 Task: Find a house in Woking, United Kingdom, for 5 guests from 14th to 30th June, with a price range of ₹8000 to ₹12000, including Wifi, TV, Gym, and Breakfast.
Action: Mouse moved to (385, 182)
Screenshot: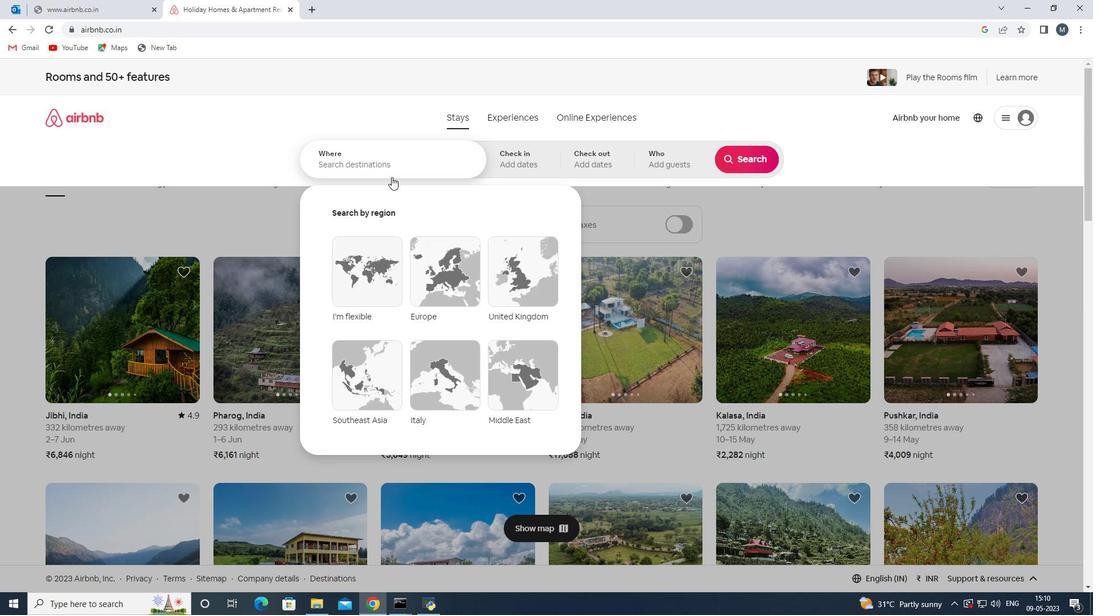 
Action: Key pressed <Key.shift><Key.shift><Key.shift><Key.shift><Key.shift><Key.shift><Key.shift><Key.shift><Key.shift><Key.shift><Key.shift><Key.shift><Key.shift><Key.shift><Key.shift><Key.shift><Key.shift><Key.shift><Key.shift><Key.shift><Key.shift><Key.shift>Woking,<Key.shift>Un
Screenshot: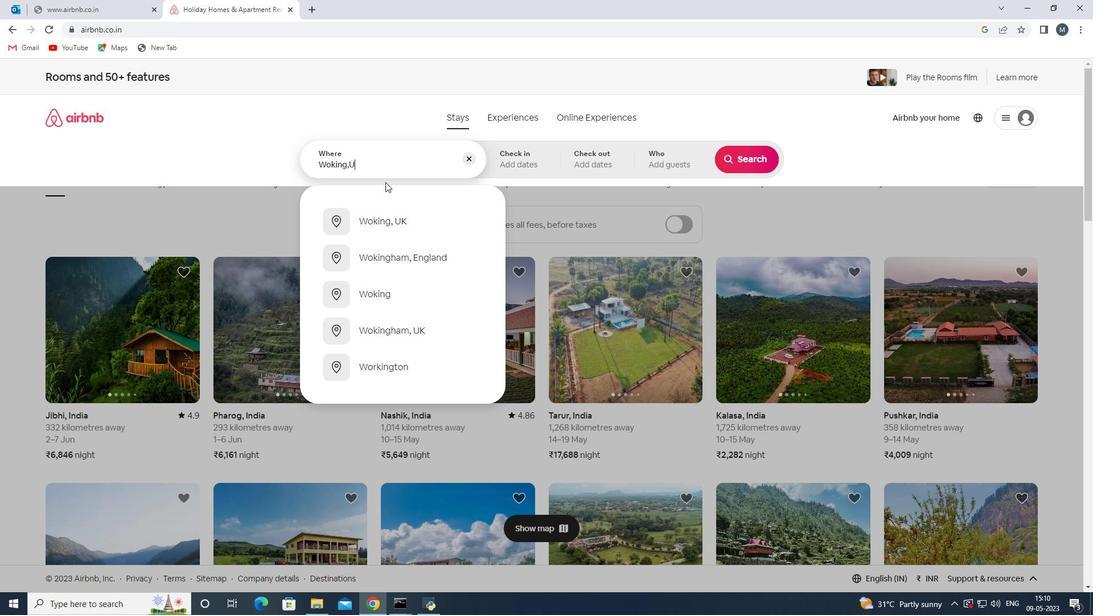 
Action: Mouse moved to (390, 218)
Screenshot: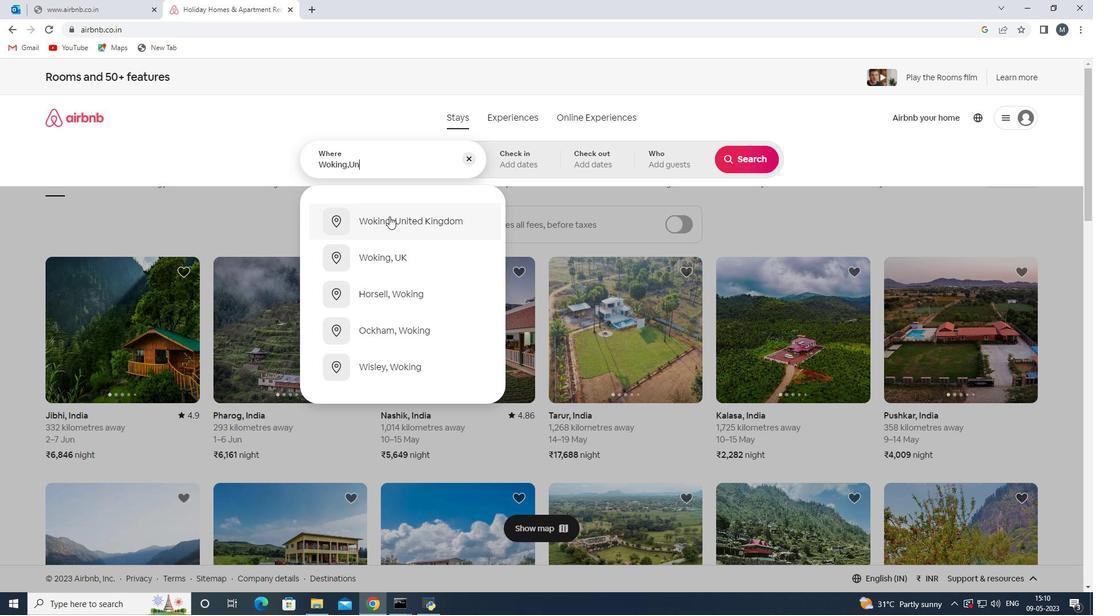 
Action: Mouse pressed left at (390, 218)
Screenshot: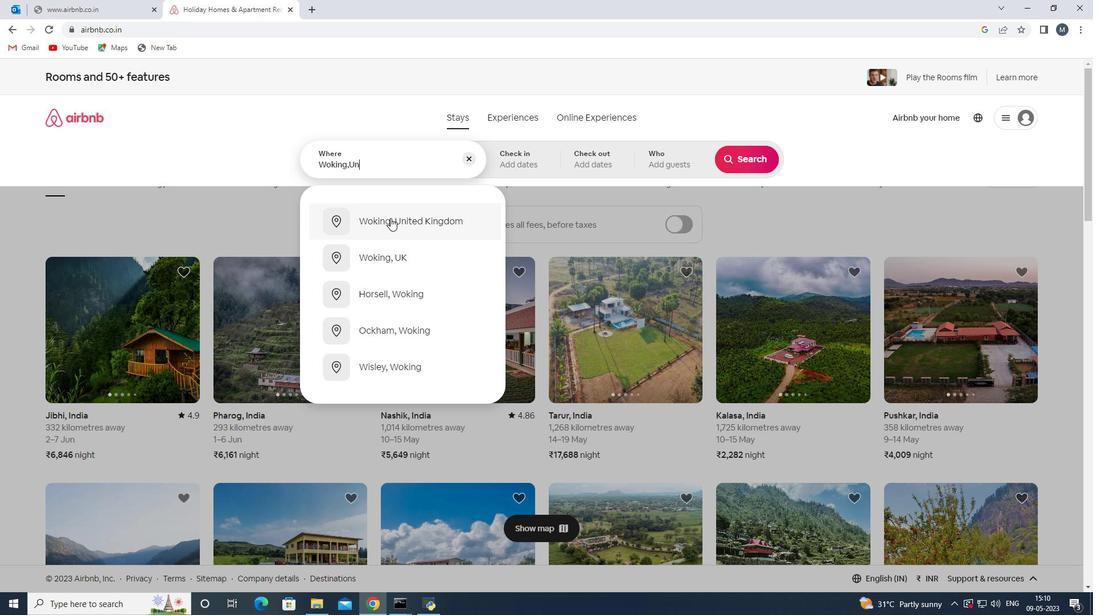 
Action: Mouse moved to (646, 354)
Screenshot: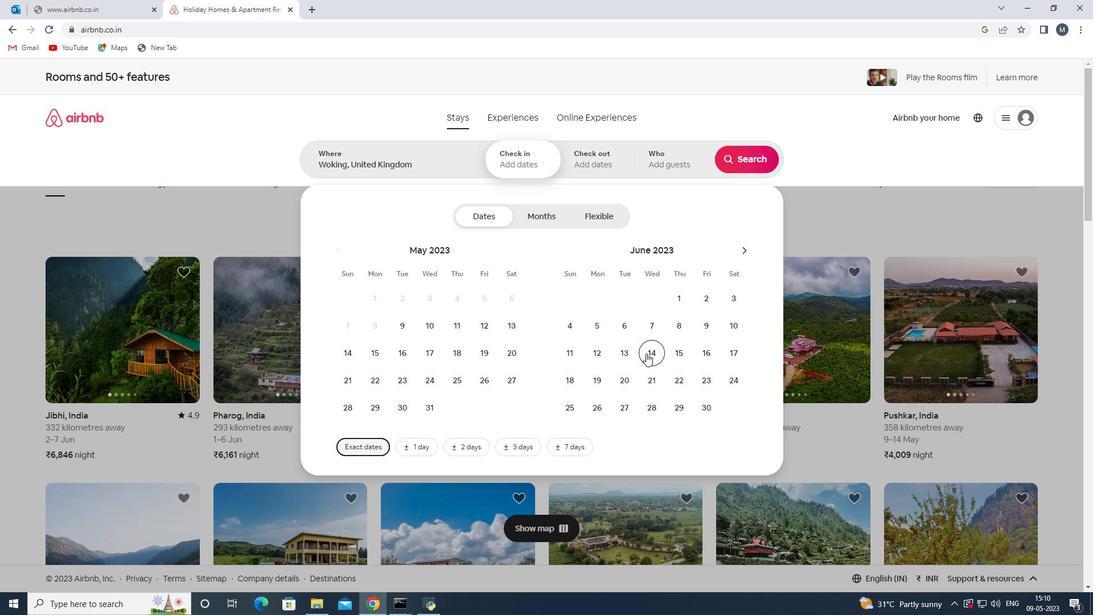 
Action: Mouse pressed left at (646, 354)
Screenshot: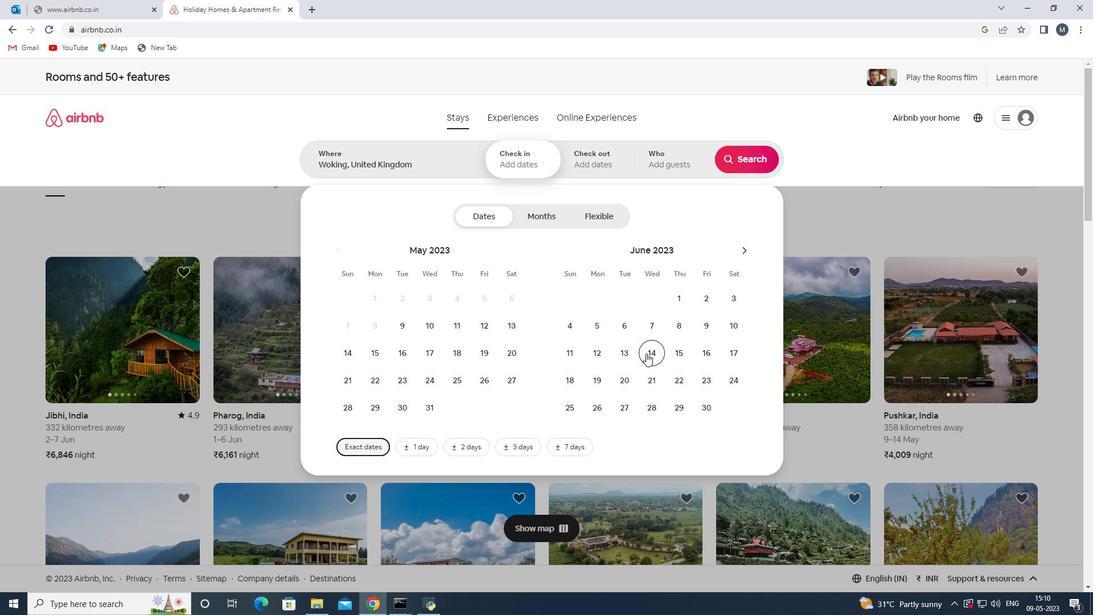 
Action: Mouse moved to (698, 410)
Screenshot: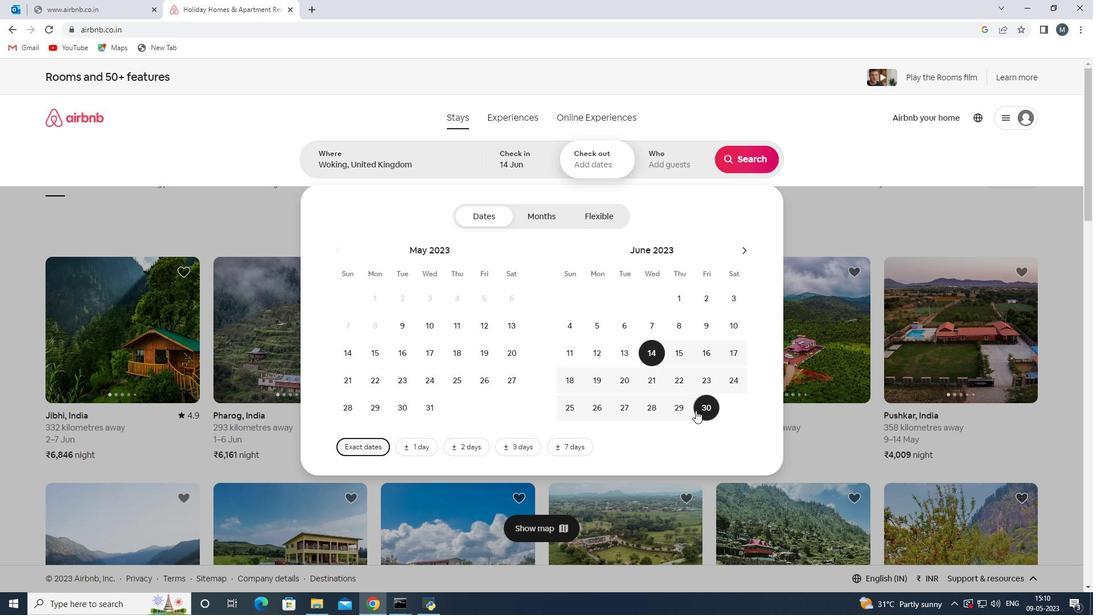 
Action: Mouse pressed left at (698, 410)
Screenshot: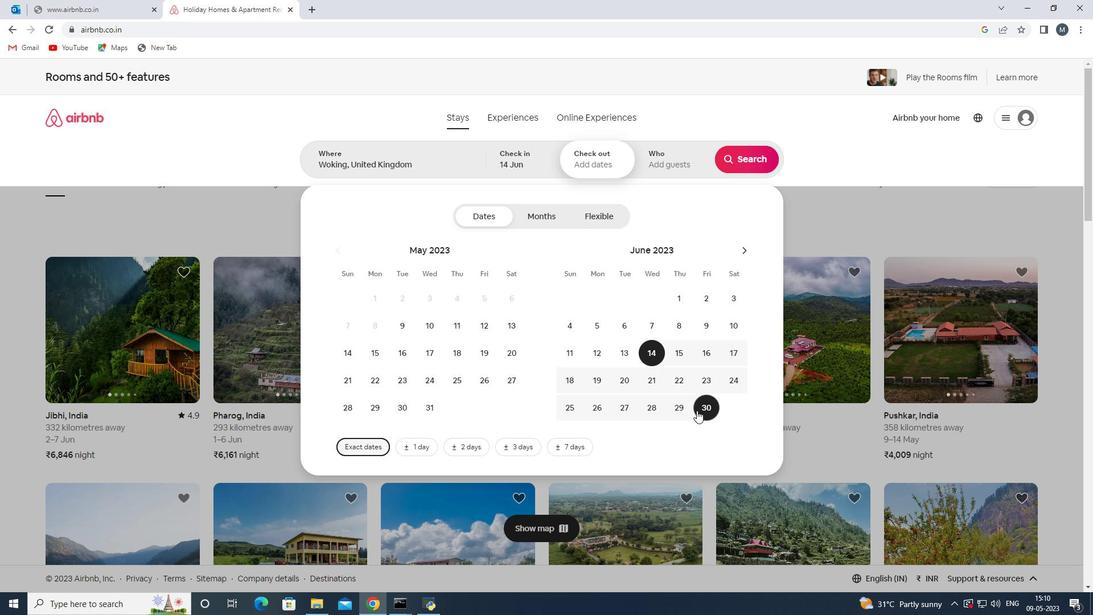 
Action: Mouse moved to (649, 160)
Screenshot: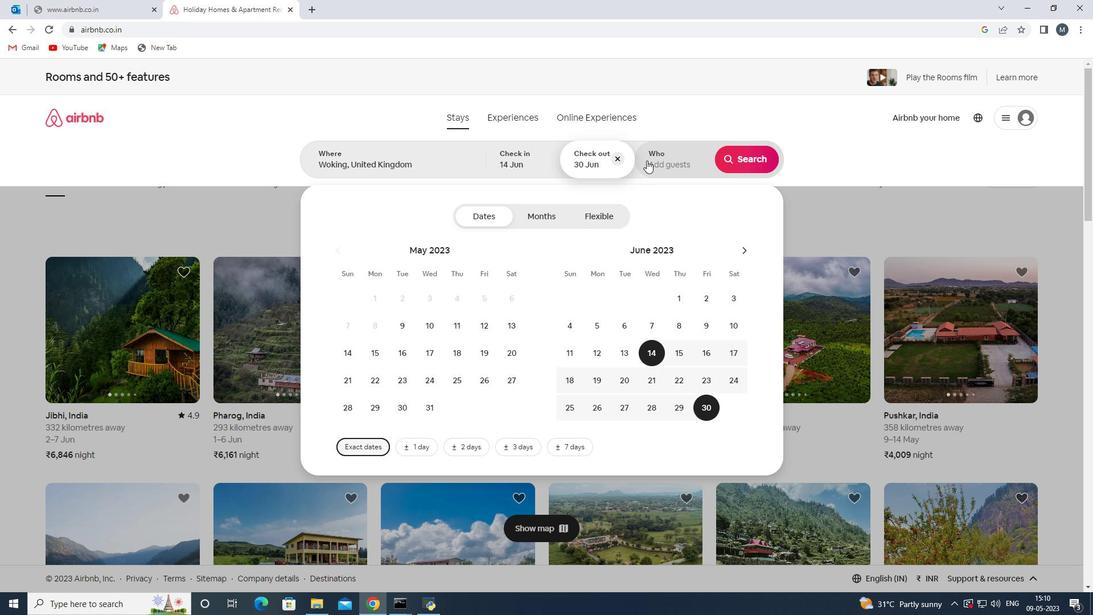 
Action: Mouse pressed left at (649, 160)
Screenshot: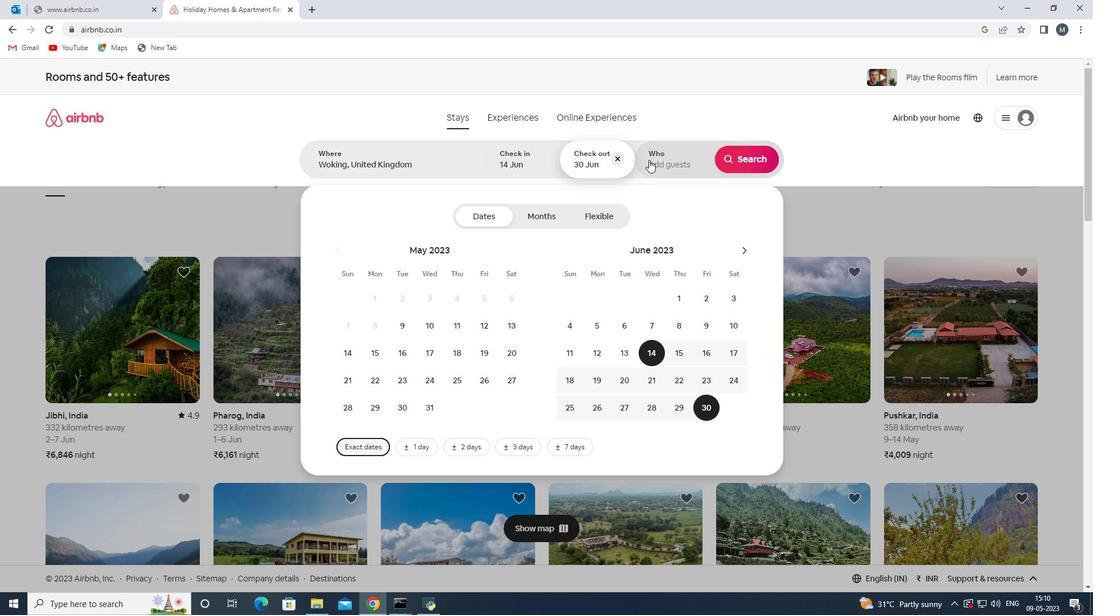 
Action: Mouse moved to (750, 218)
Screenshot: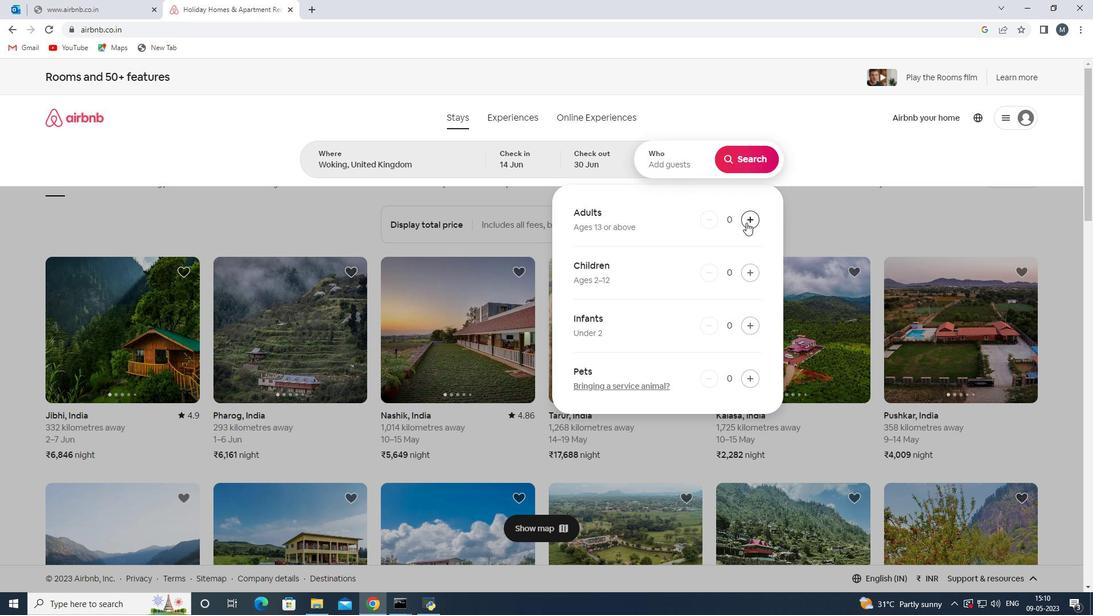 
Action: Mouse pressed left at (750, 218)
Screenshot: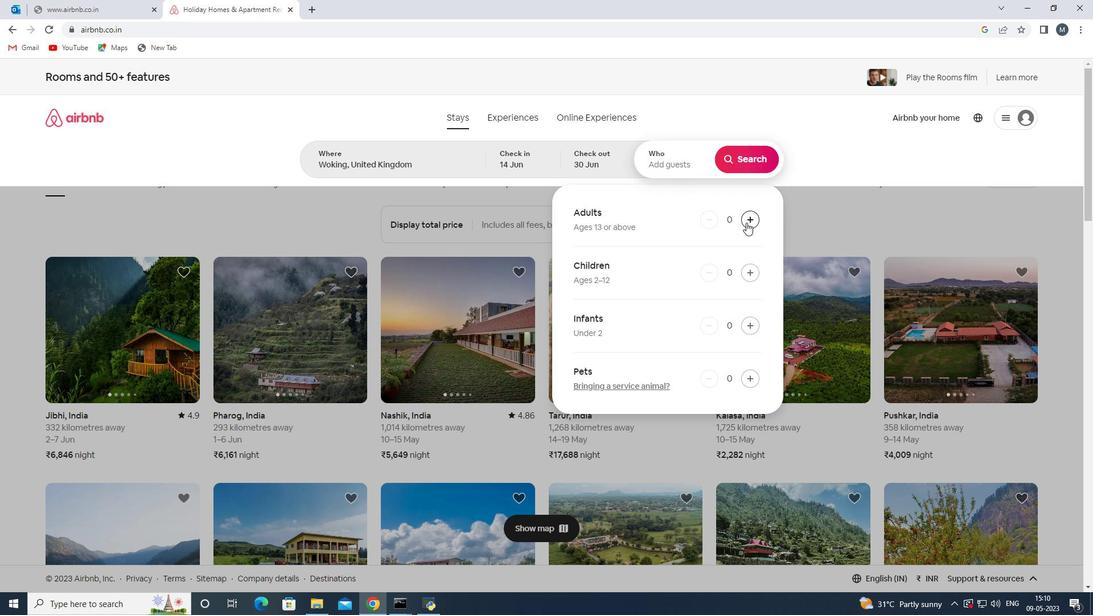 
Action: Mouse pressed left at (750, 218)
Screenshot: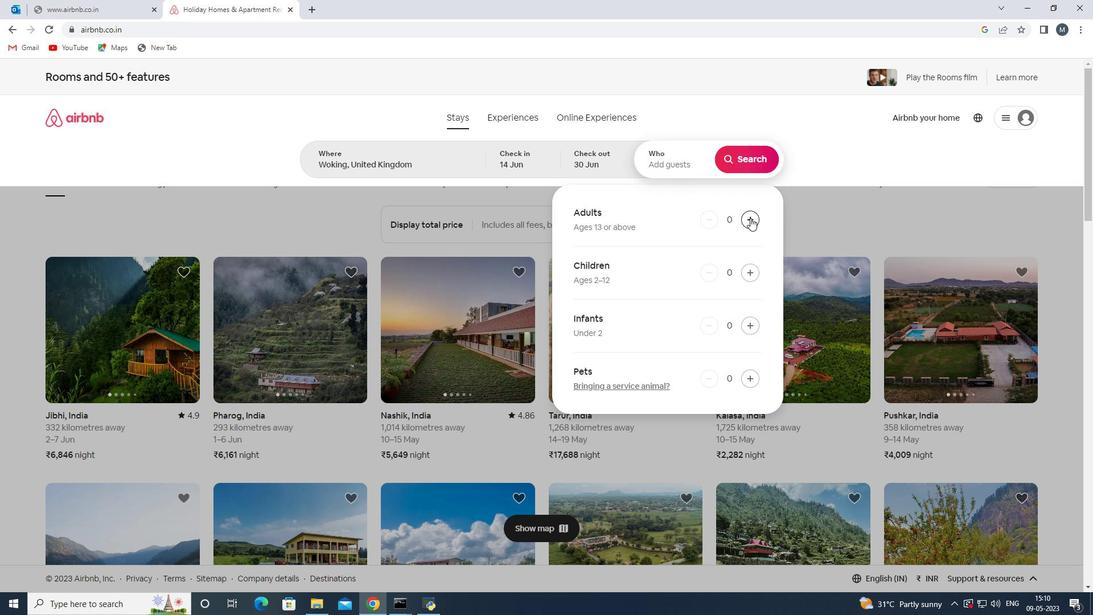 
Action: Mouse pressed left at (750, 218)
Screenshot: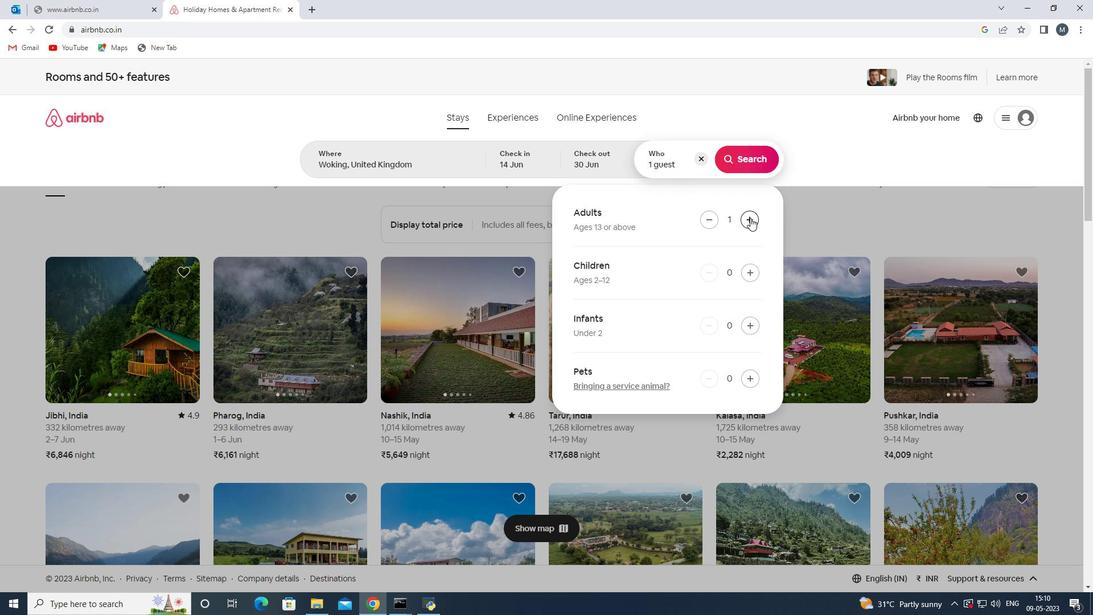 
Action: Mouse moved to (751, 218)
Screenshot: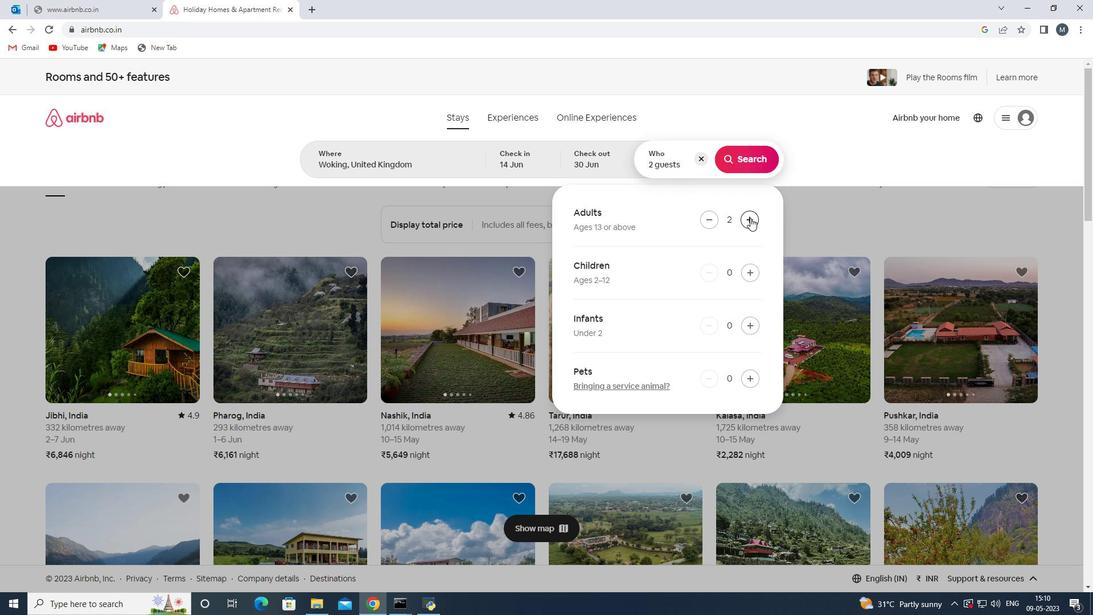 
Action: Mouse pressed left at (751, 218)
Screenshot: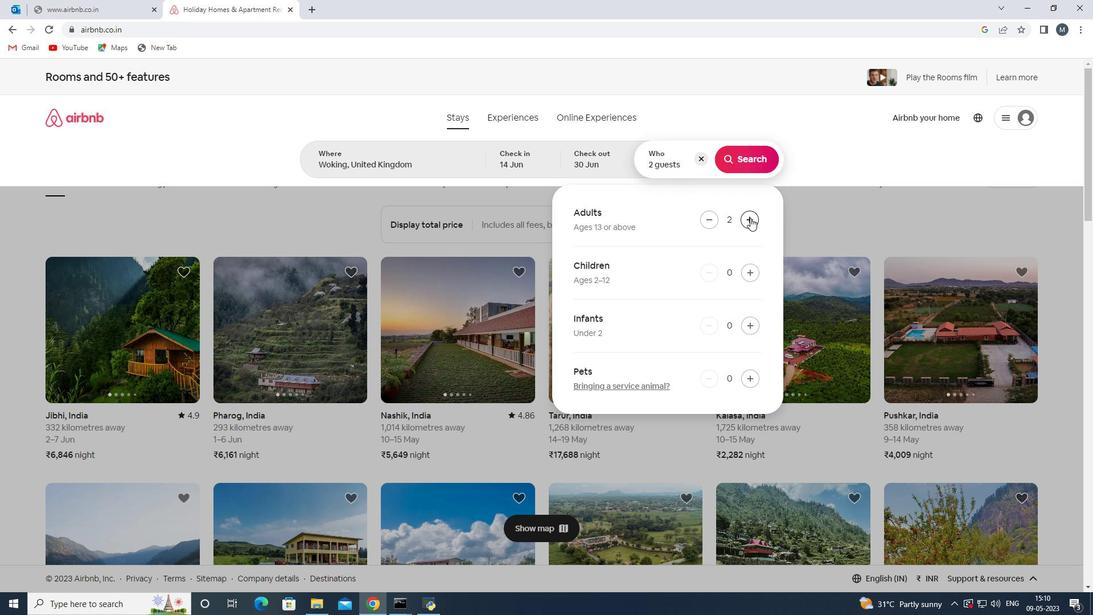 
Action: Mouse moved to (752, 218)
Screenshot: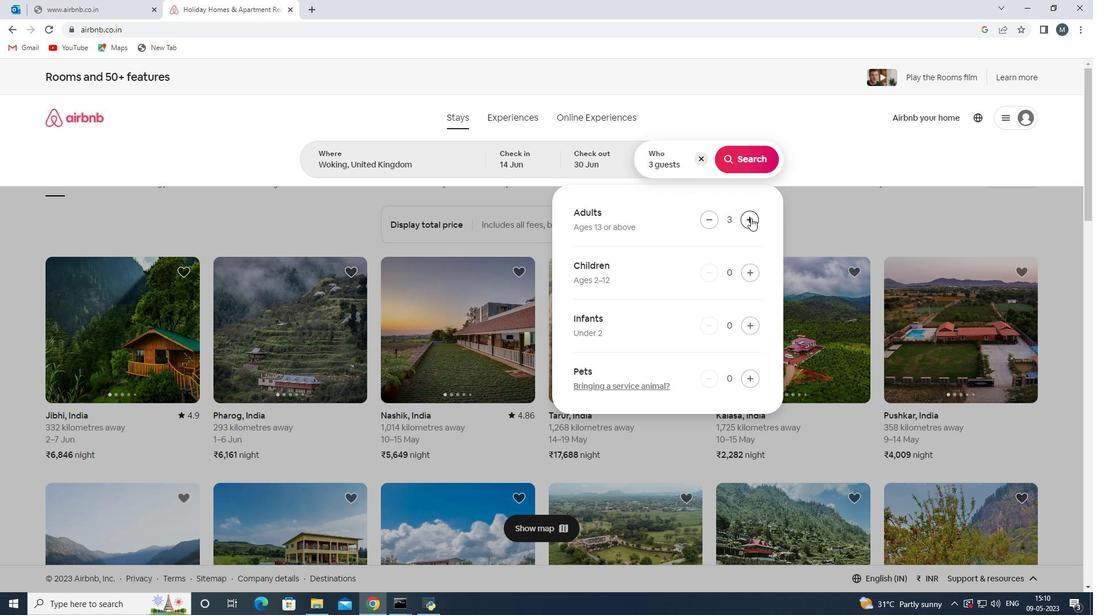 
Action: Mouse pressed left at (752, 218)
Screenshot: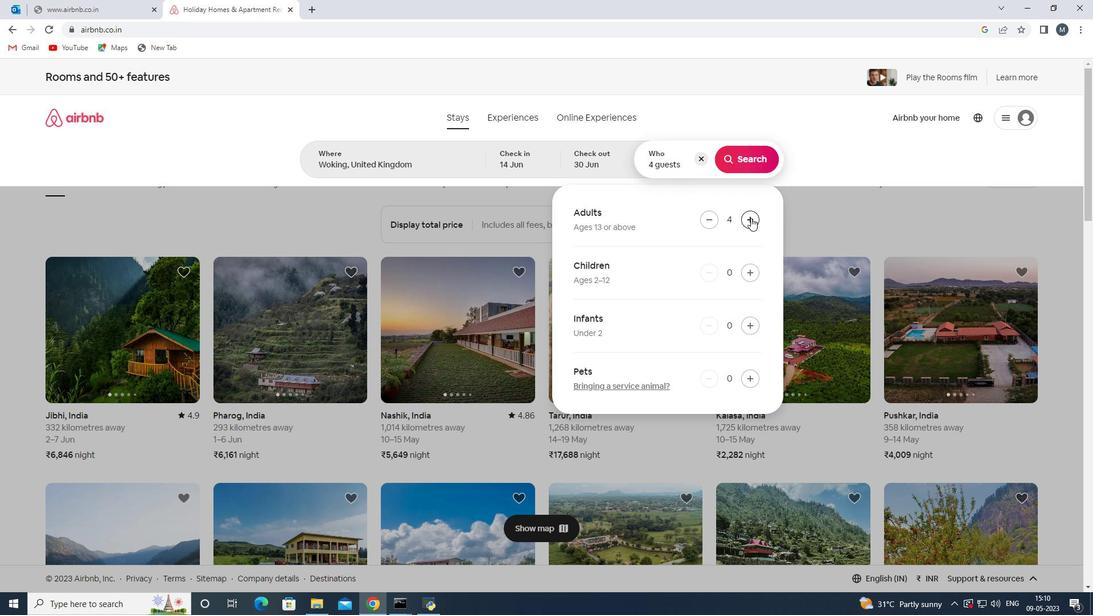 
Action: Mouse moved to (735, 154)
Screenshot: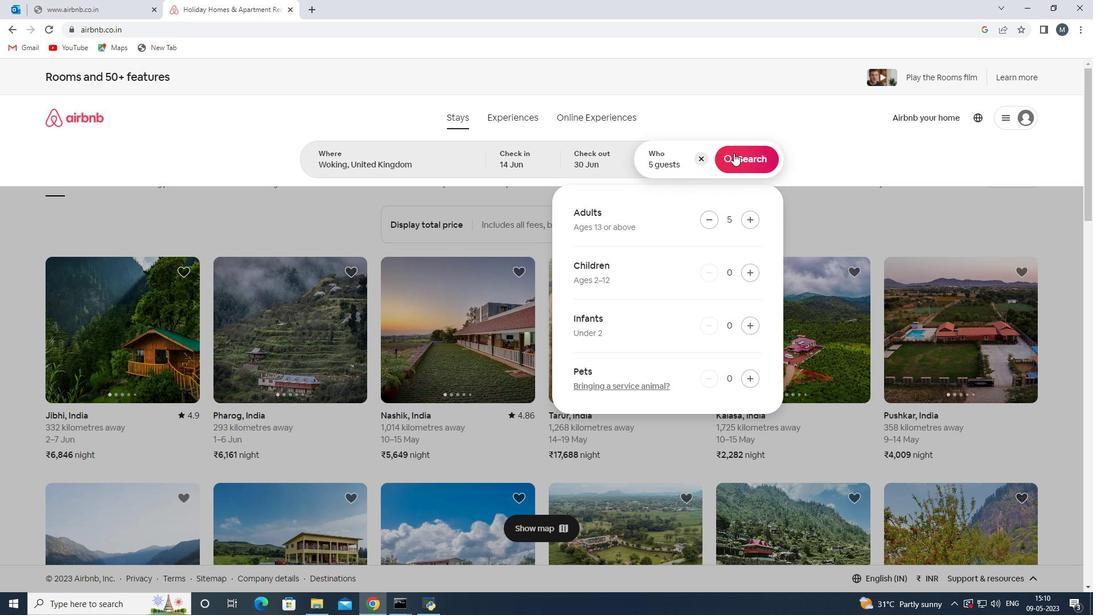 
Action: Mouse pressed left at (735, 154)
Screenshot: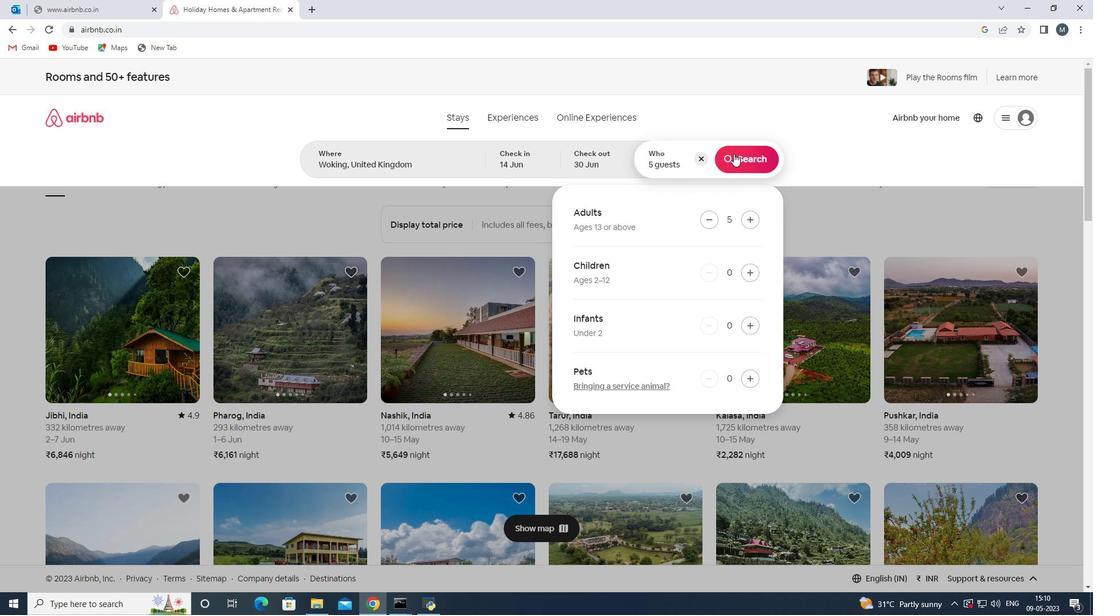 
Action: Mouse moved to (1033, 131)
Screenshot: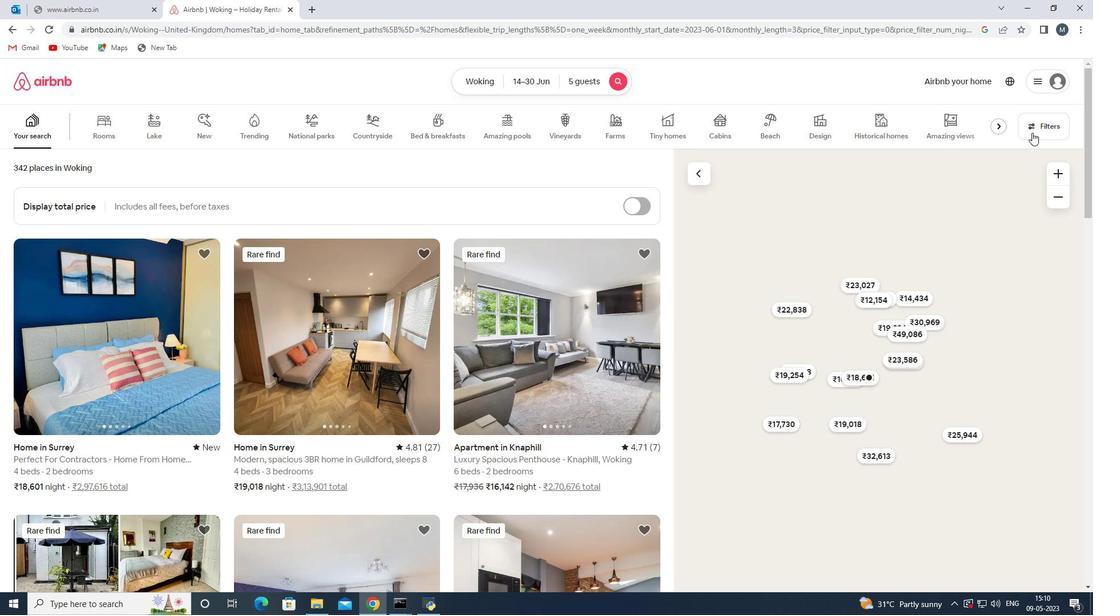 
Action: Mouse pressed left at (1033, 131)
Screenshot: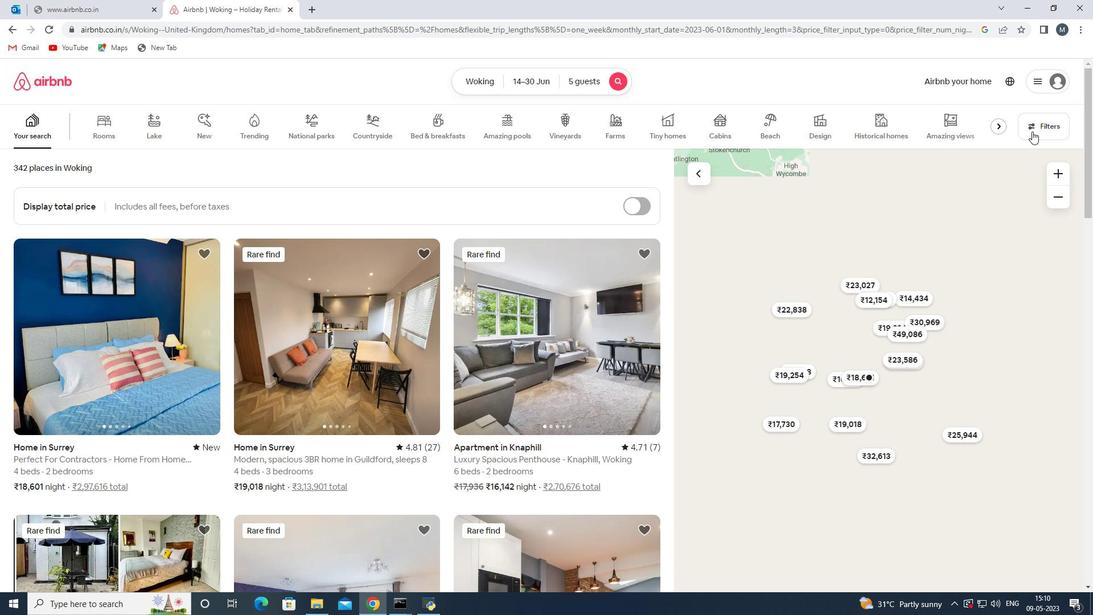 
Action: Mouse moved to (443, 404)
Screenshot: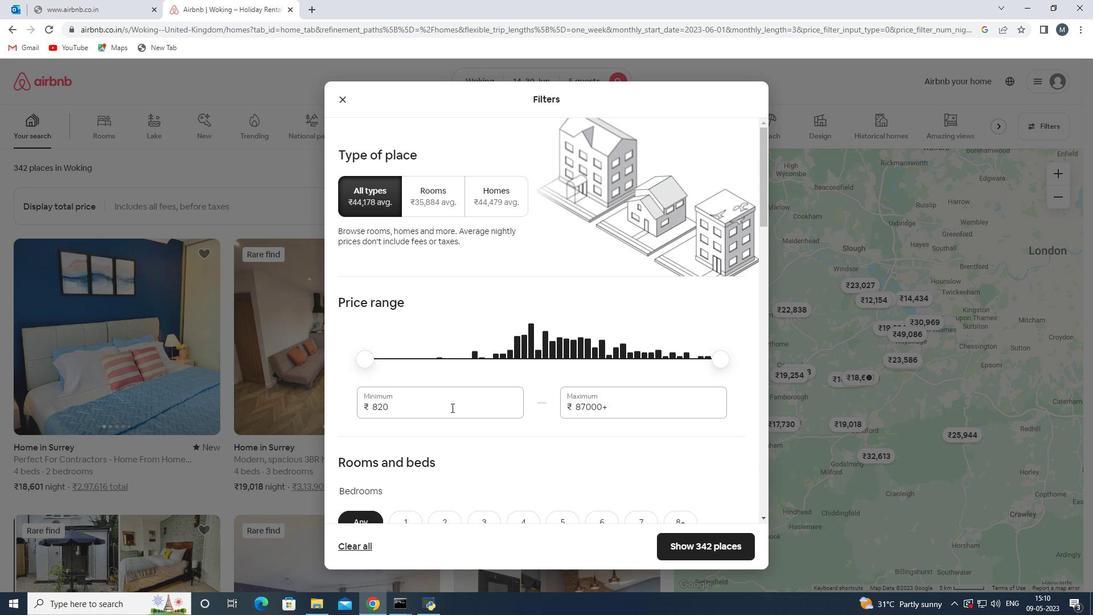 
Action: Mouse pressed left at (443, 404)
Screenshot: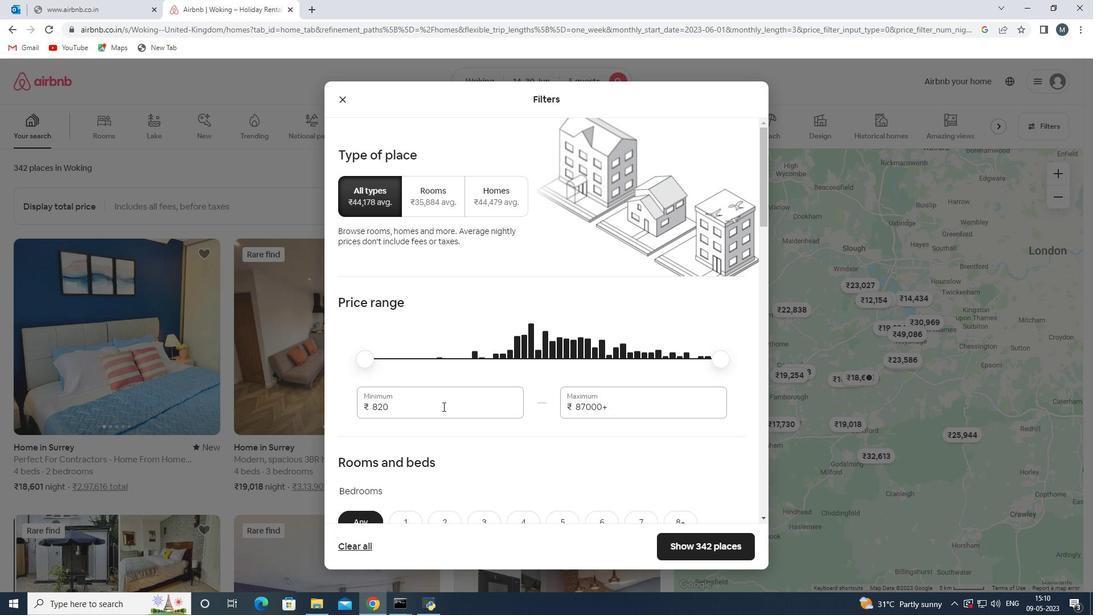 
Action: Mouse moved to (352, 396)
Screenshot: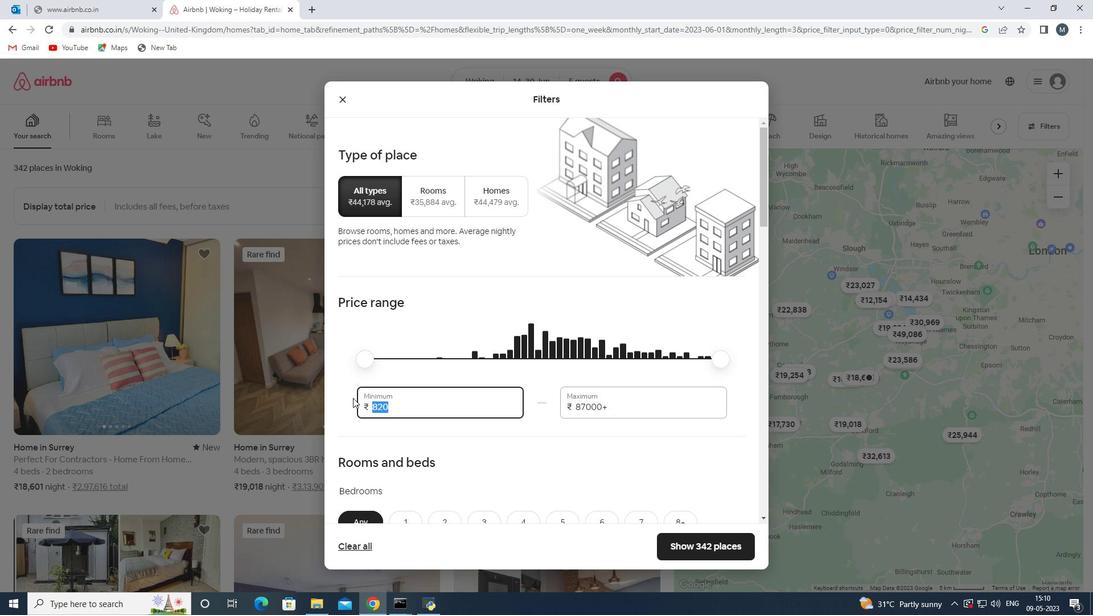 
Action: Key pressed 800
Screenshot: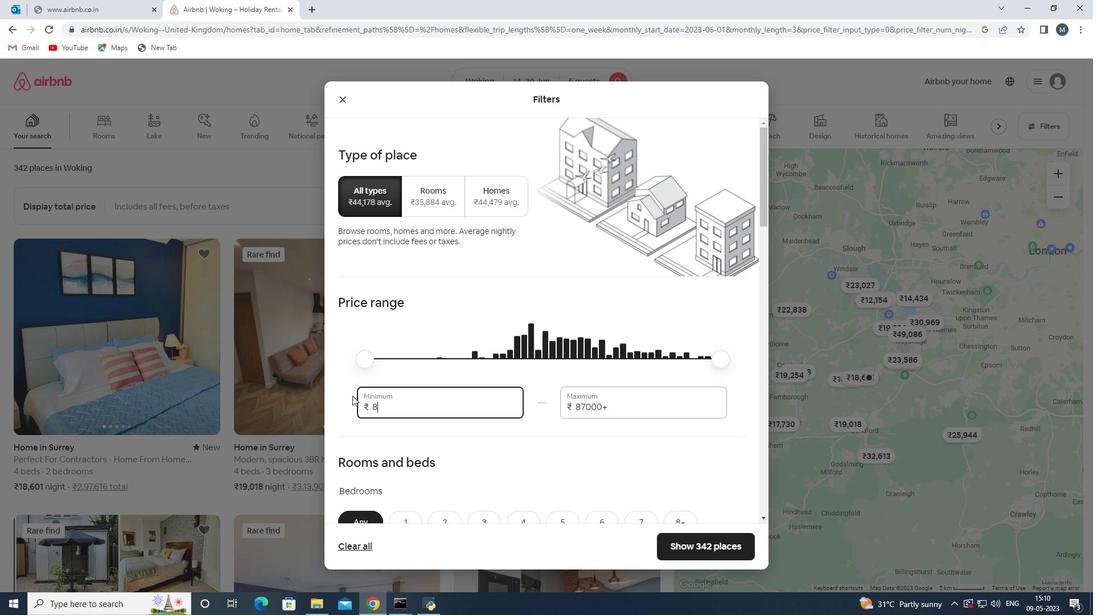 
Action: Mouse moved to (352, 395)
Screenshot: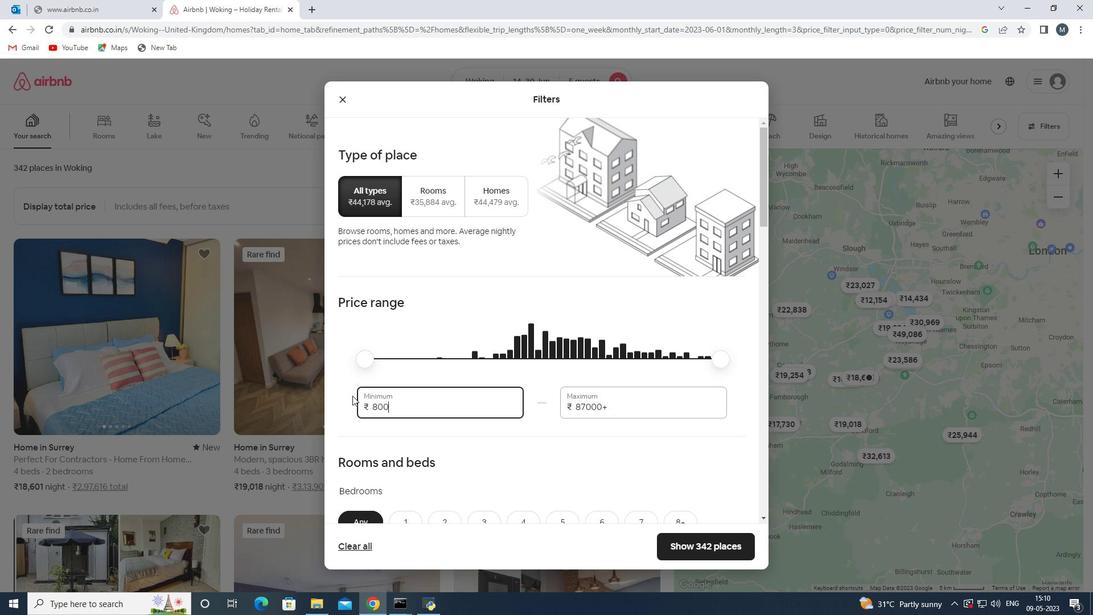 
Action: Key pressed 0
Screenshot: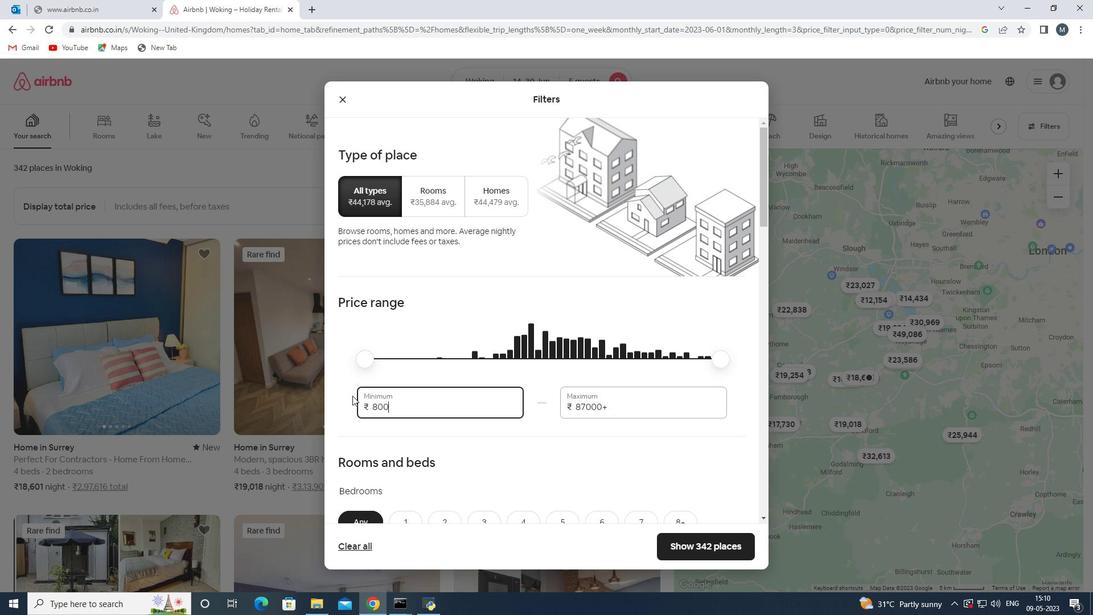 
Action: Mouse moved to (619, 409)
Screenshot: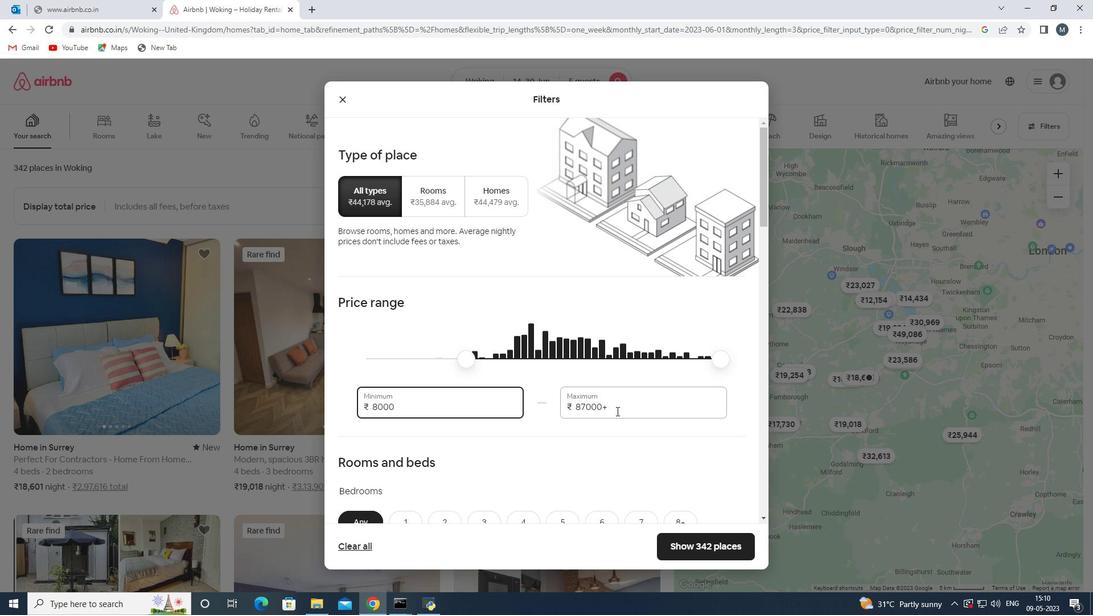 
Action: Mouse pressed left at (619, 409)
Screenshot: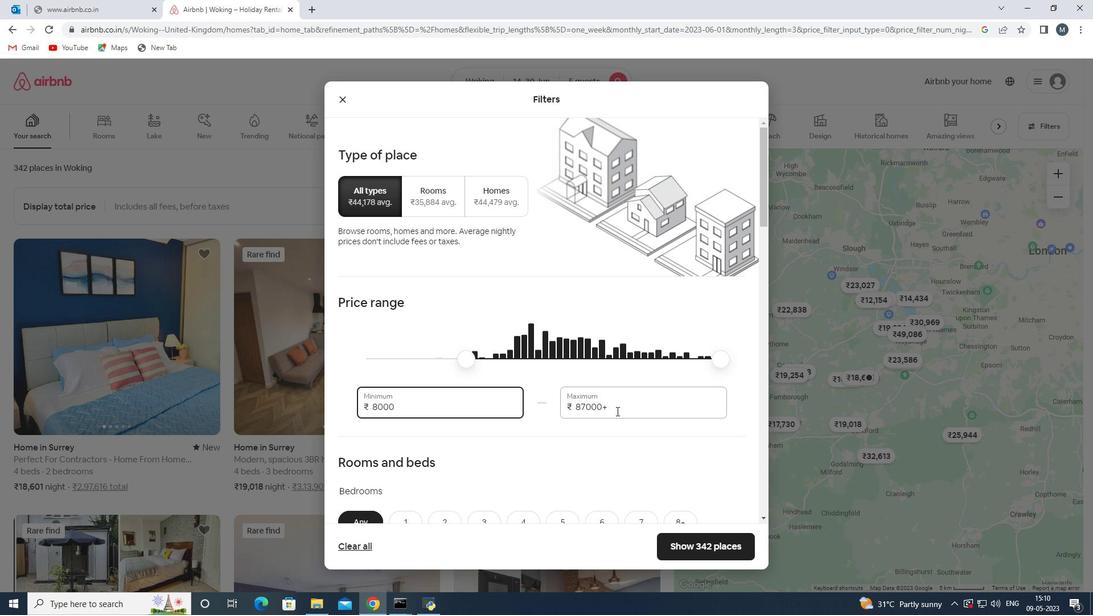 
Action: Mouse moved to (556, 408)
Screenshot: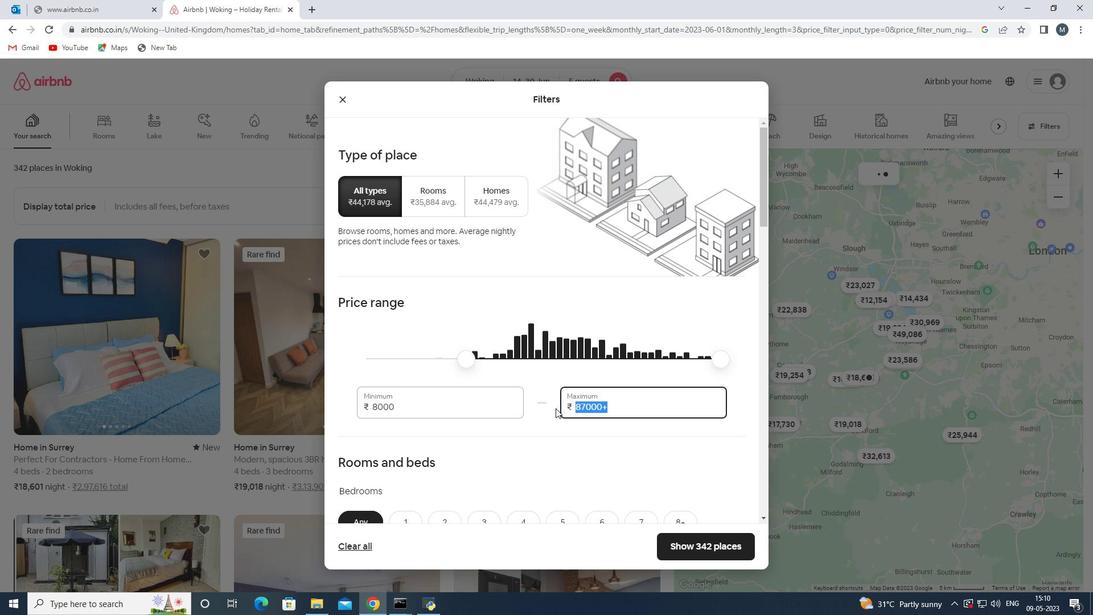 
Action: Key pressed 12000
Screenshot: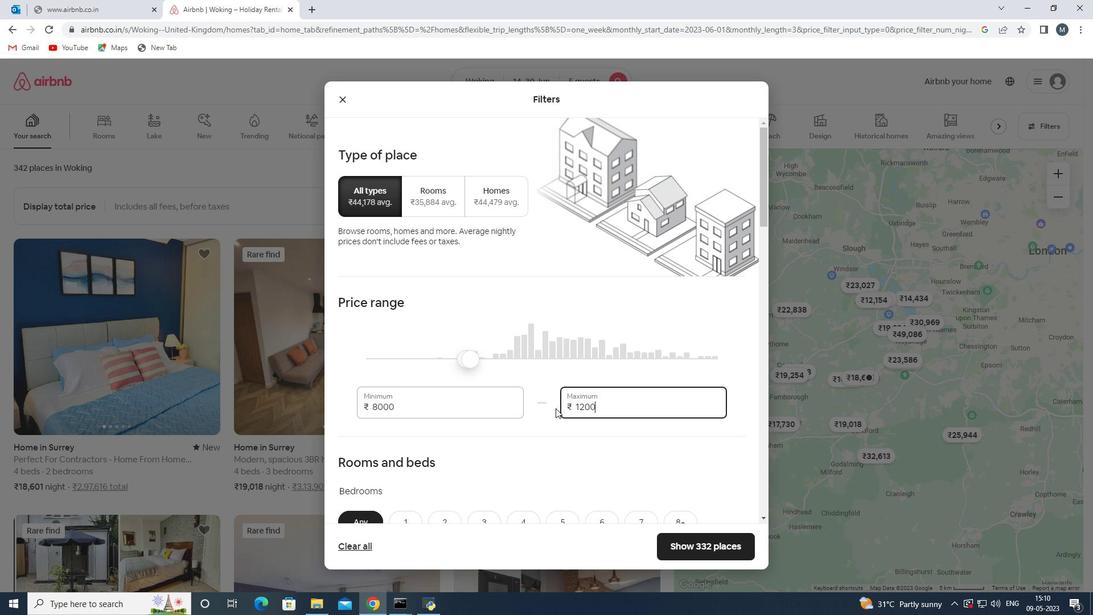 
Action: Mouse moved to (577, 382)
Screenshot: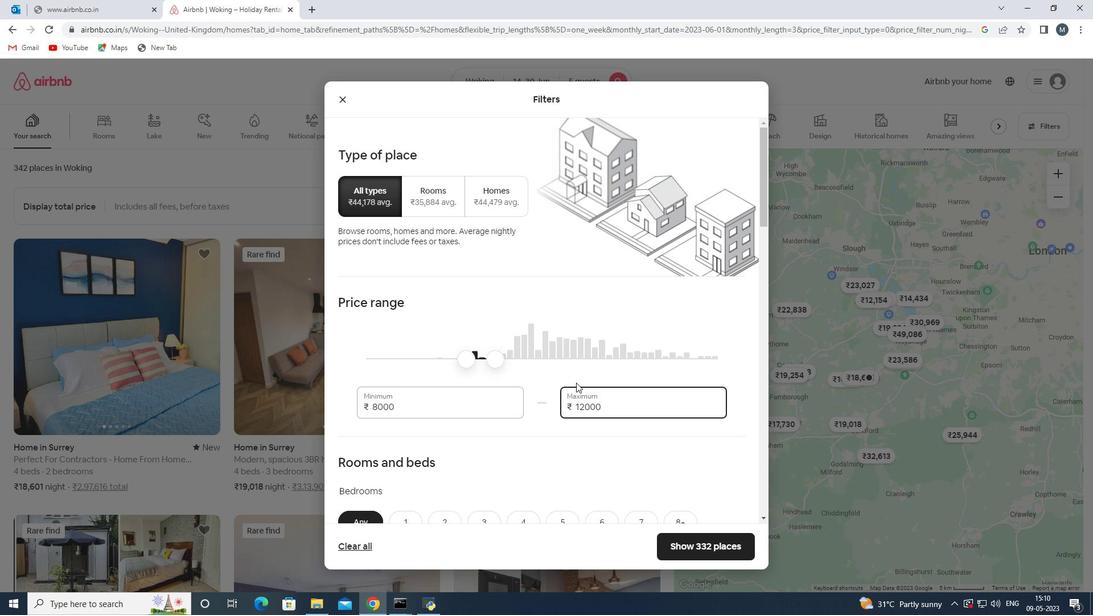 
Action: Mouse scrolled (577, 381) with delta (0, 0)
Screenshot: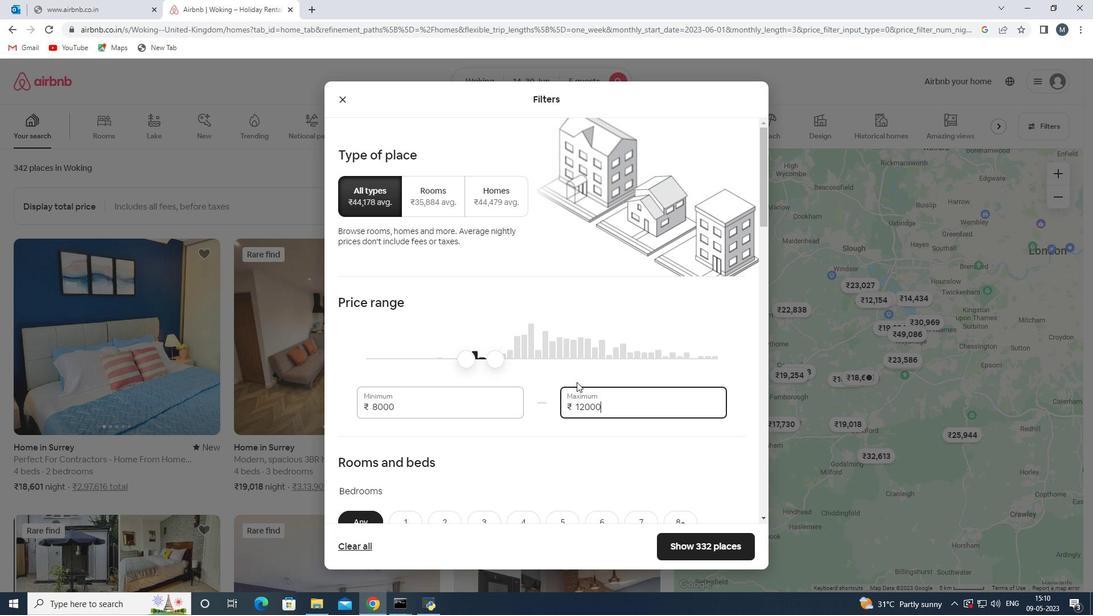 
Action: Mouse moved to (614, 361)
Screenshot: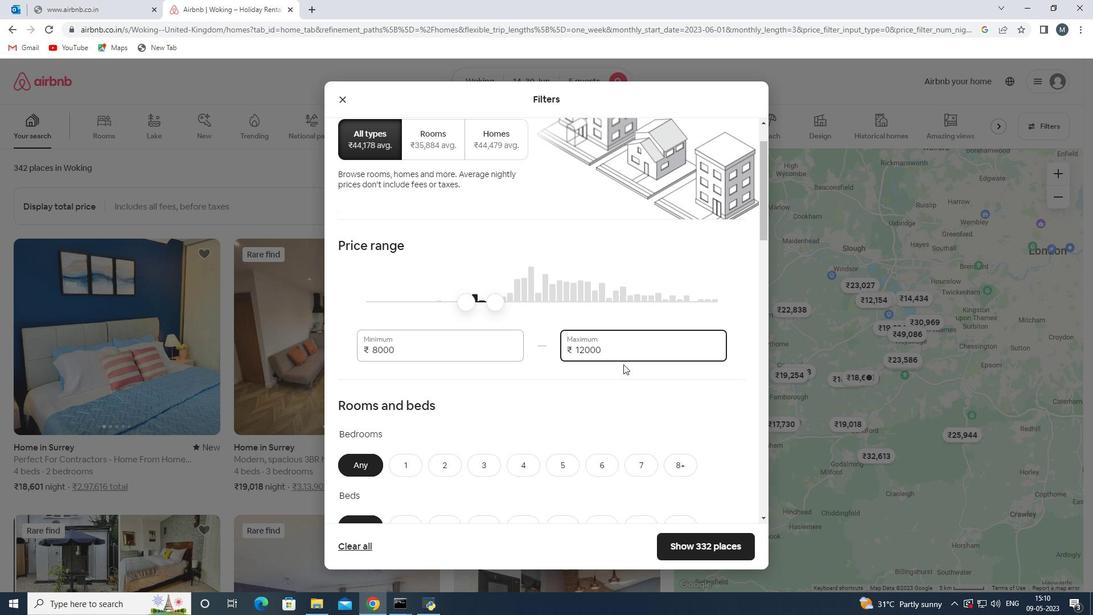 
Action: Mouse scrolled (614, 361) with delta (0, 0)
Screenshot: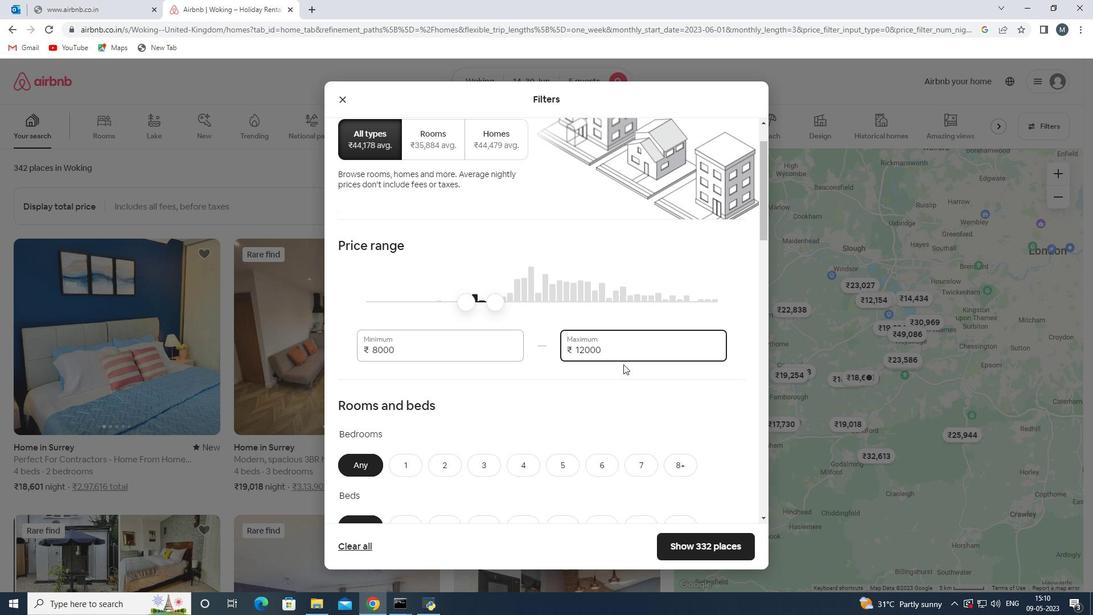 
Action: Mouse moved to (613, 361)
Screenshot: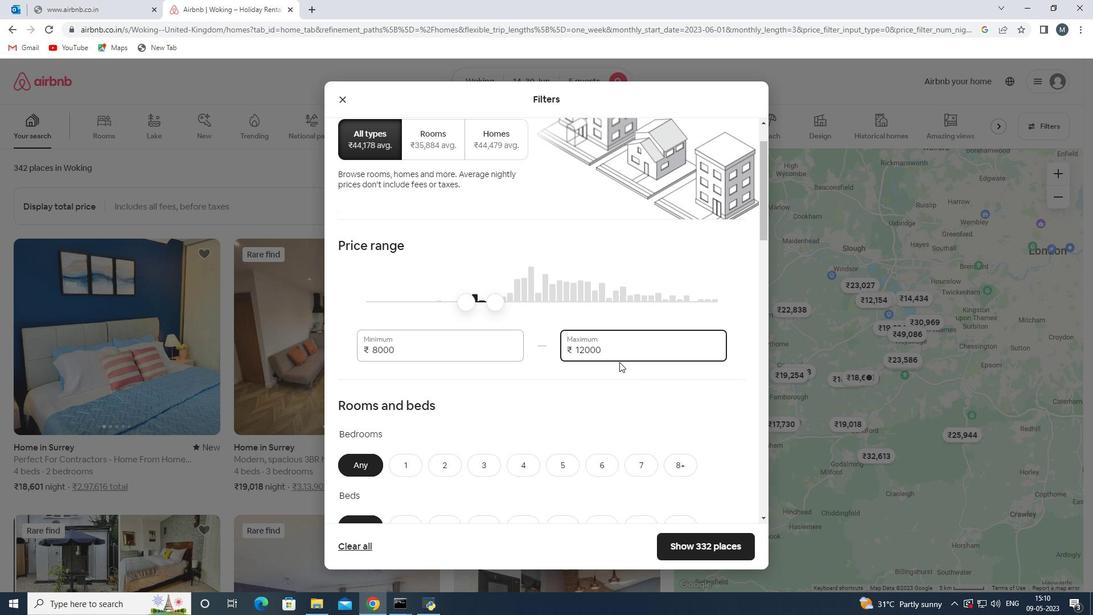 
Action: Mouse scrolled (613, 361) with delta (0, 0)
Screenshot: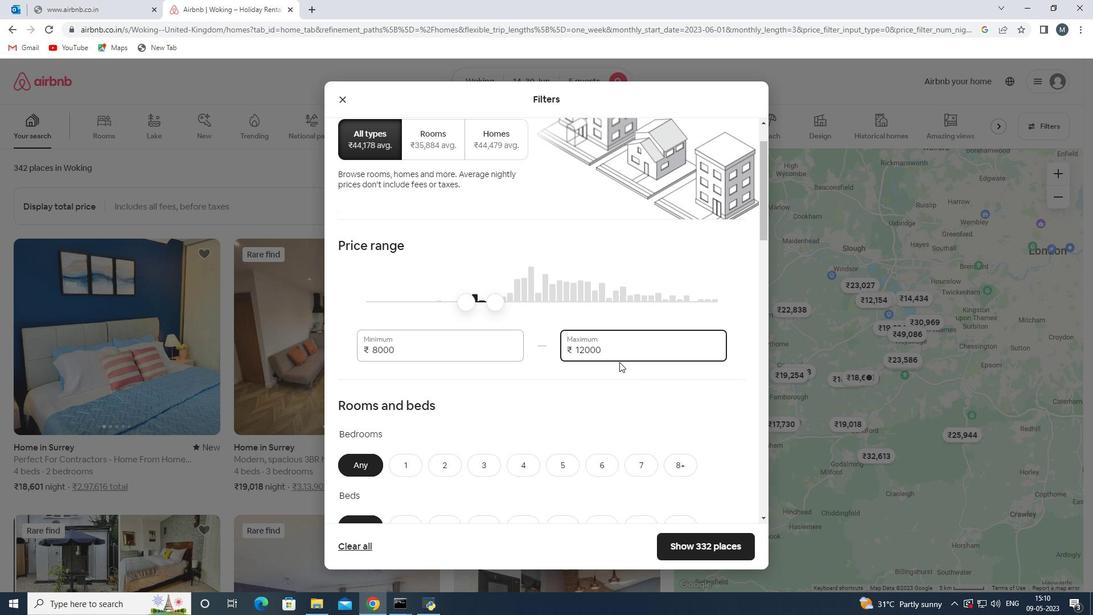 
Action: Mouse moved to (556, 352)
Screenshot: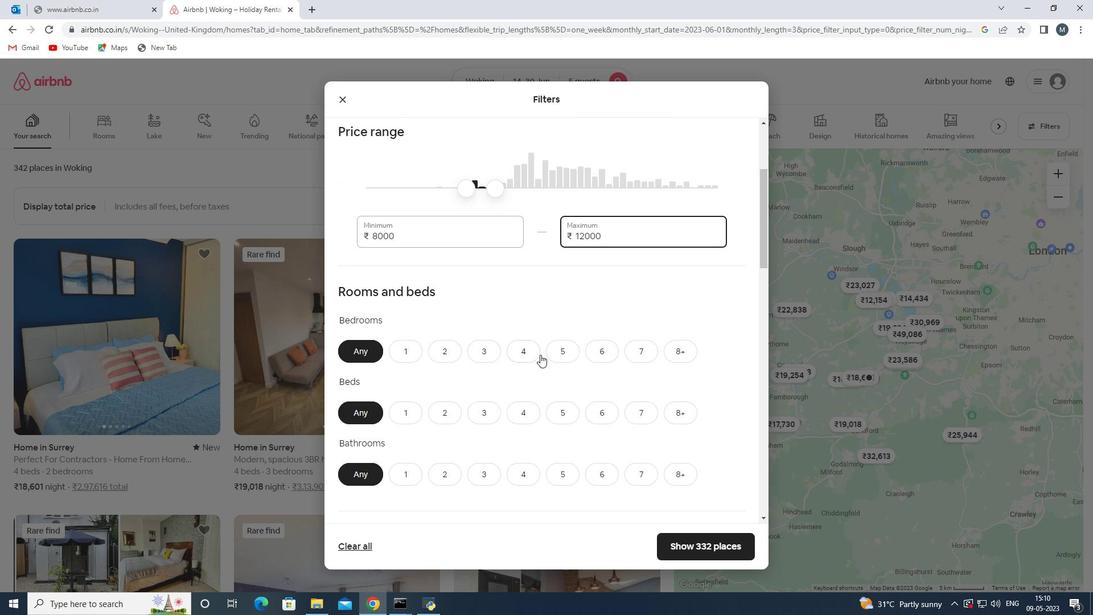 
Action: Mouse pressed left at (556, 352)
Screenshot: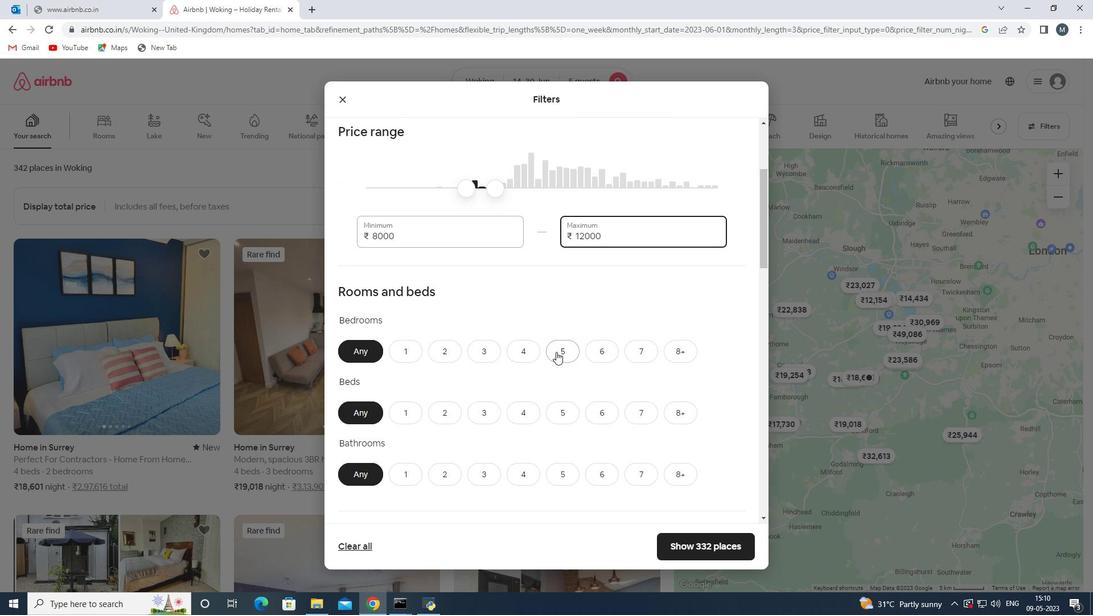 
Action: Mouse moved to (561, 408)
Screenshot: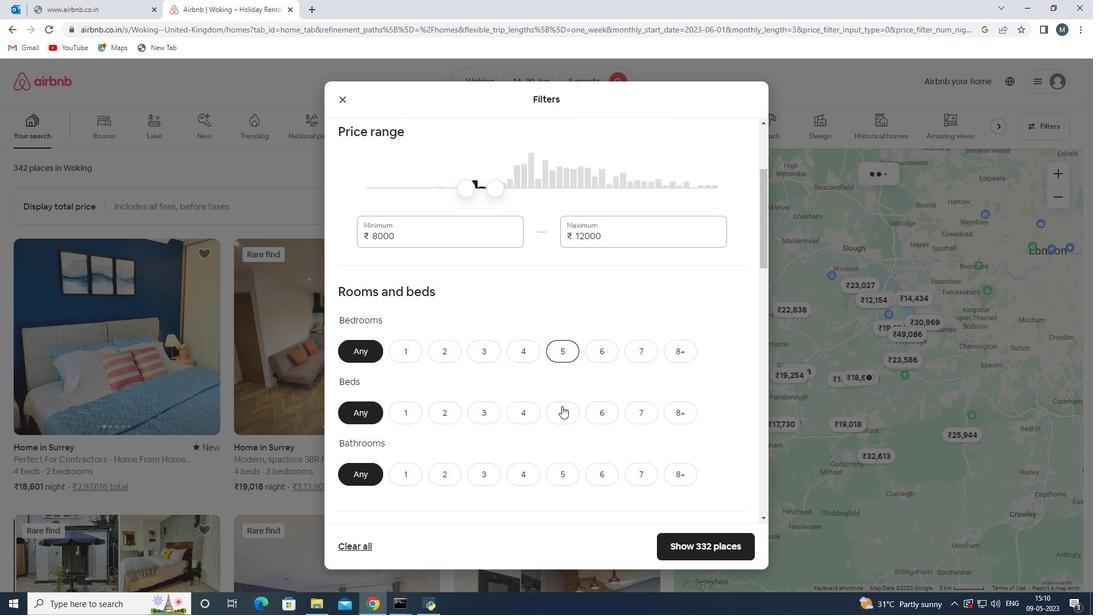 
Action: Mouse pressed left at (561, 408)
Screenshot: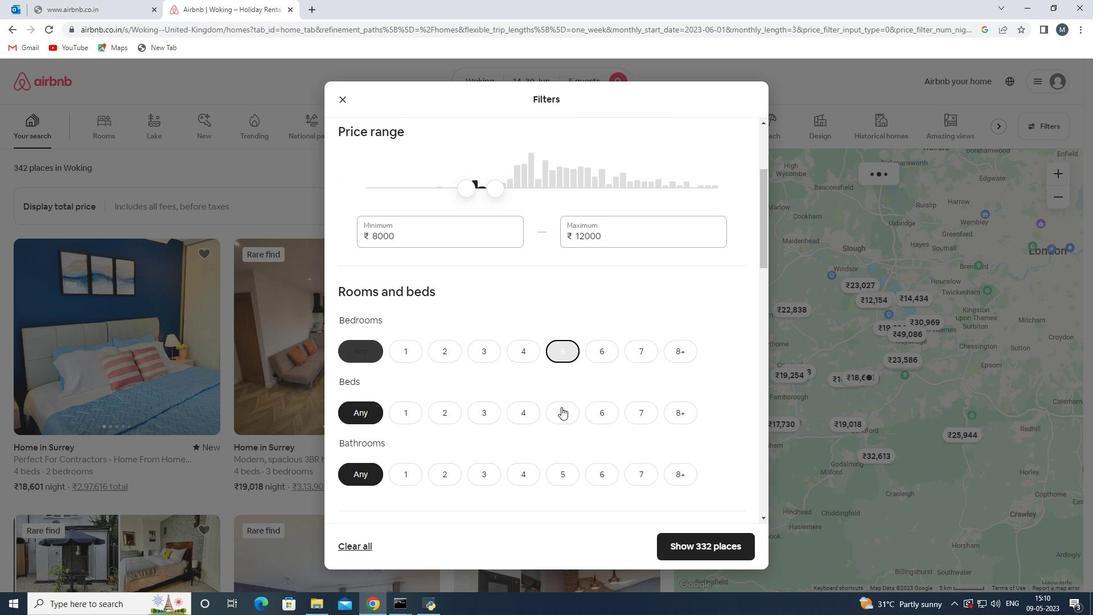 
Action: Mouse moved to (556, 396)
Screenshot: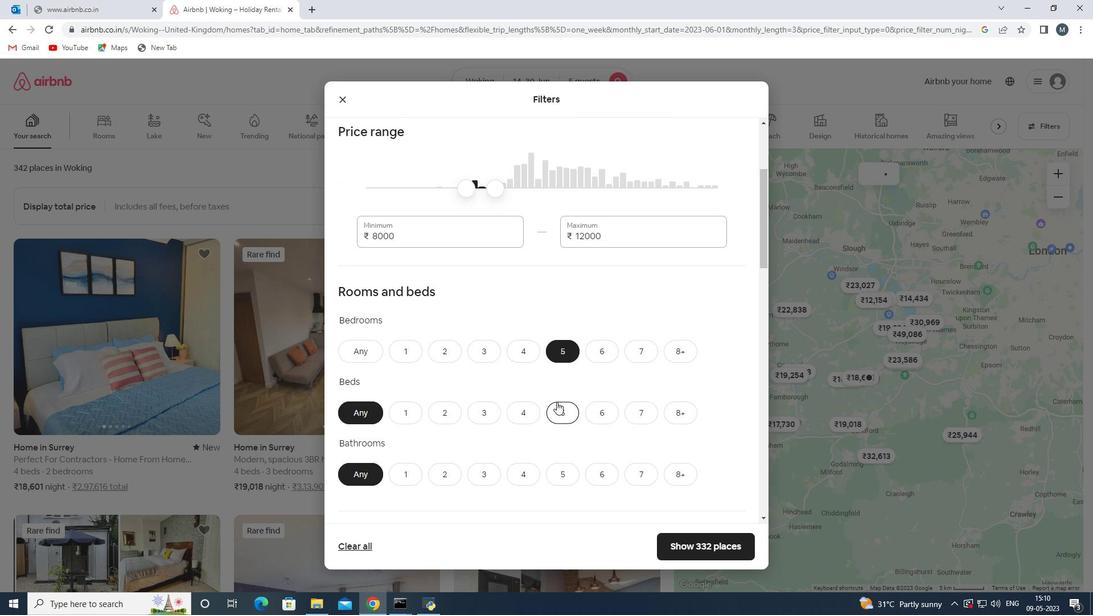 
Action: Mouse scrolled (556, 396) with delta (0, 0)
Screenshot: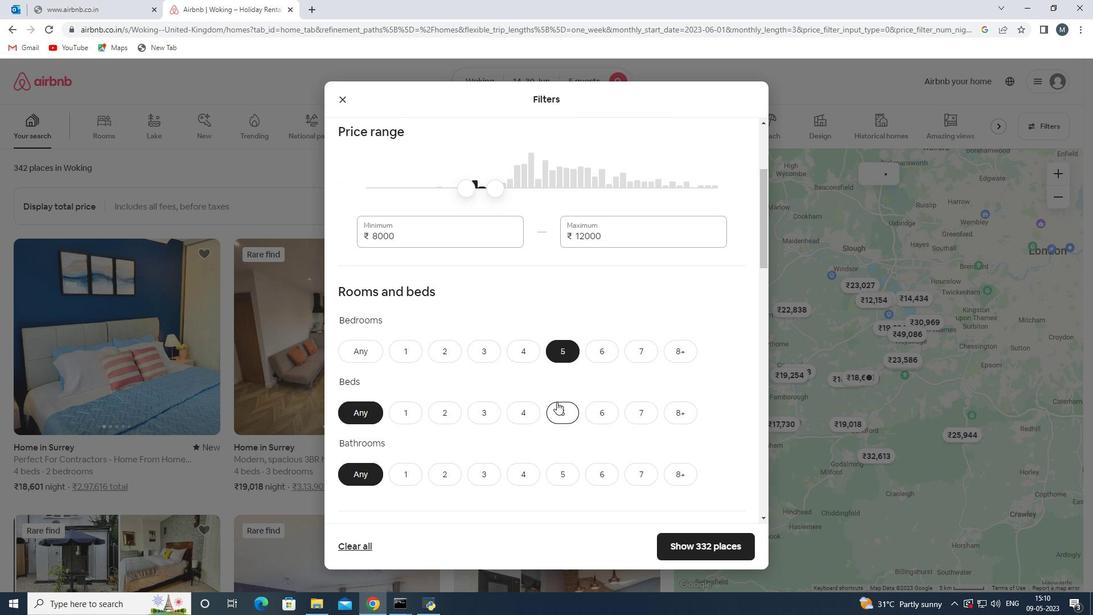 
Action: Mouse moved to (555, 410)
Screenshot: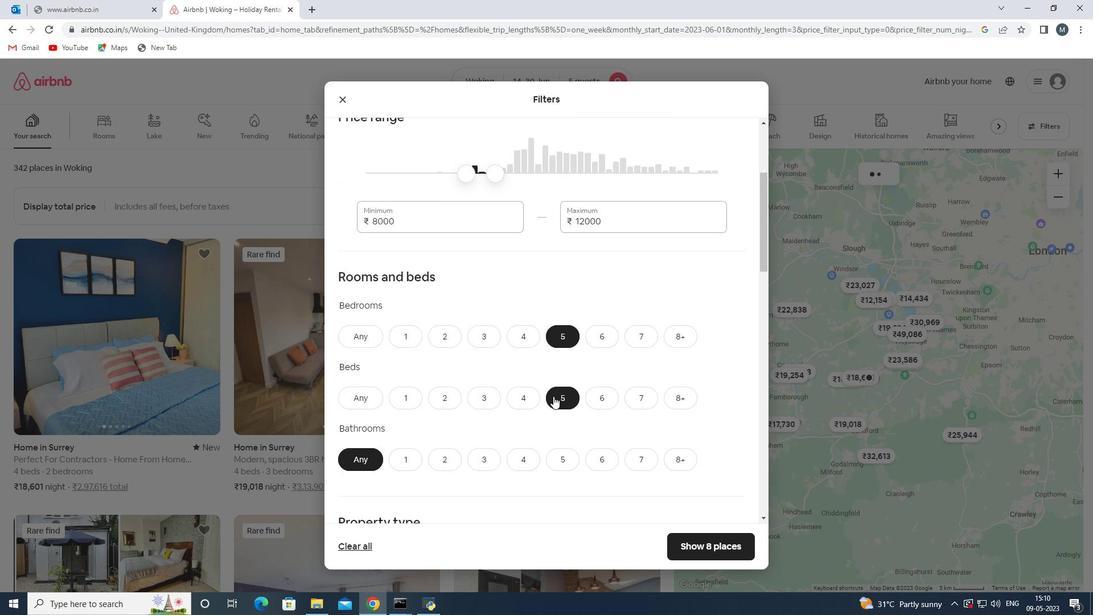 
Action: Mouse pressed left at (555, 410)
Screenshot: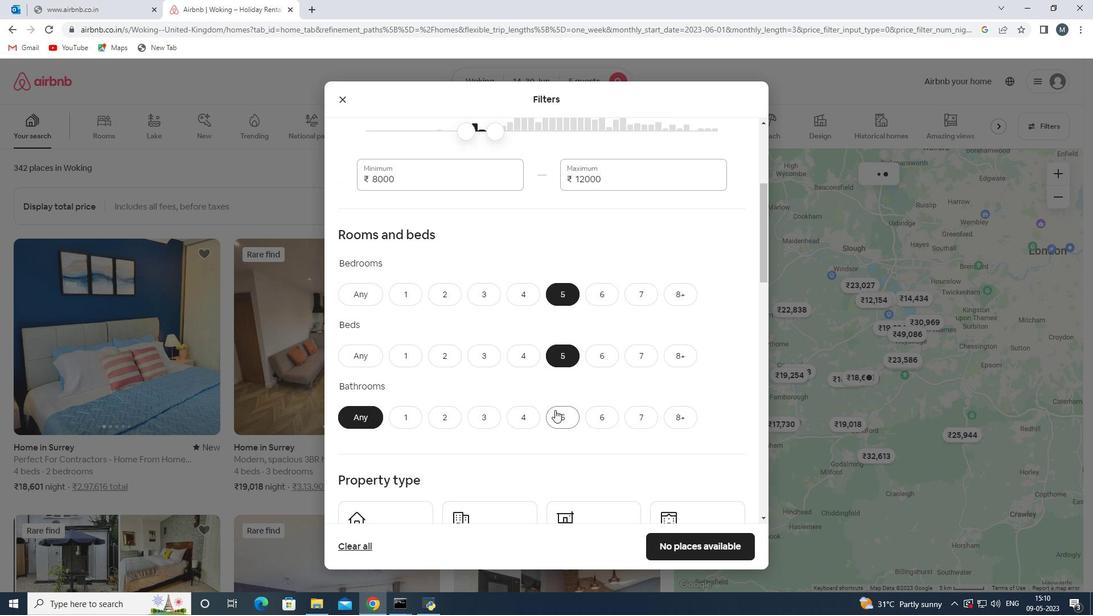 
Action: Mouse moved to (544, 380)
Screenshot: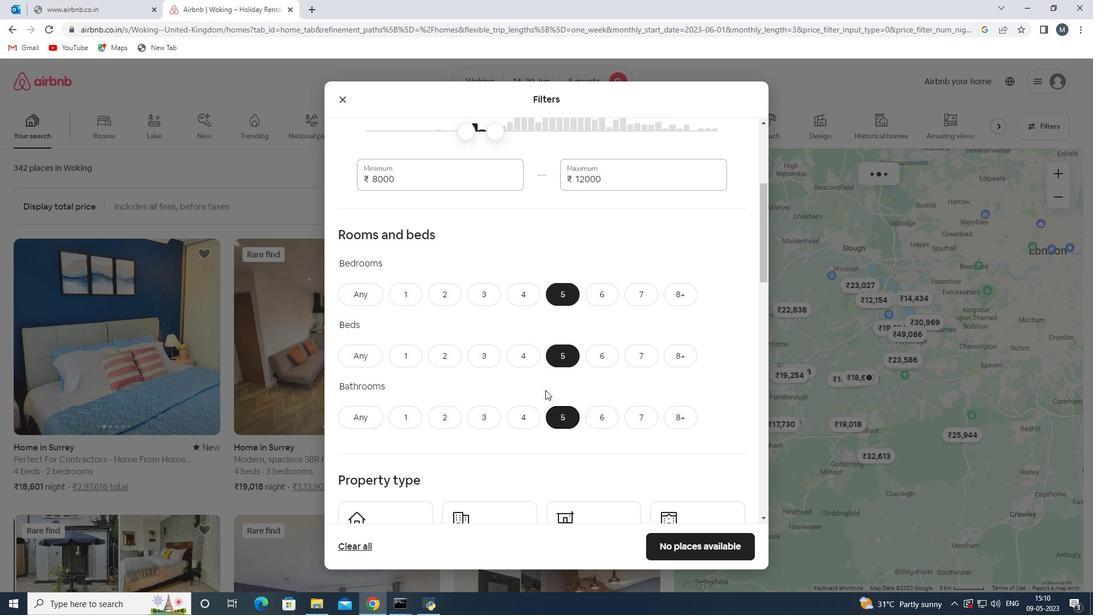 
Action: Mouse scrolled (544, 380) with delta (0, 0)
Screenshot: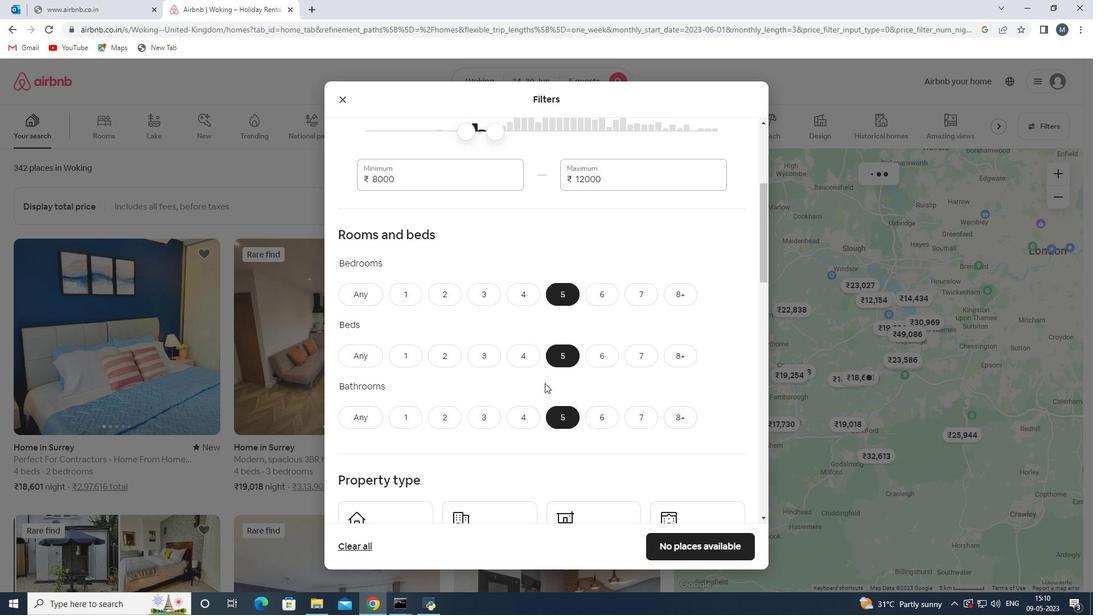 
Action: Mouse moved to (524, 369)
Screenshot: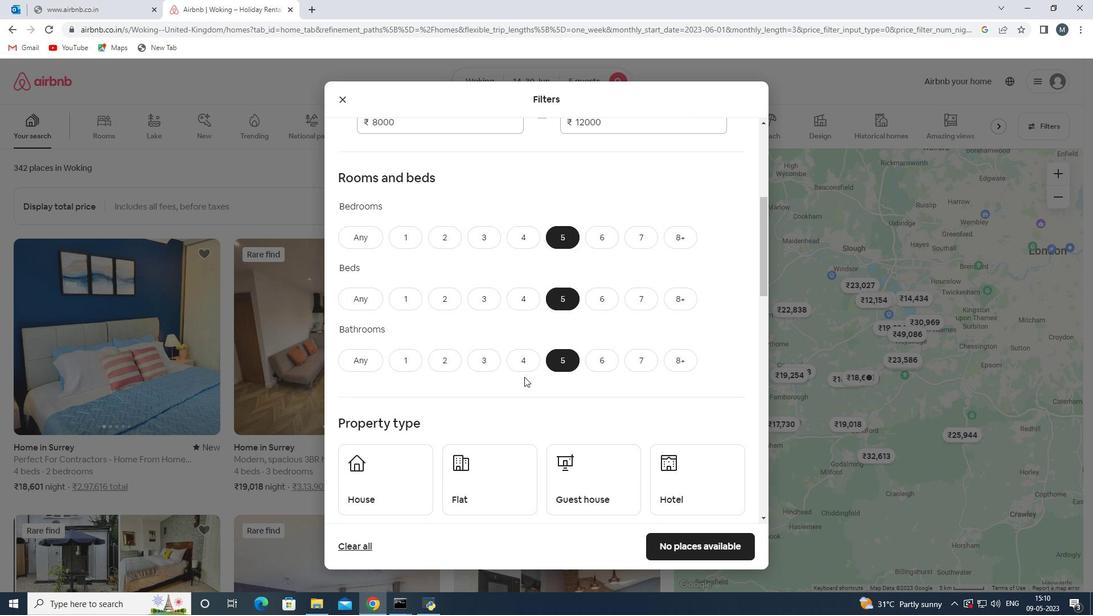 
Action: Mouse scrolled (524, 369) with delta (0, 0)
Screenshot: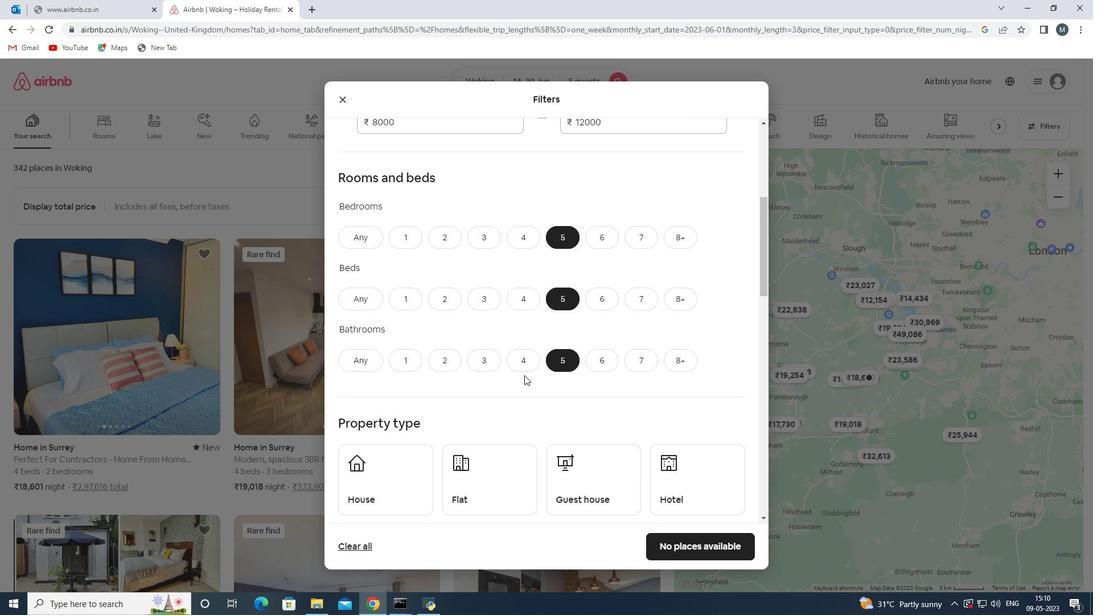
Action: Mouse moved to (519, 369)
Screenshot: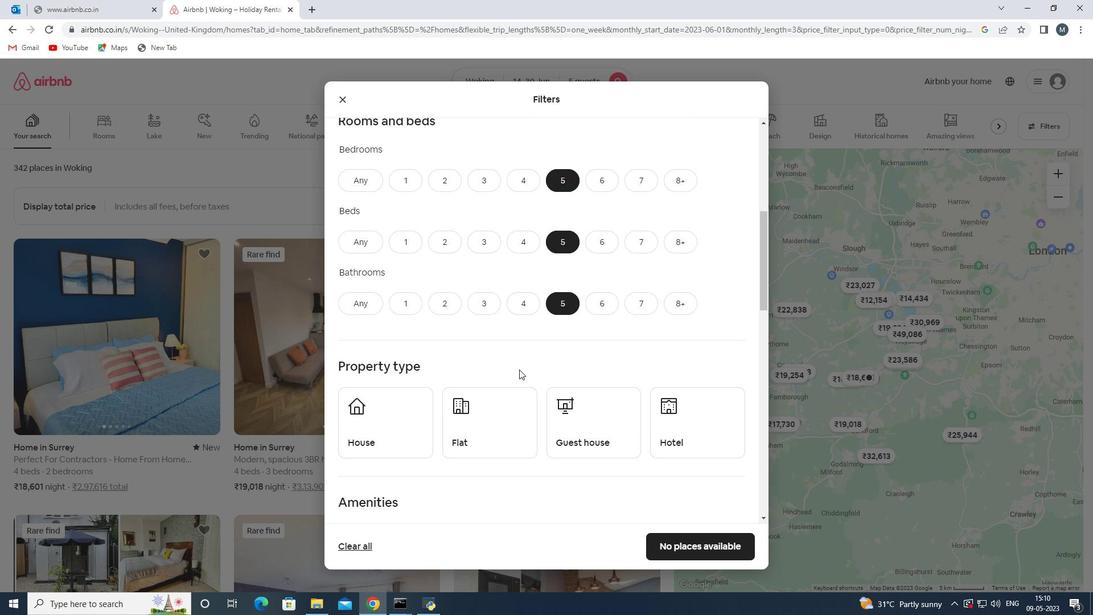 
Action: Mouse scrolled (519, 369) with delta (0, 0)
Screenshot: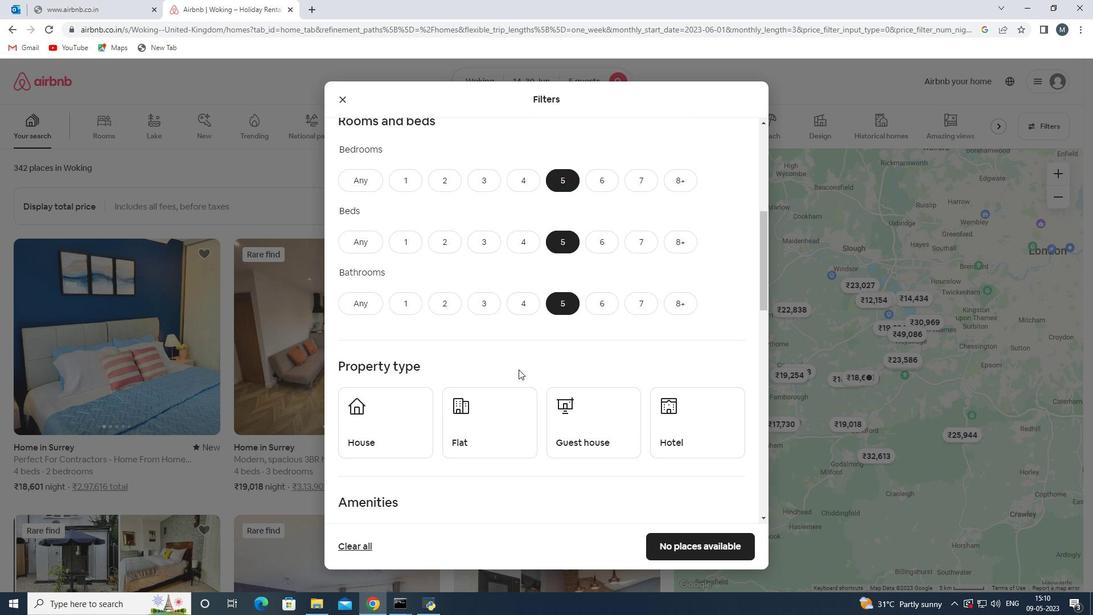 
Action: Mouse moved to (385, 378)
Screenshot: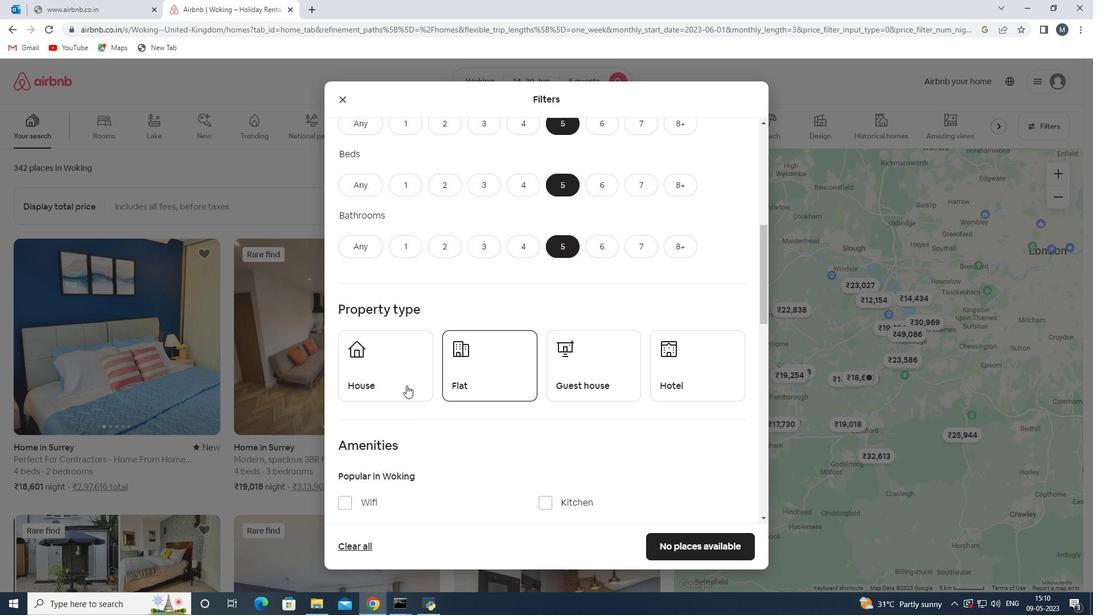 
Action: Mouse pressed left at (385, 378)
Screenshot: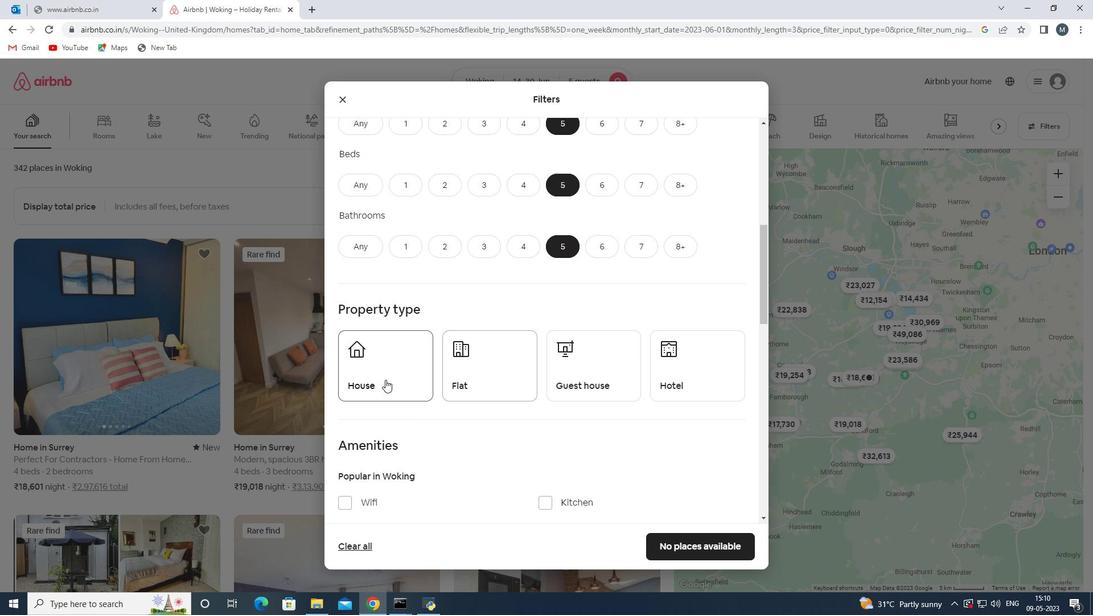 
Action: Mouse moved to (466, 373)
Screenshot: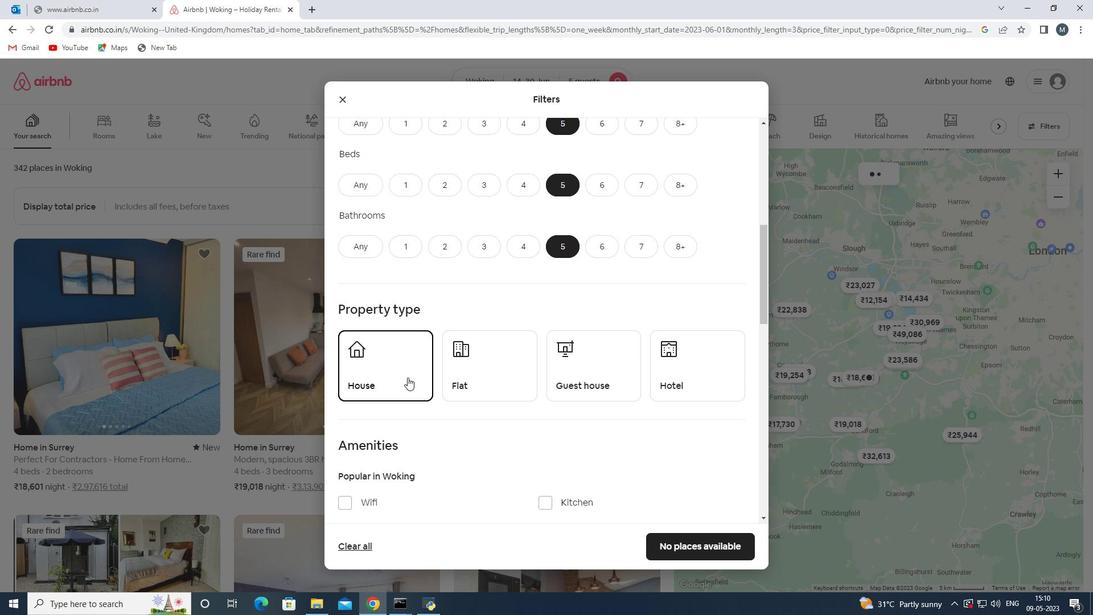 
Action: Mouse pressed left at (466, 373)
Screenshot: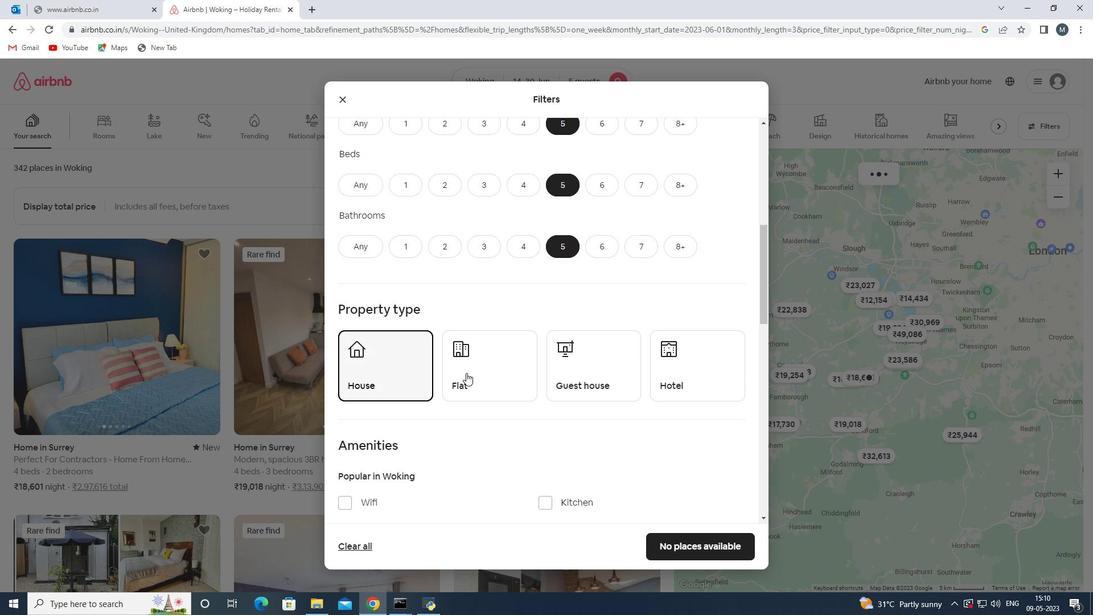 
Action: Mouse moved to (588, 375)
Screenshot: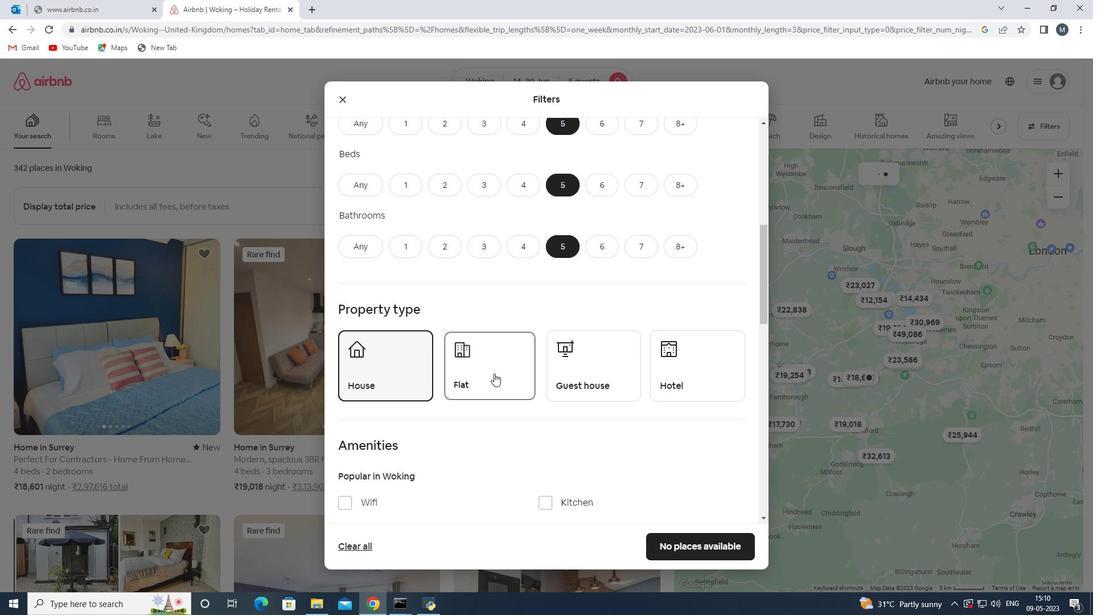 
Action: Mouse pressed left at (588, 375)
Screenshot: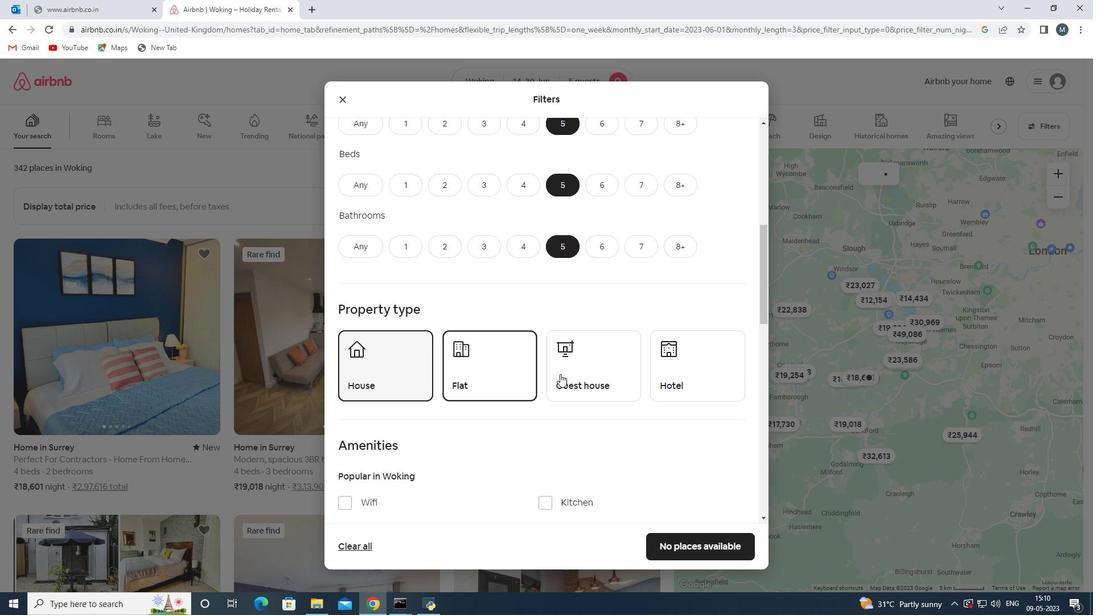 
Action: Mouse moved to (524, 364)
Screenshot: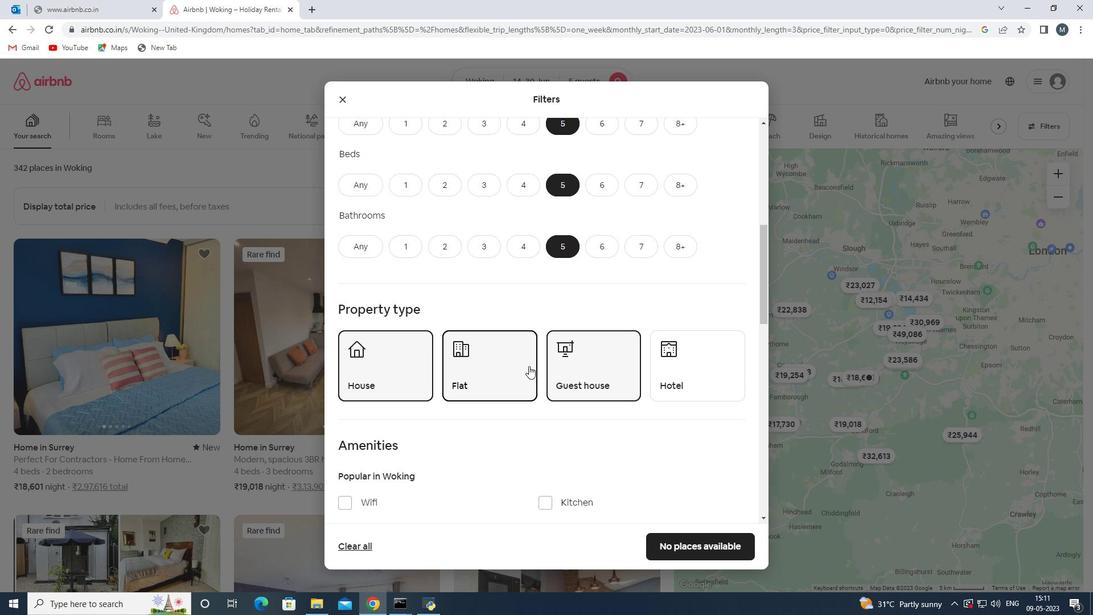 
Action: Mouse scrolled (524, 363) with delta (0, 0)
Screenshot: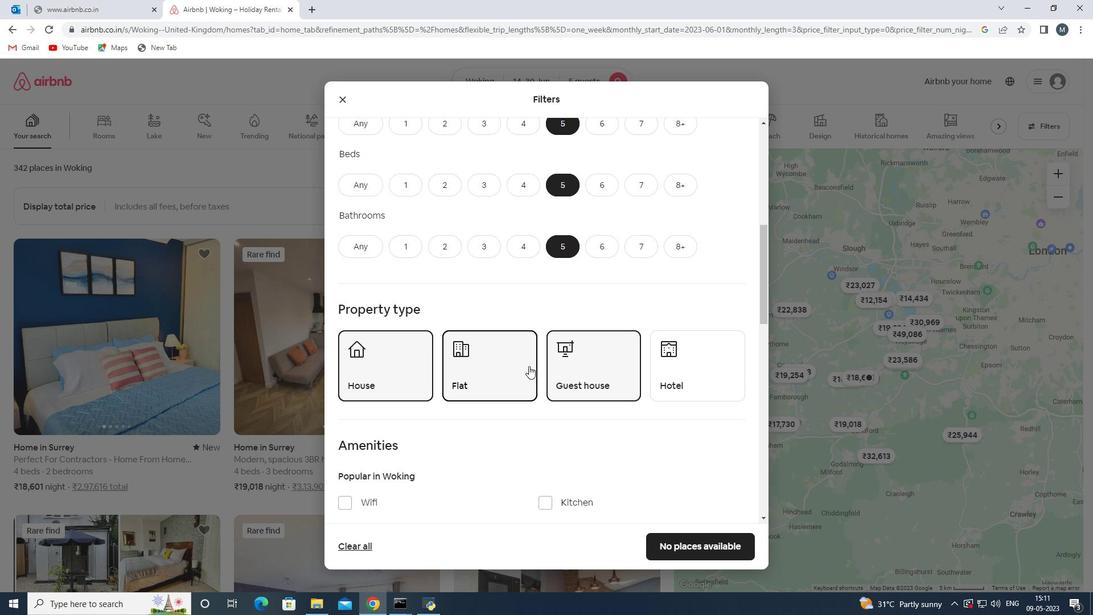 
Action: Mouse moved to (500, 348)
Screenshot: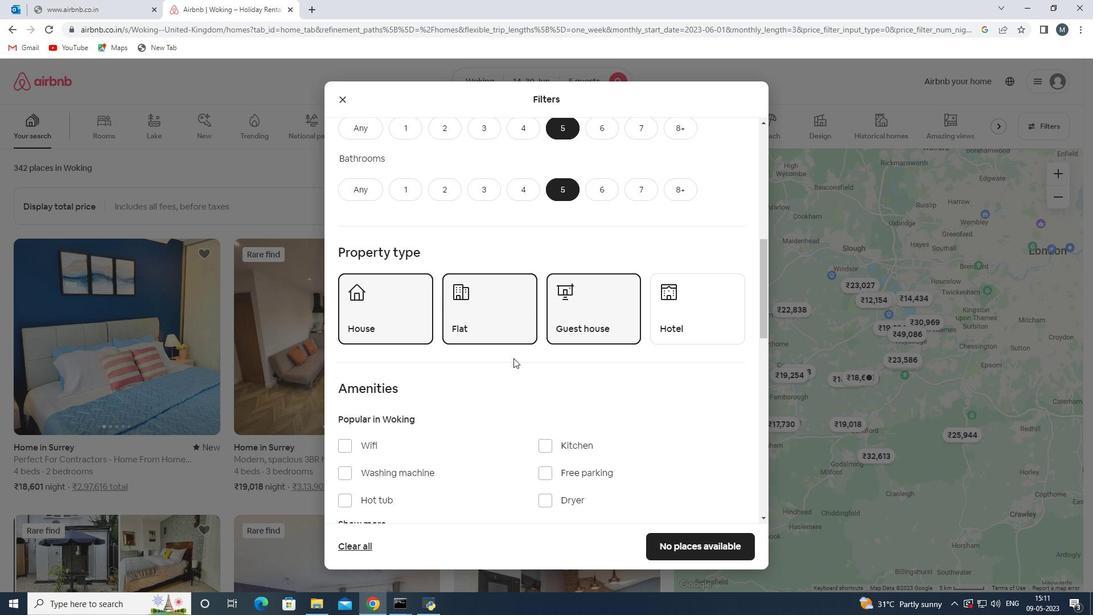 
Action: Mouse scrolled (500, 348) with delta (0, 0)
Screenshot: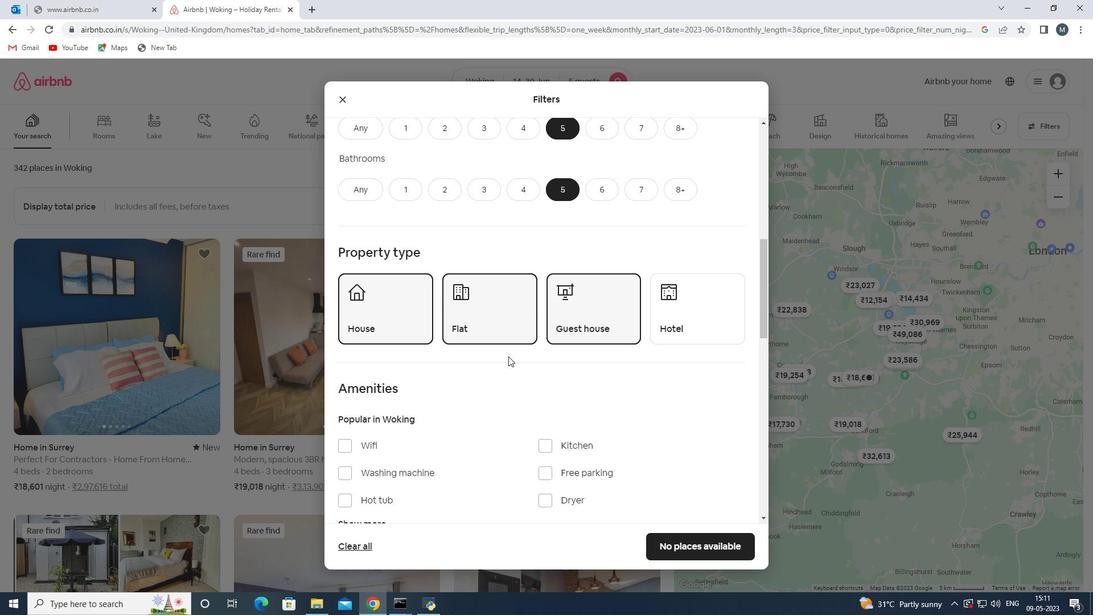 
Action: Mouse moved to (392, 391)
Screenshot: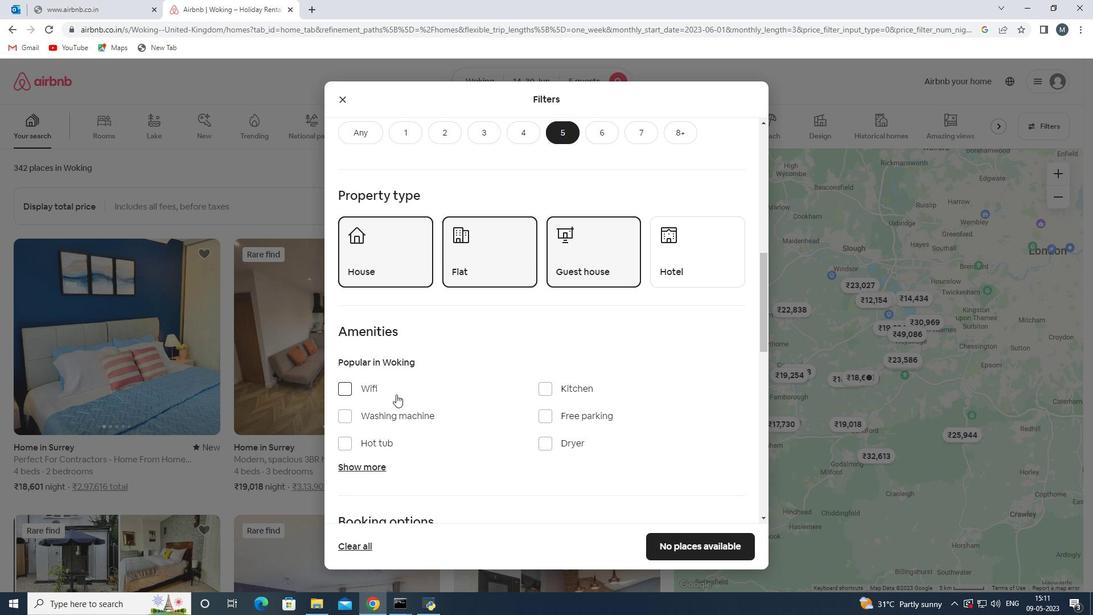 
Action: Mouse pressed left at (392, 391)
Screenshot: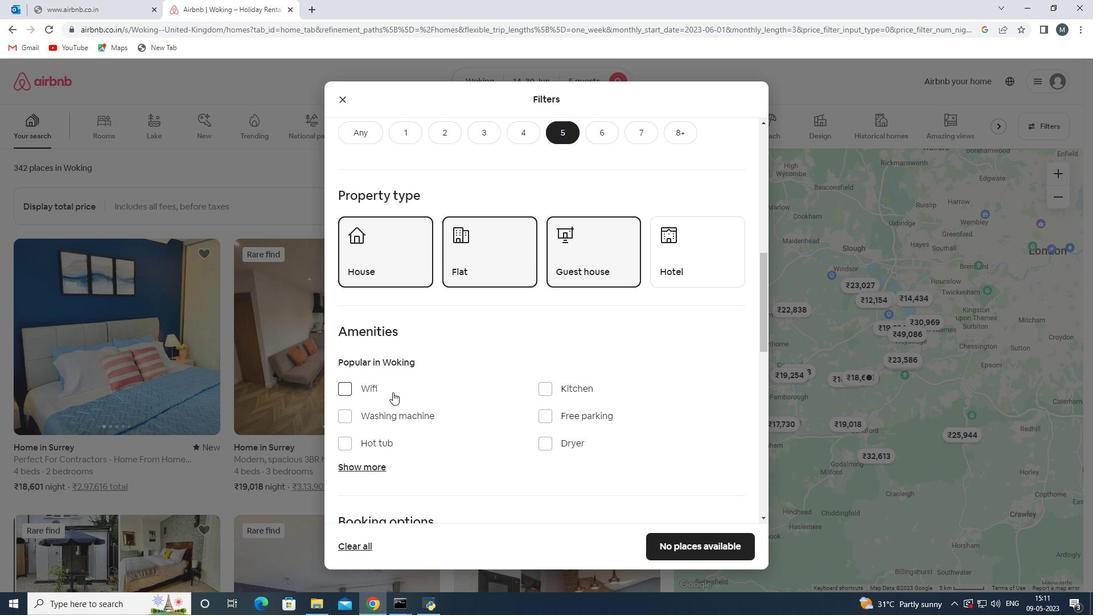 
Action: Mouse moved to (445, 401)
Screenshot: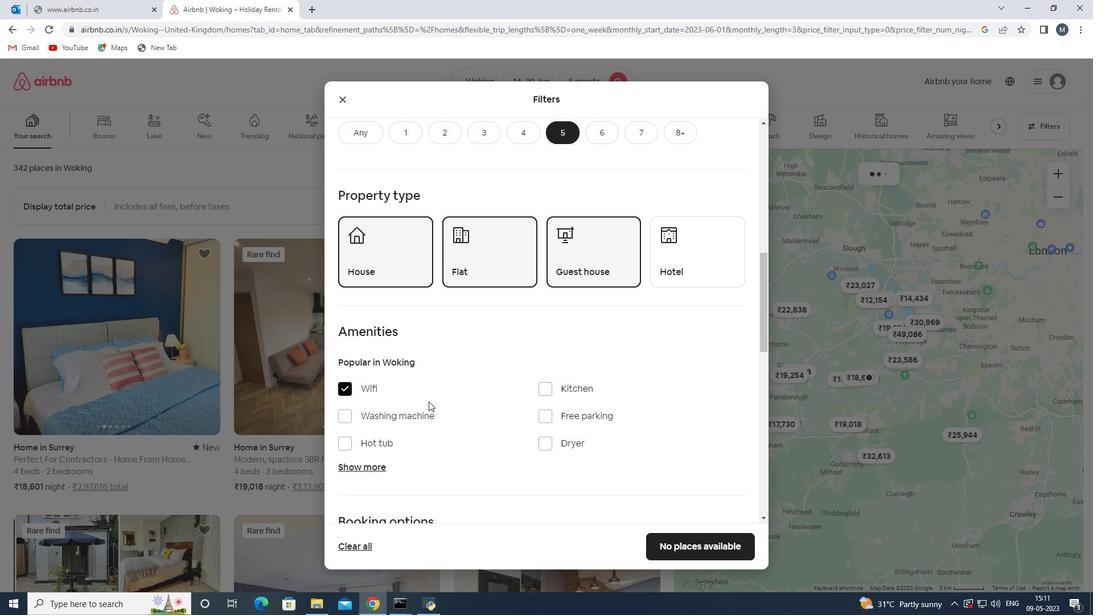 
Action: Mouse scrolled (445, 400) with delta (0, 0)
Screenshot: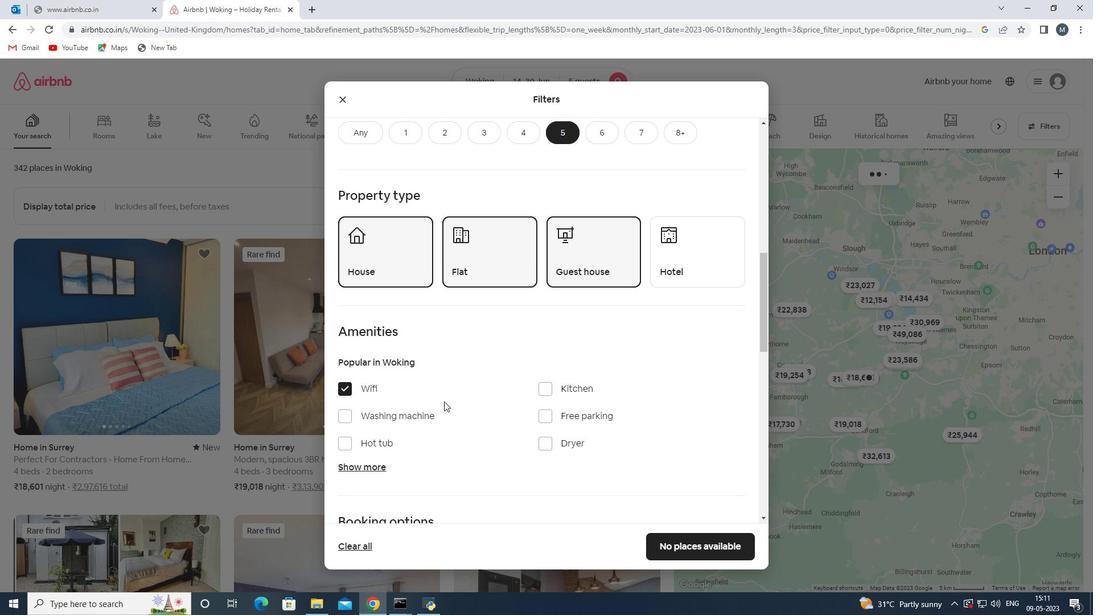 
Action: Mouse moved to (386, 415)
Screenshot: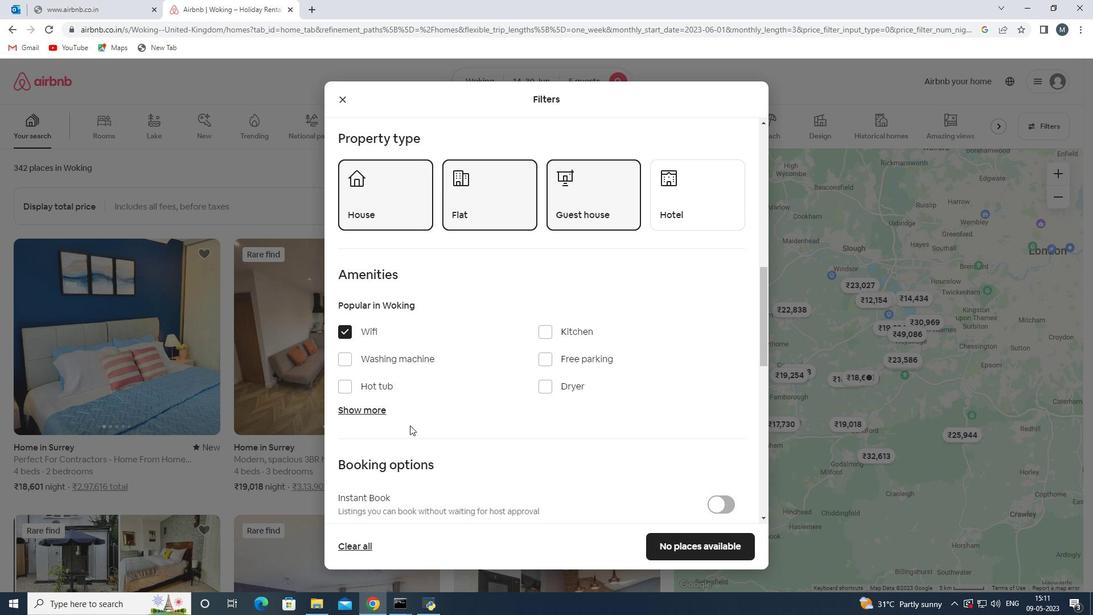 
Action: Mouse pressed left at (386, 415)
Screenshot: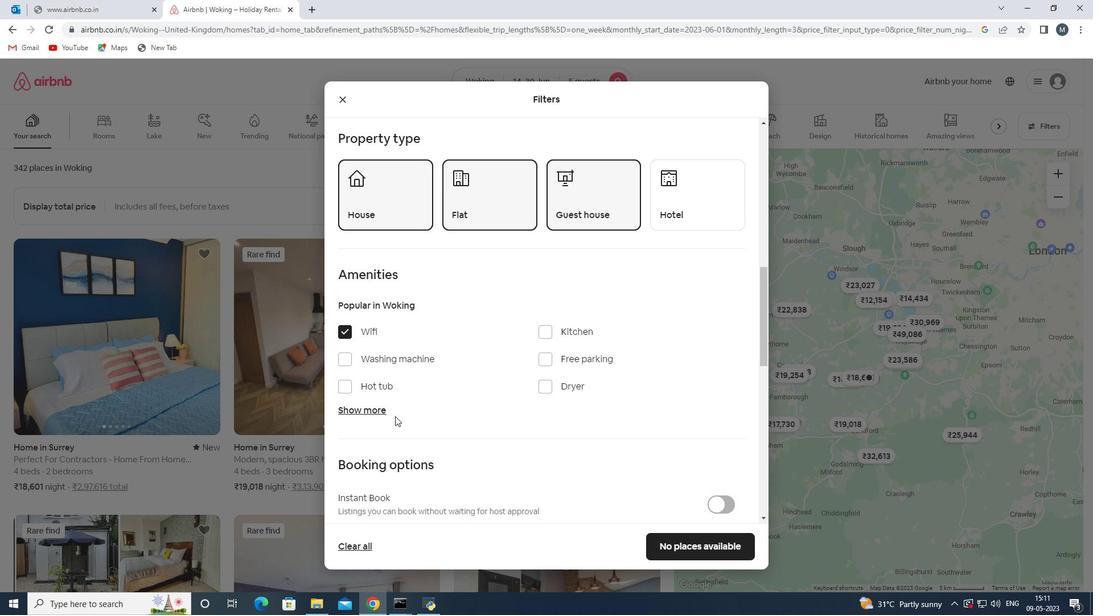 
Action: Mouse moved to (374, 407)
Screenshot: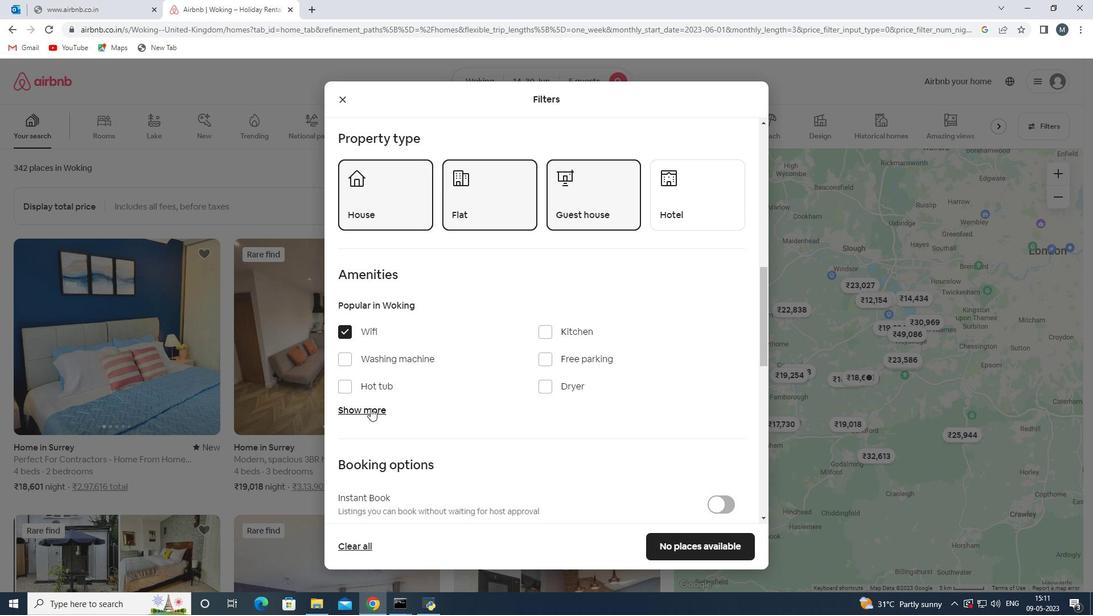 
Action: Mouse pressed left at (374, 407)
Screenshot: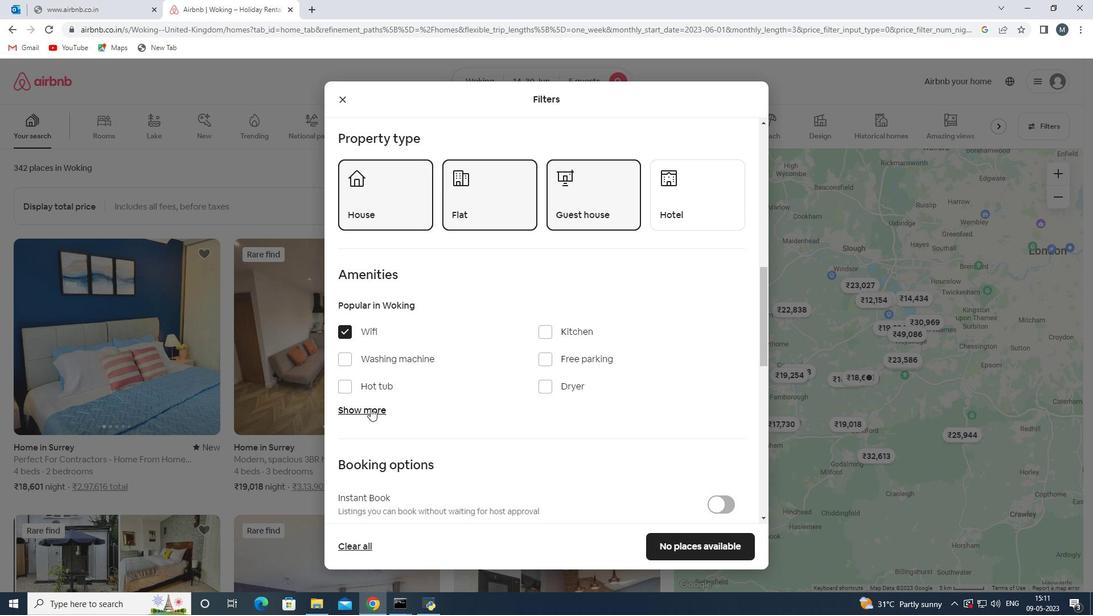 
Action: Mouse moved to (439, 398)
Screenshot: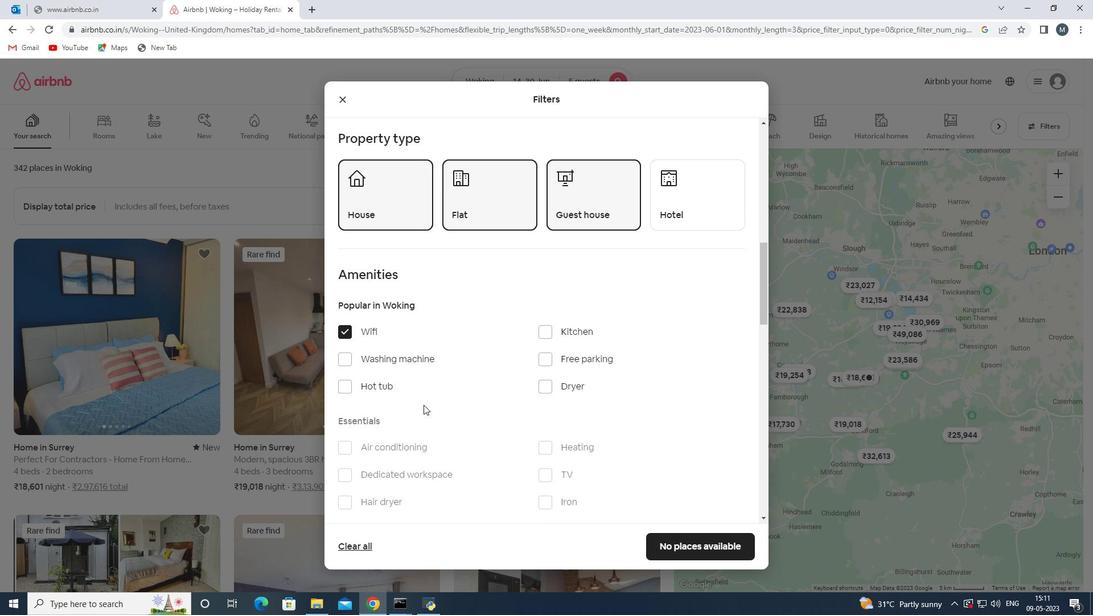 
Action: Mouse scrolled (439, 398) with delta (0, 0)
Screenshot: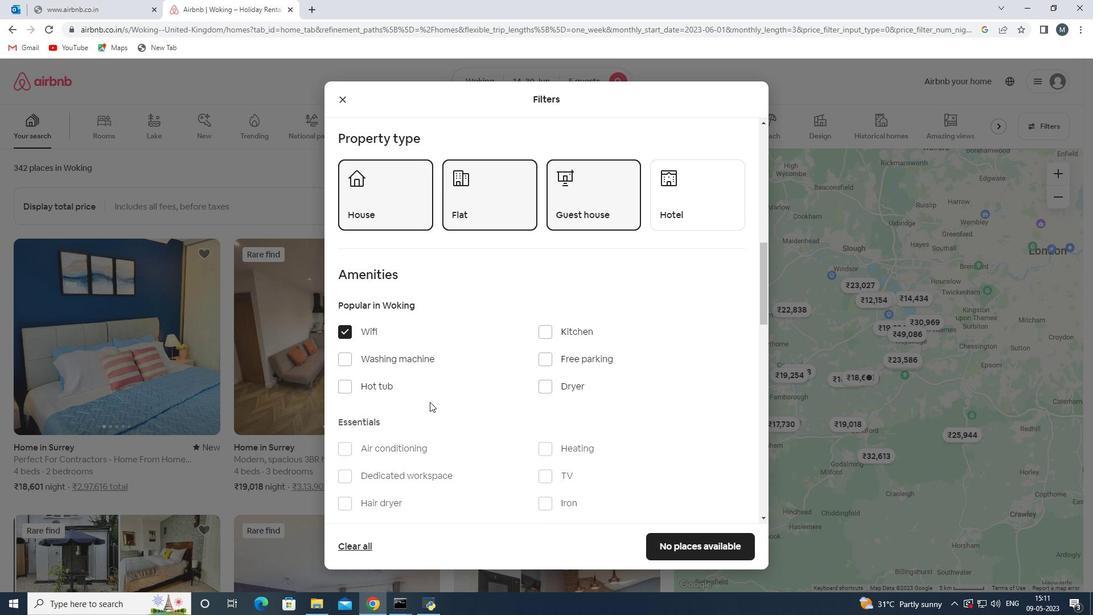 
Action: Mouse moved to (558, 419)
Screenshot: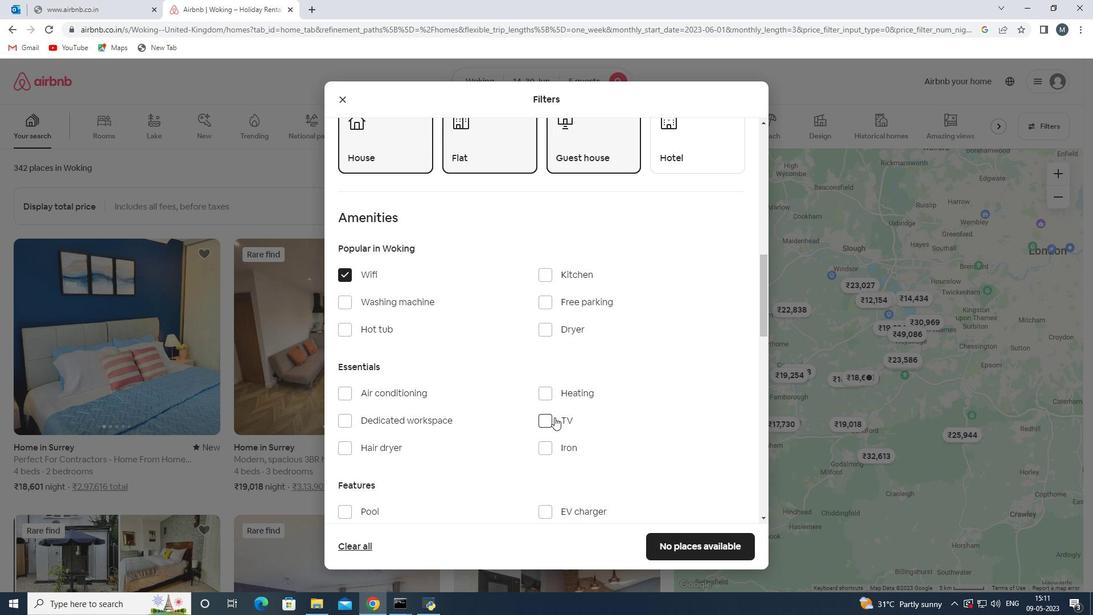 
Action: Mouse pressed left at (558, 419)
Screenshot: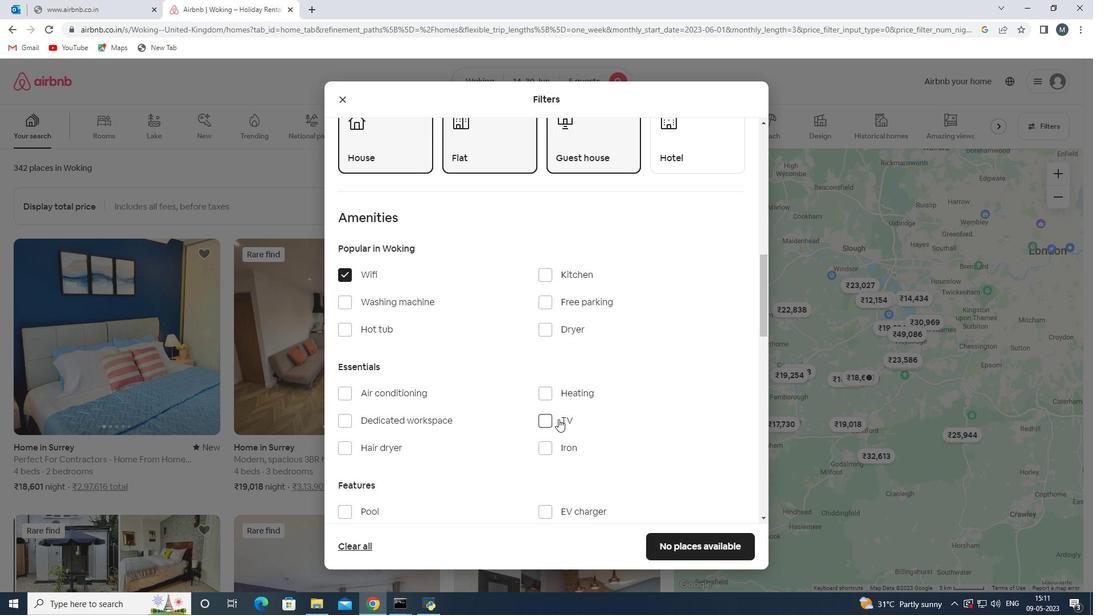 
Action: Mouse moved to (496, 402)
Screenshot: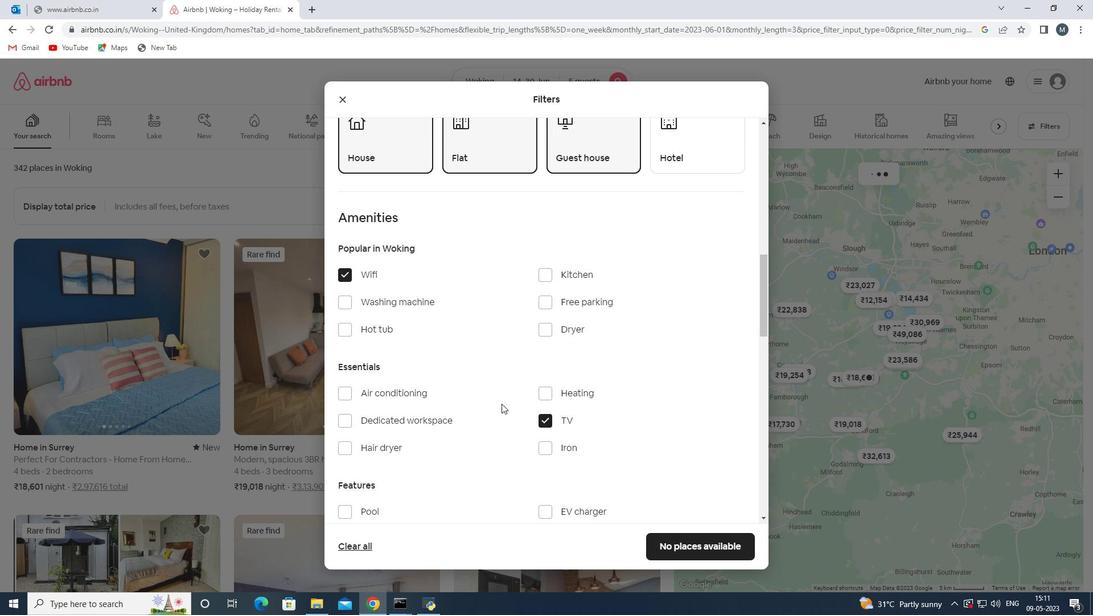 
Action: Mouse scrolled (496, 402) with delta (0, 0)
Screenshot: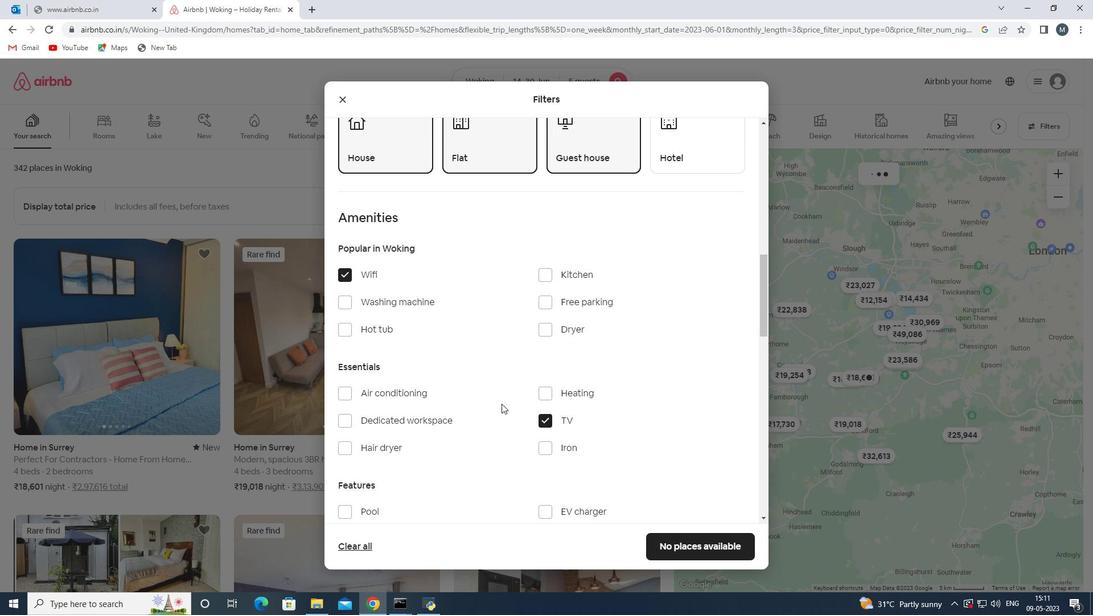 
Action: Mouse moved to (495, 403)
Screenshot: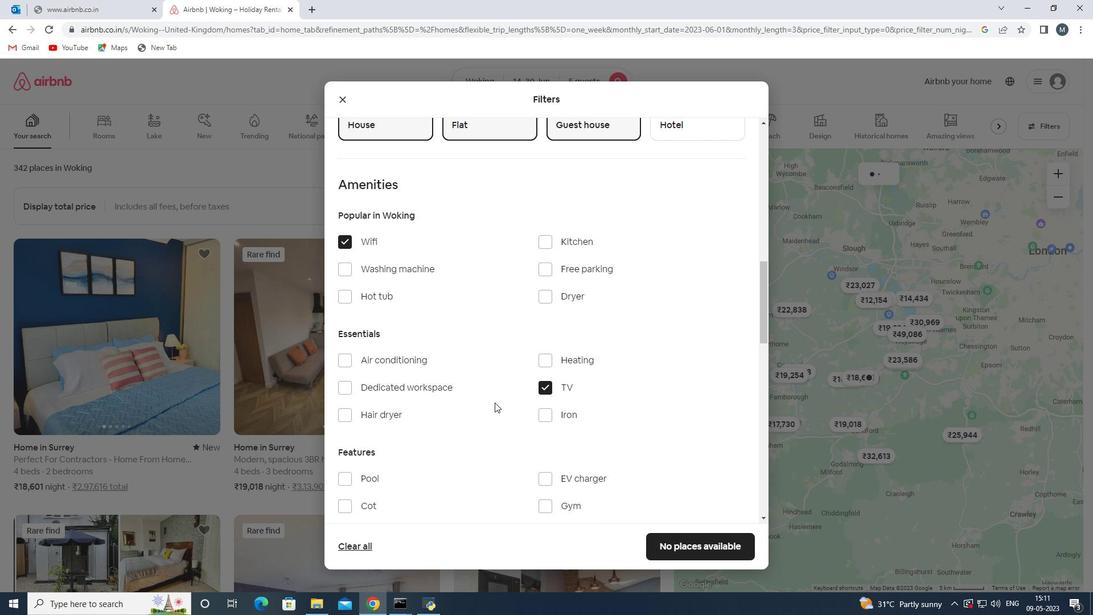 
Action: Mouse scrolled (495, 402) with delta (0, 0)
Screenshot: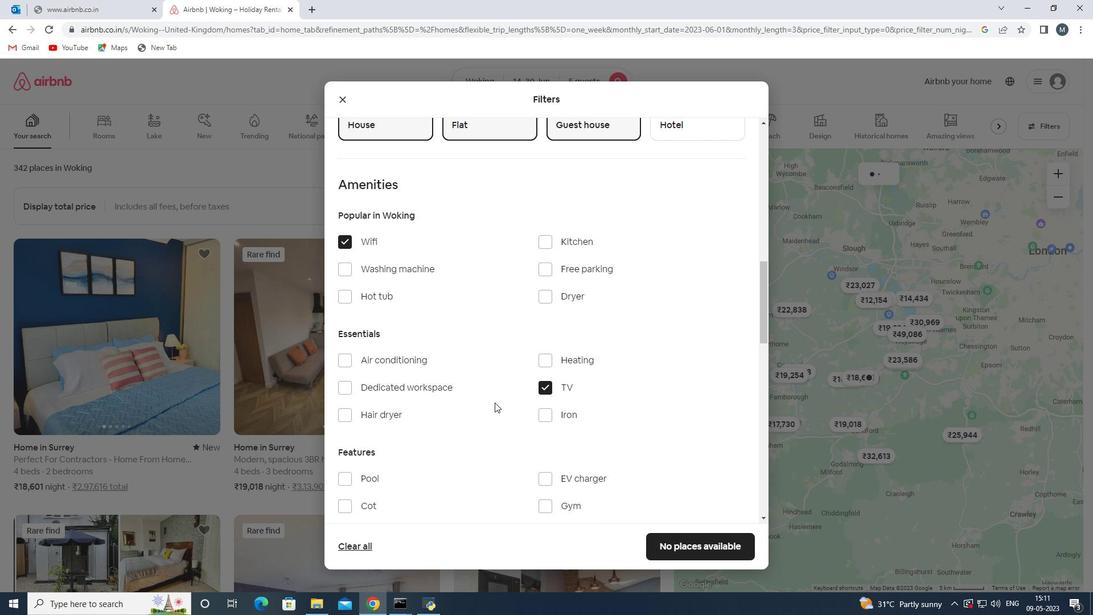 
Action: Mouse moved to (406, 369)
Screenshot: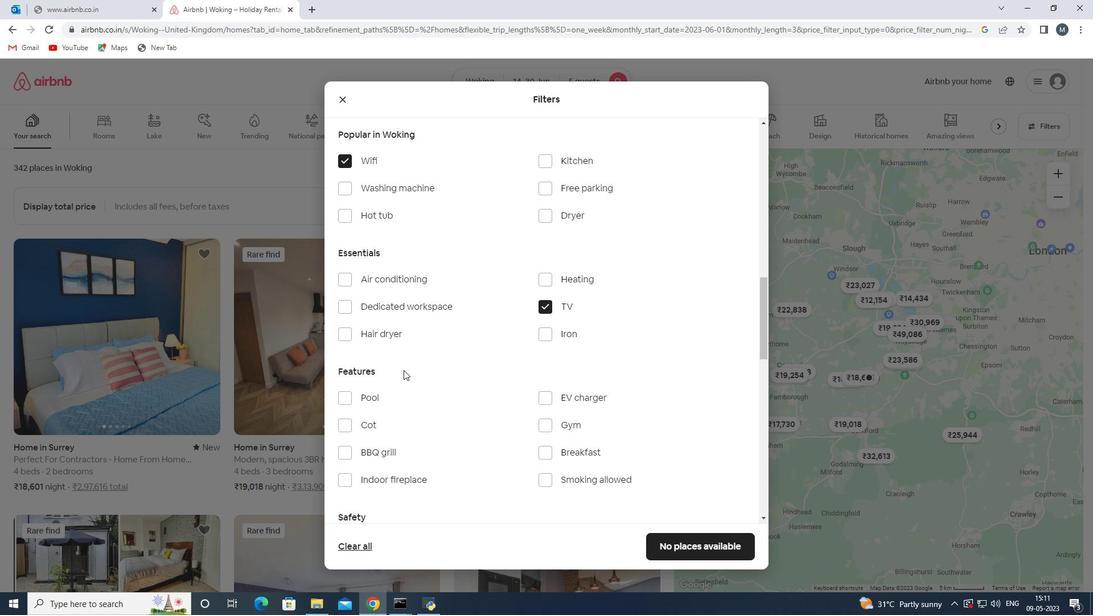 
Action: Mouse scrolled (406, 368) with delta (0, 0)
Screenshot: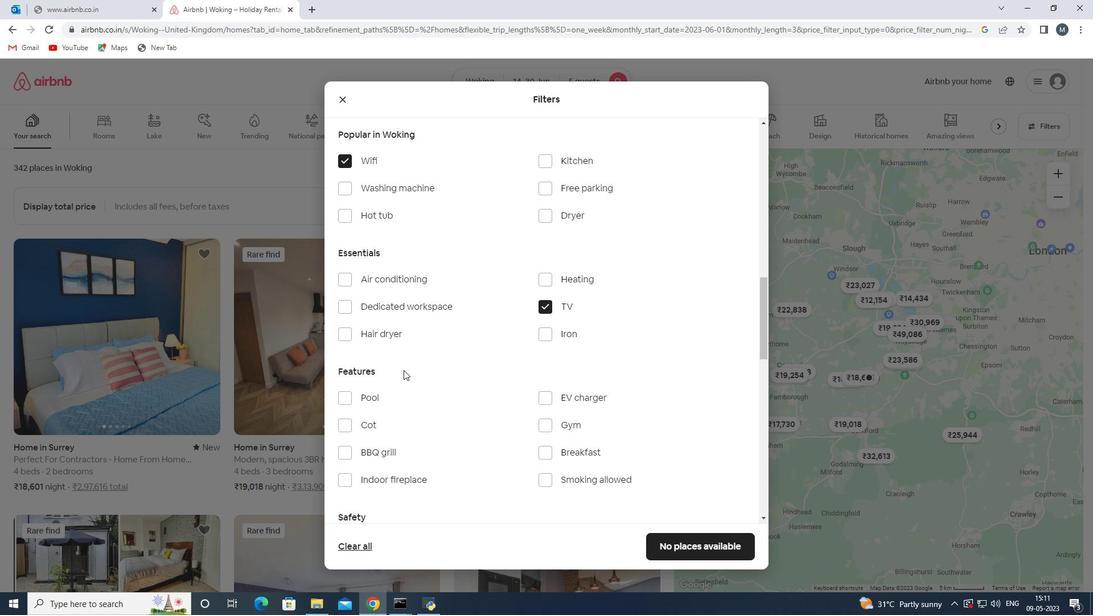 
Action: Mouse moved to (408, 369)
Screenshot: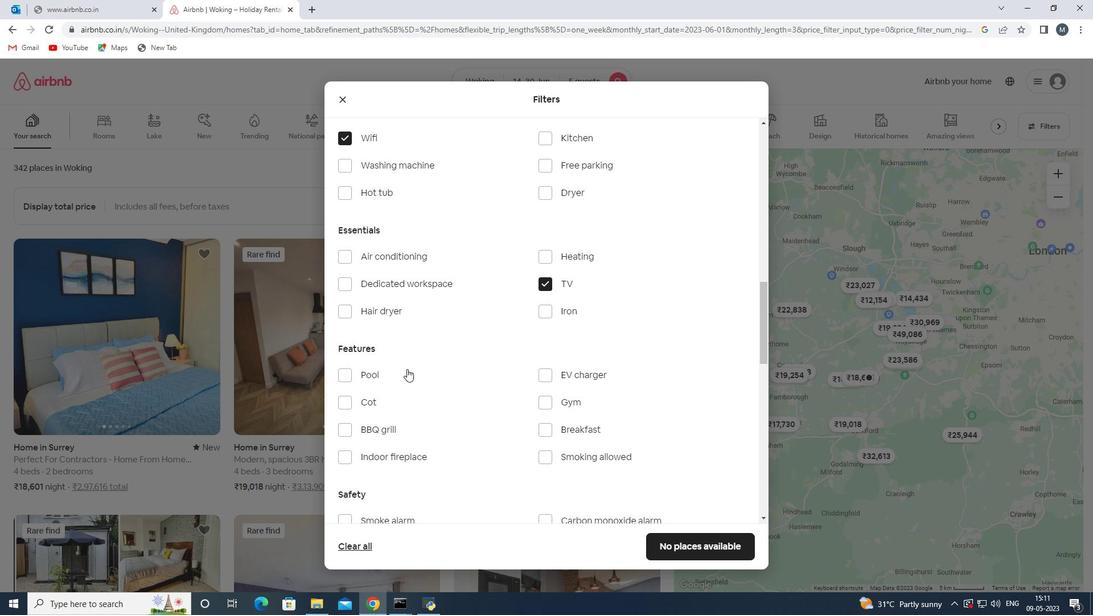 
Action: Mouse scrolled (408, 368) with delta (0, 0)
Screenshot: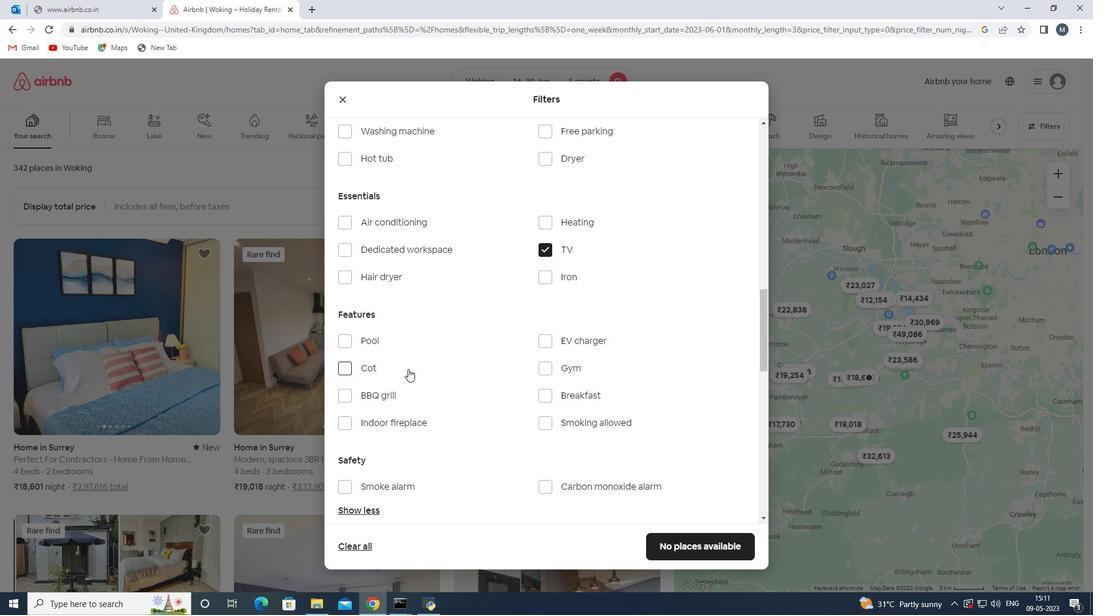 
Action: Mouse moved to (408, 369)
Screenshot: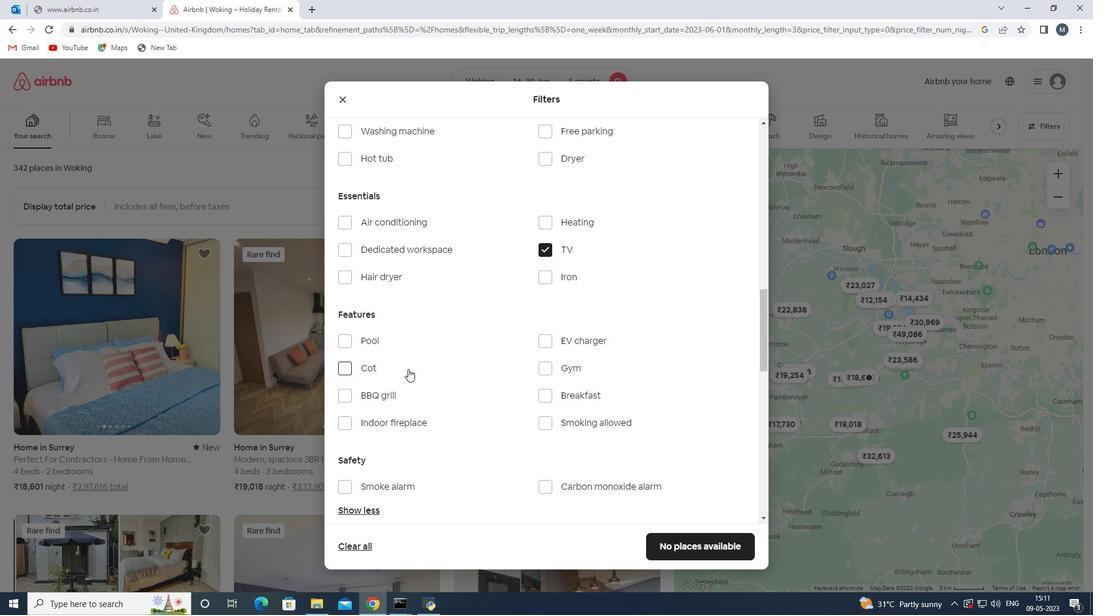 
Action: Mouse scrolled (408, 369) with delta (0, 0)
Screenshot: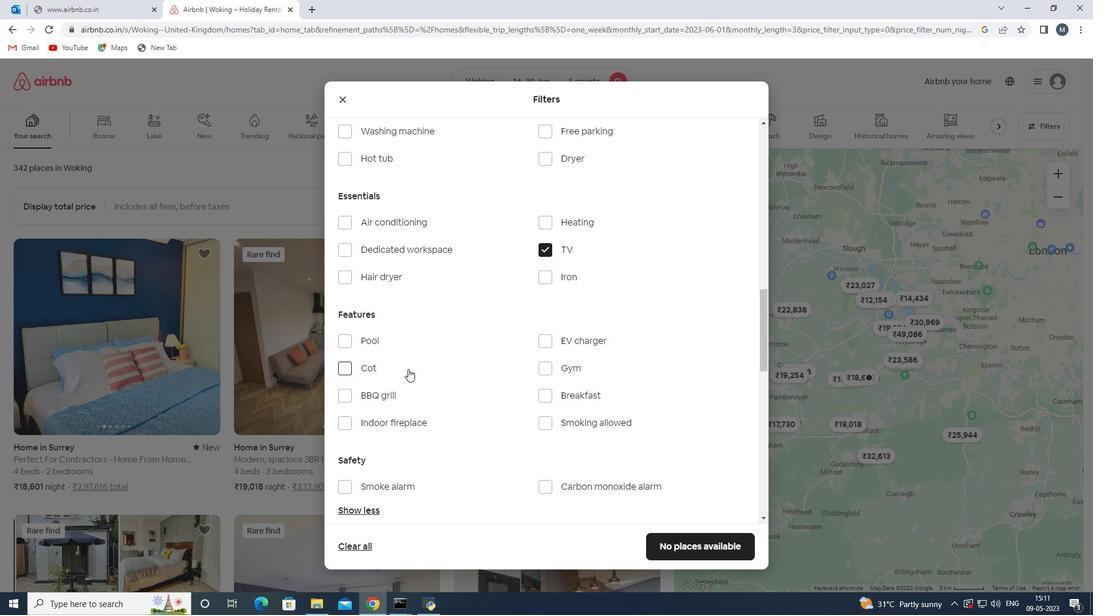 
Action: Mouse moved to (551, 255)
Screenshot: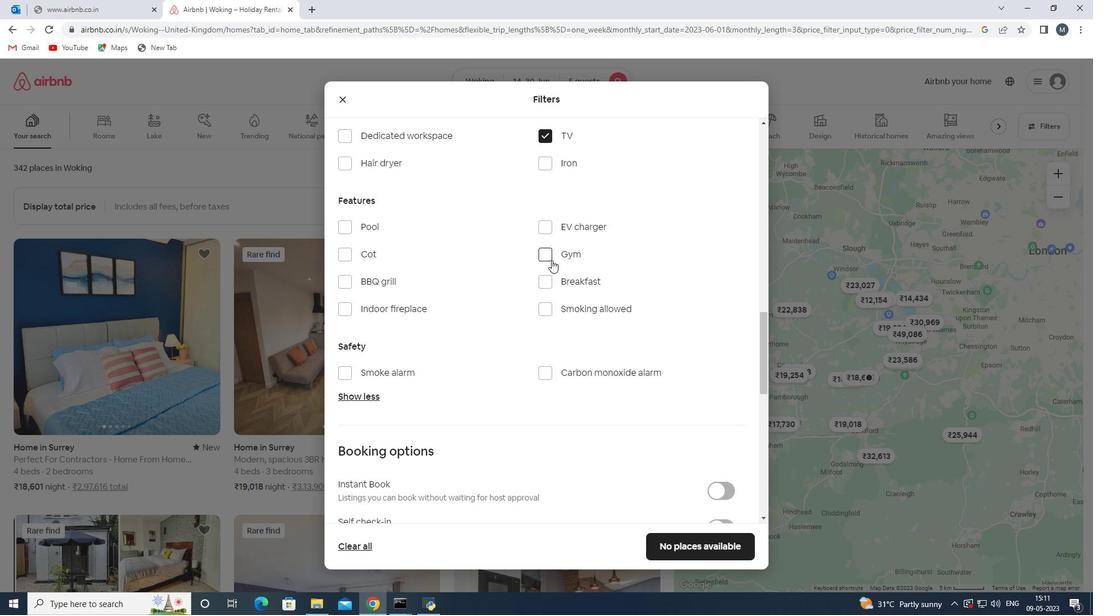 
Action: Mouse pressed left at (551, 255)
Screenshot: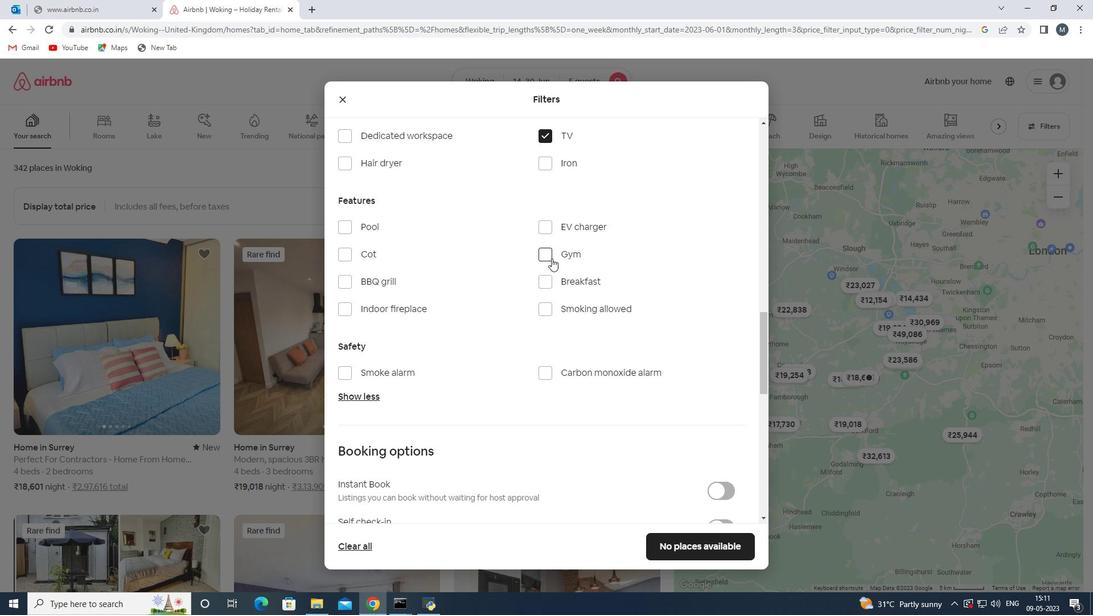 
Action: Mouse moved to (549, 284)
Screenshot: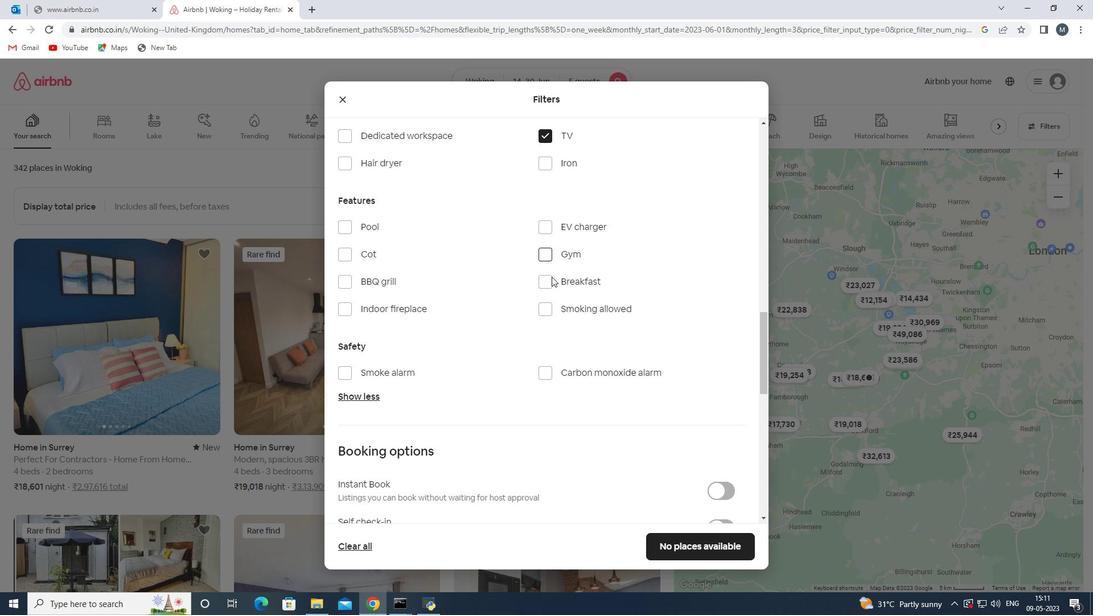 
Action: Mouse pressed left at (549, 284)
Screenshot: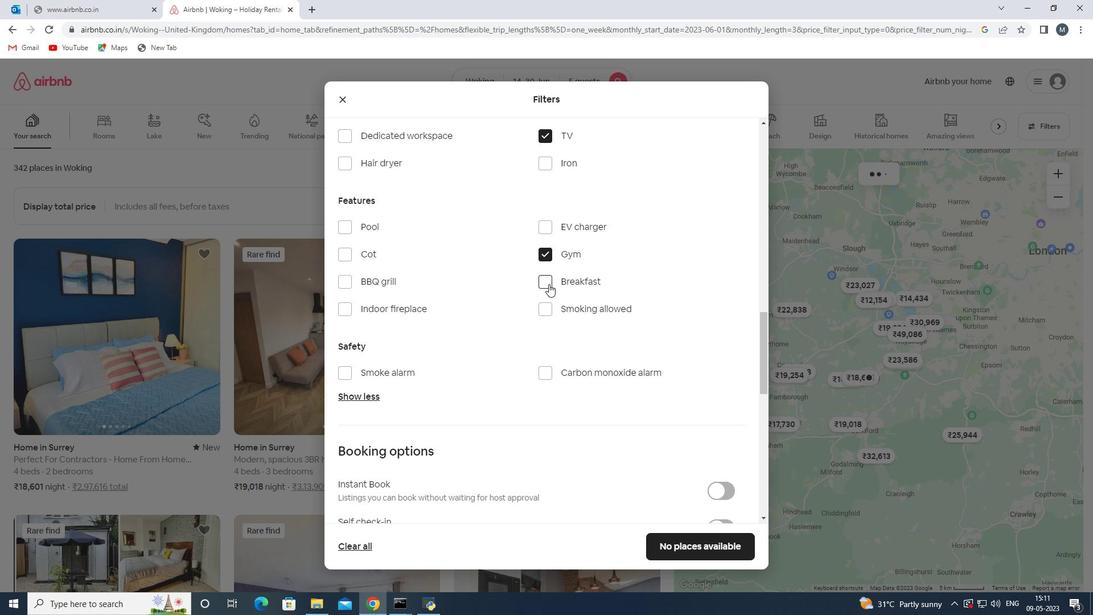 
Action: Mouse moved to (426, 361)
Screenshot: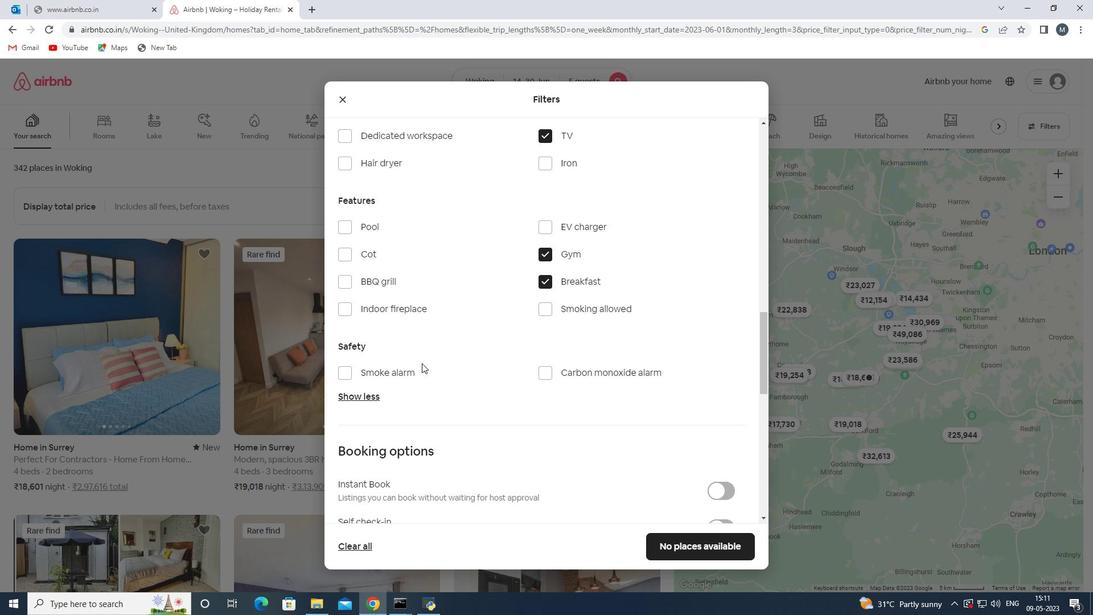 
Action: Mouse scrolled (426, 360) with delta (0, 0)
Screenshot: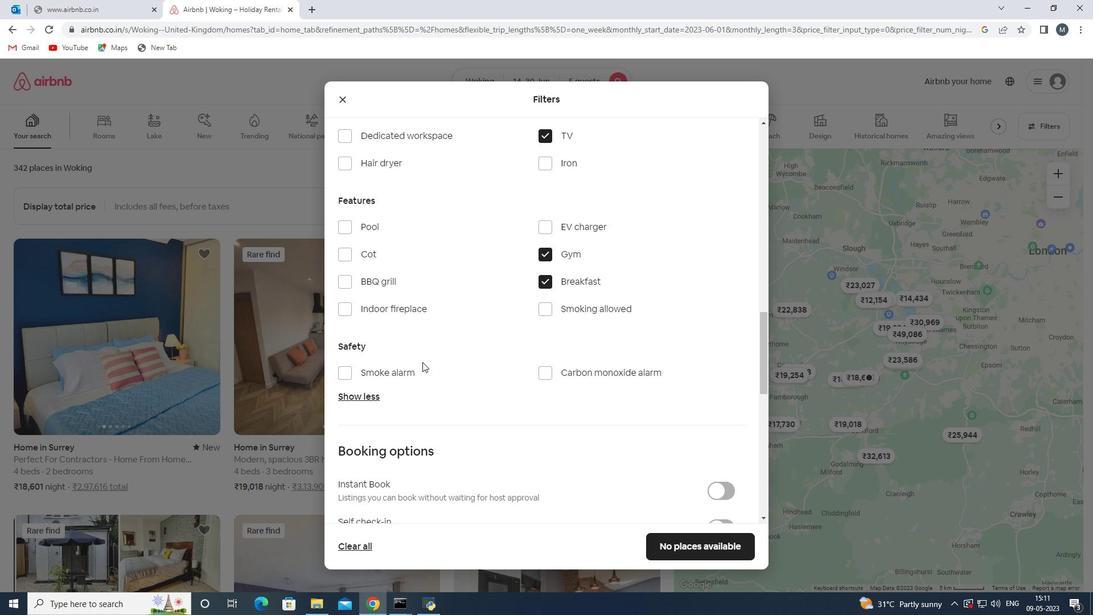 
Action: Mouse scrolled (426, 360) with delta (0, 0)
Screenshot: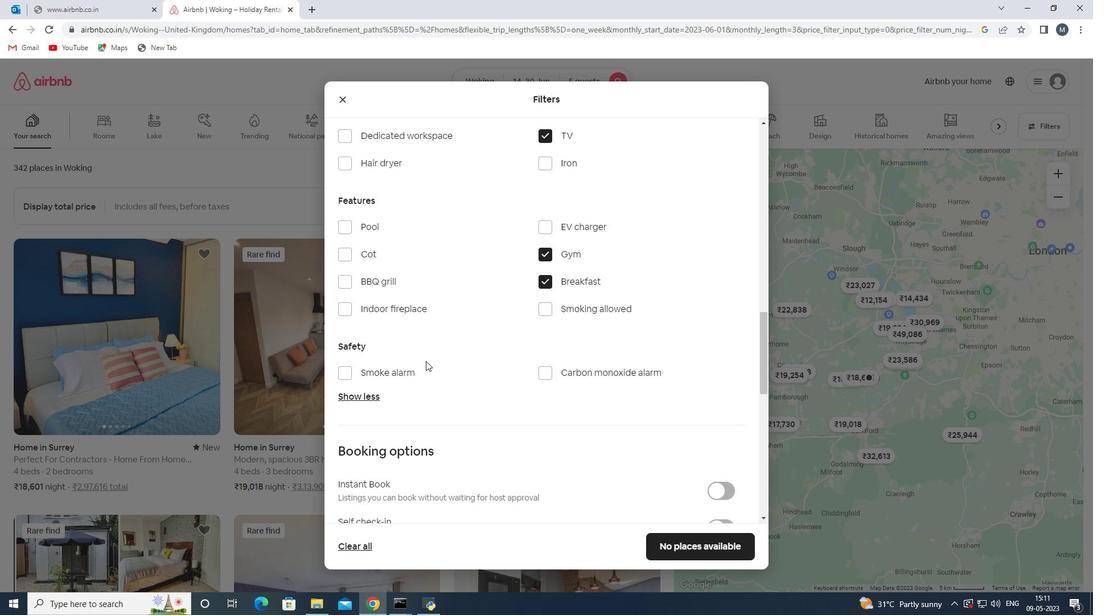 
Action: Mouse scrolled (426, 360) with delta (0, 0)
Screenshot: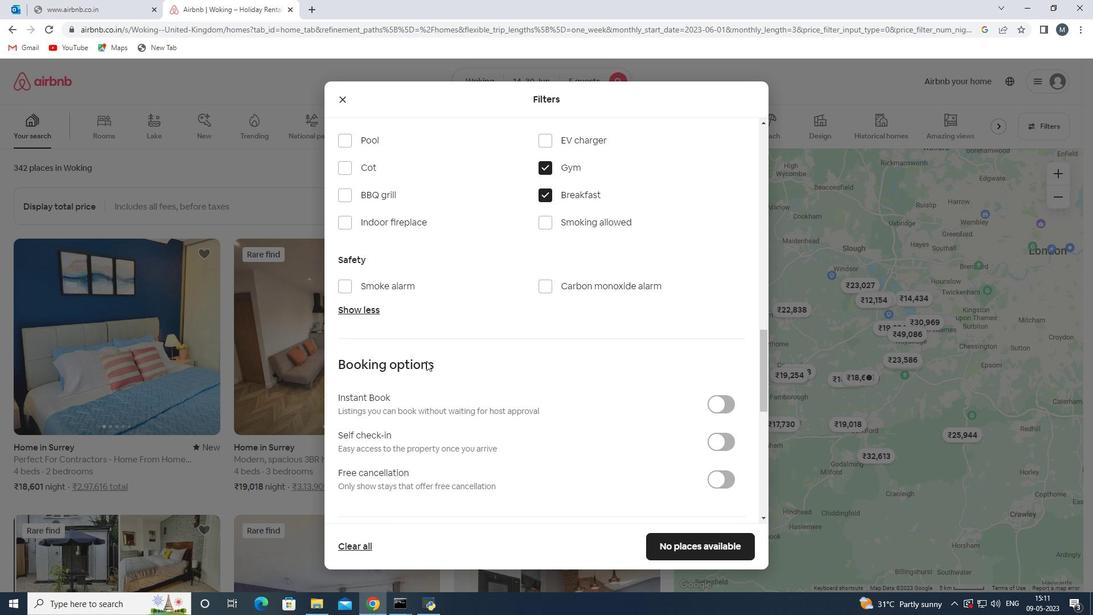 
Action: Mouse moved to (428, 361)
Screenshot: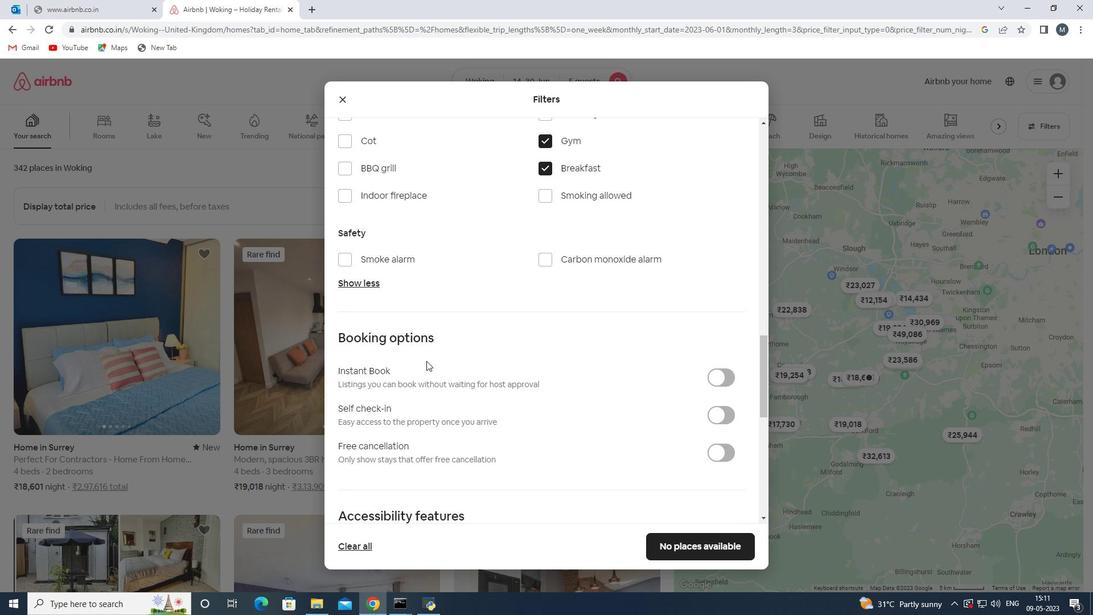 
Action: Mouse scrolled (428, 360) with delta (0, 0)
Screenshot: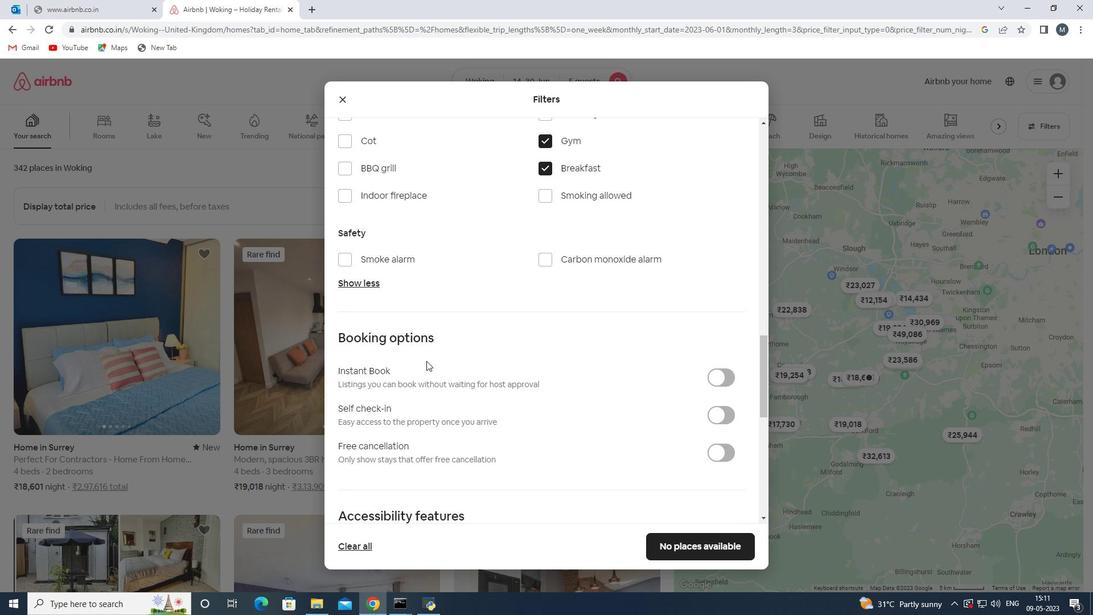 
Action: Mouse moved to (723, 304)
Screenshot: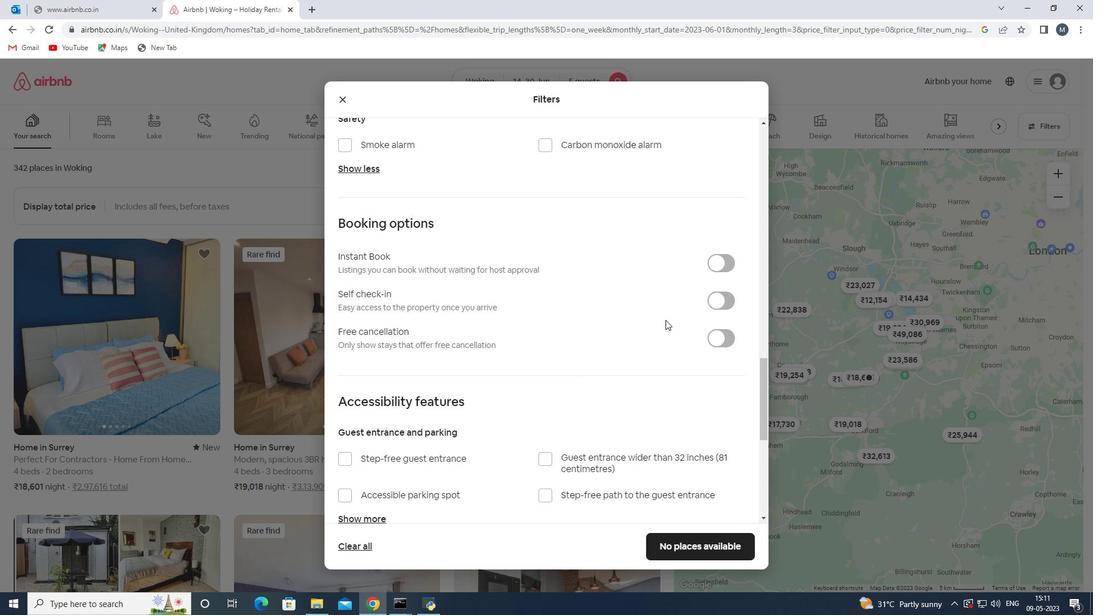 
Action: Mouse pressed left at (723, 304)
Screenshot: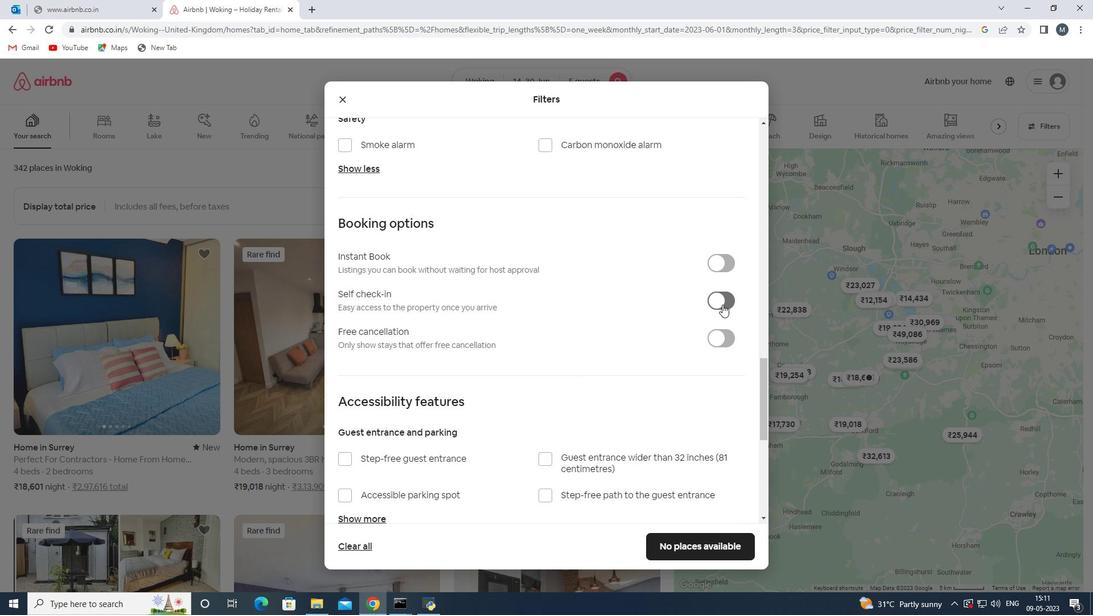 
Action: Mouse moved to (576, 333)
Screenshot: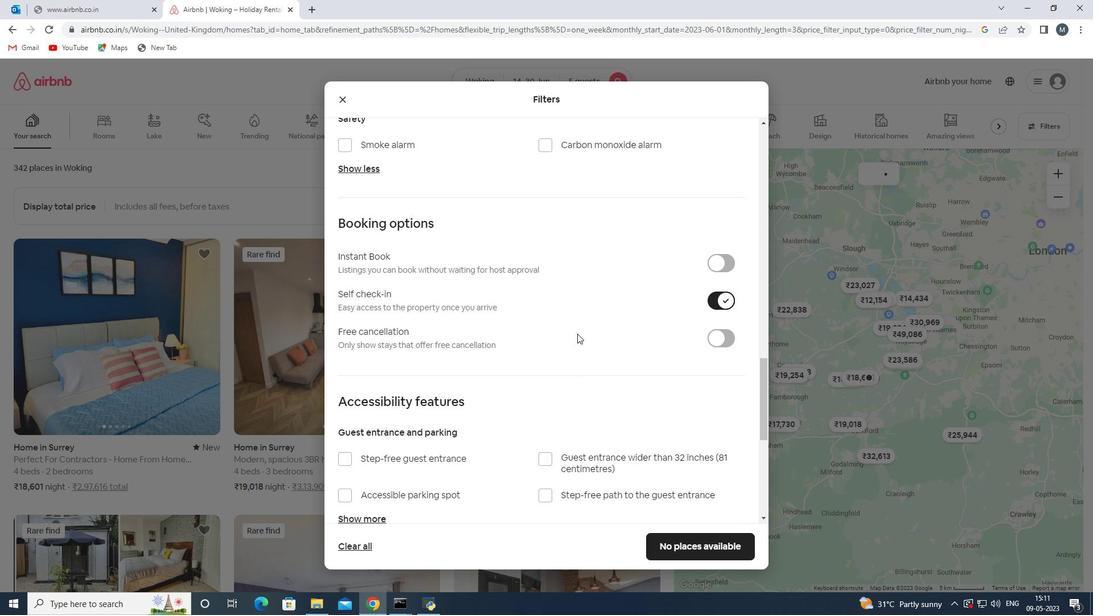 
Action: Mouse scrolled (576, 333) with delta (0, 0)
Screenshot: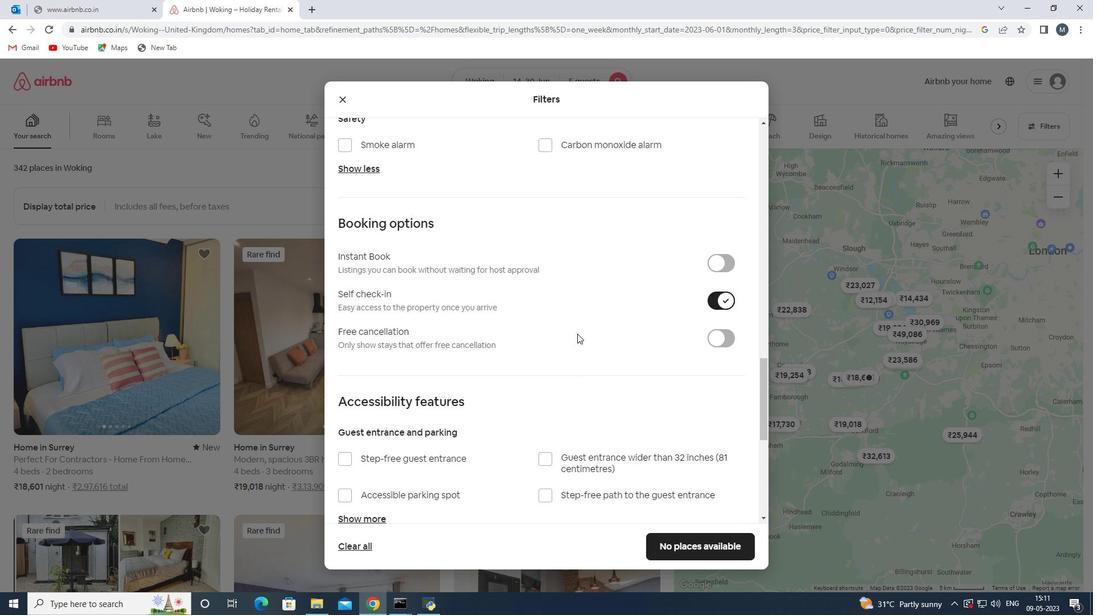 
Action: Mouse moved to (574, 333)
Screenshot: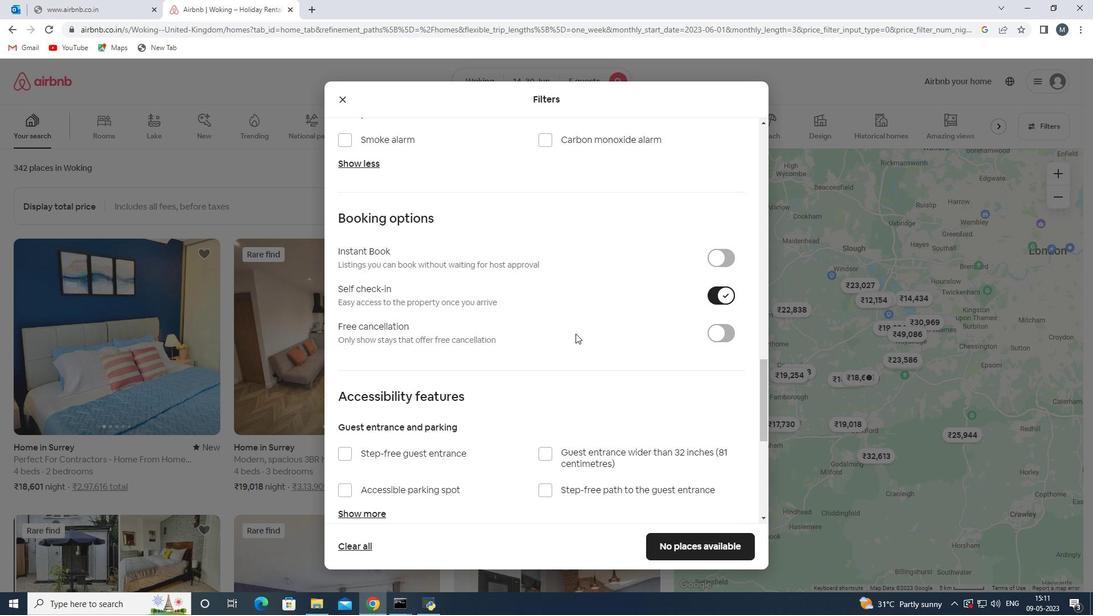 
Action: Mouse scrolled (574, 332) with delta (0, 0)
Screenshot: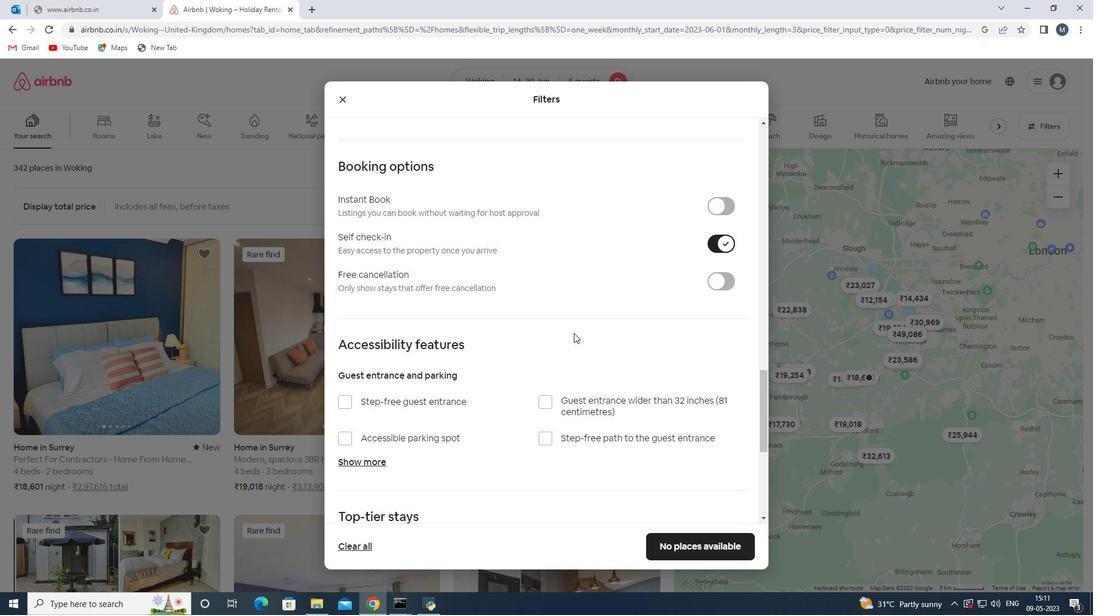 
Action: Mouse scrolled (574, 332) with delta (0, 0)
Screenshot: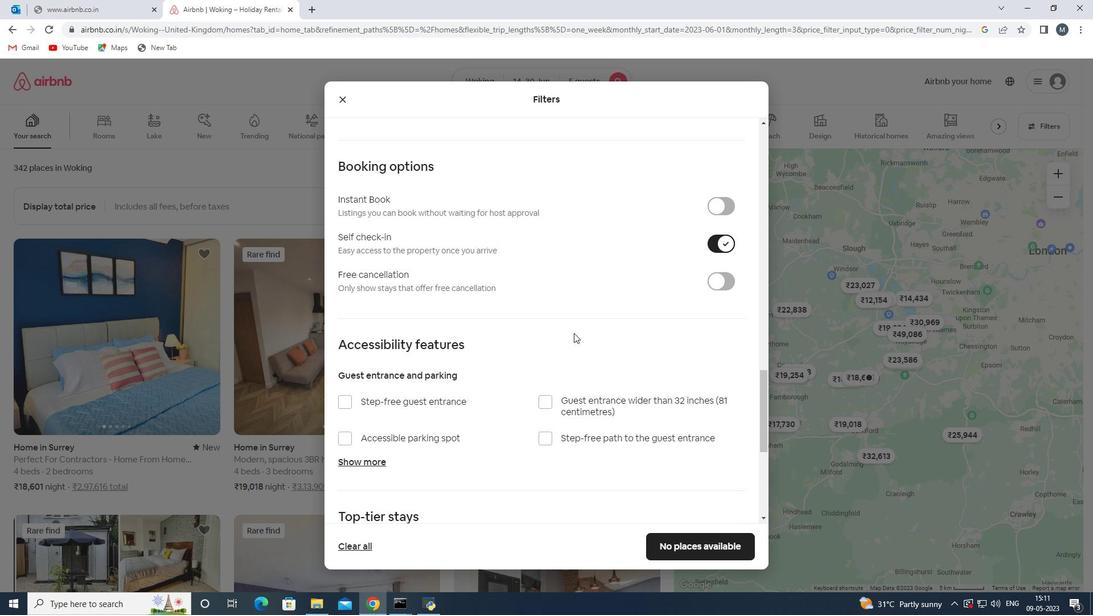 
Action: Mouse scrolled (574, 332) with delta (0, 0)
Screenshot: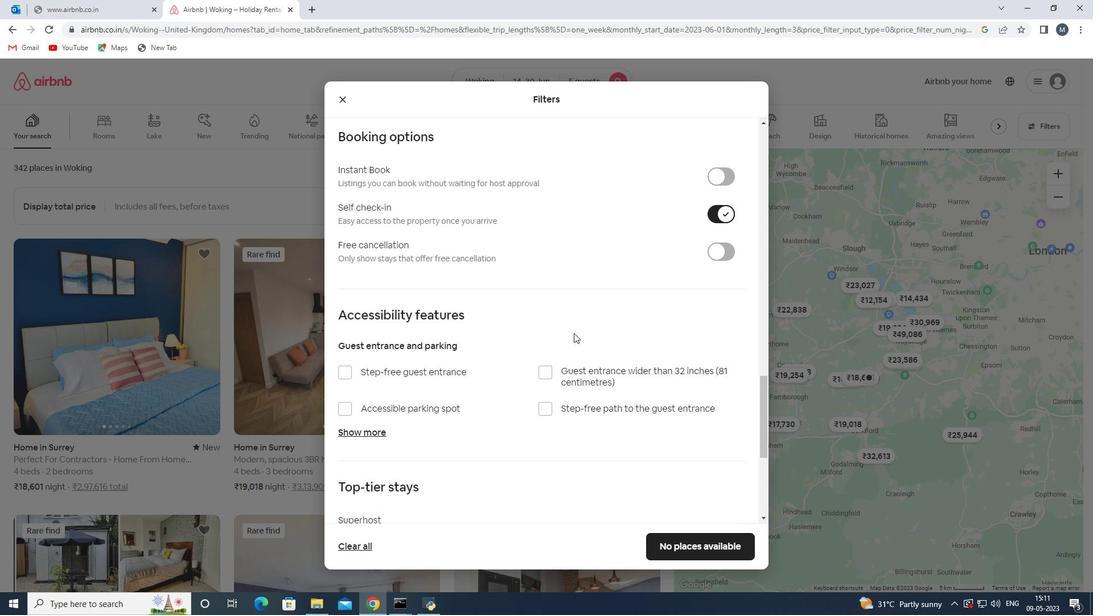 
Action: Mouse scrolled (574, 332) with delta (0, 0)
Screenshot: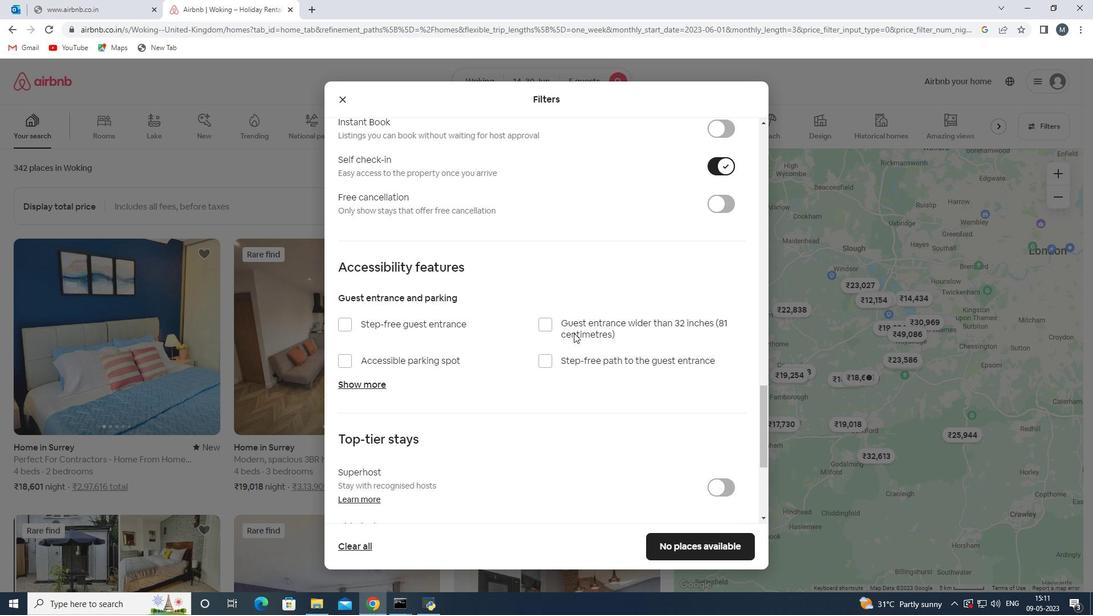 
Action: Mouse moved to (575, 335)
Screenshot: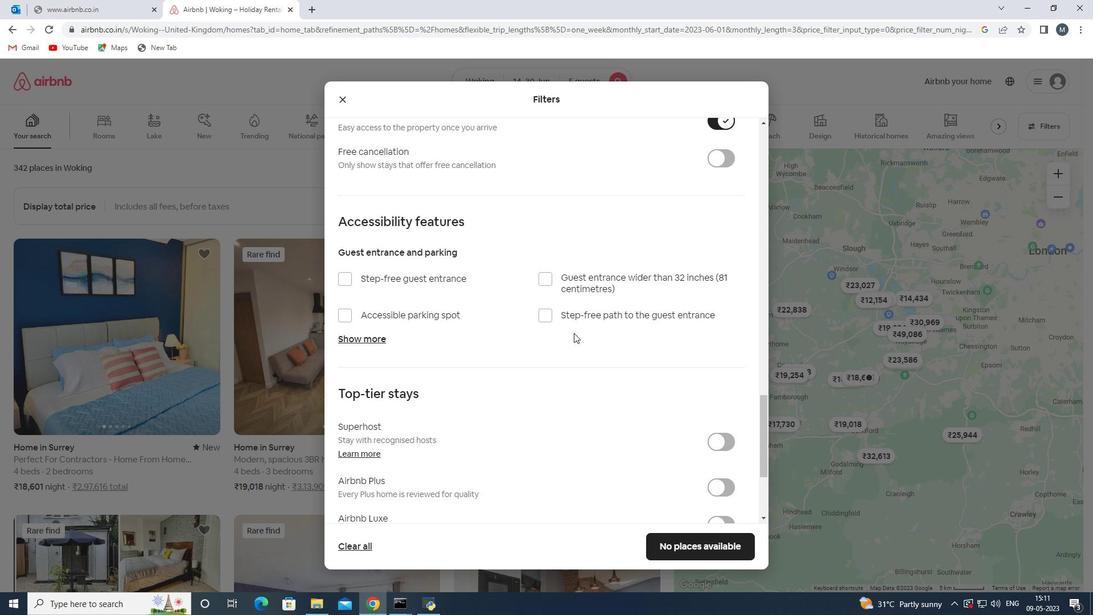 
Action: Mouse scrolled (575, 334) with delta (0, 0)
Screenshot: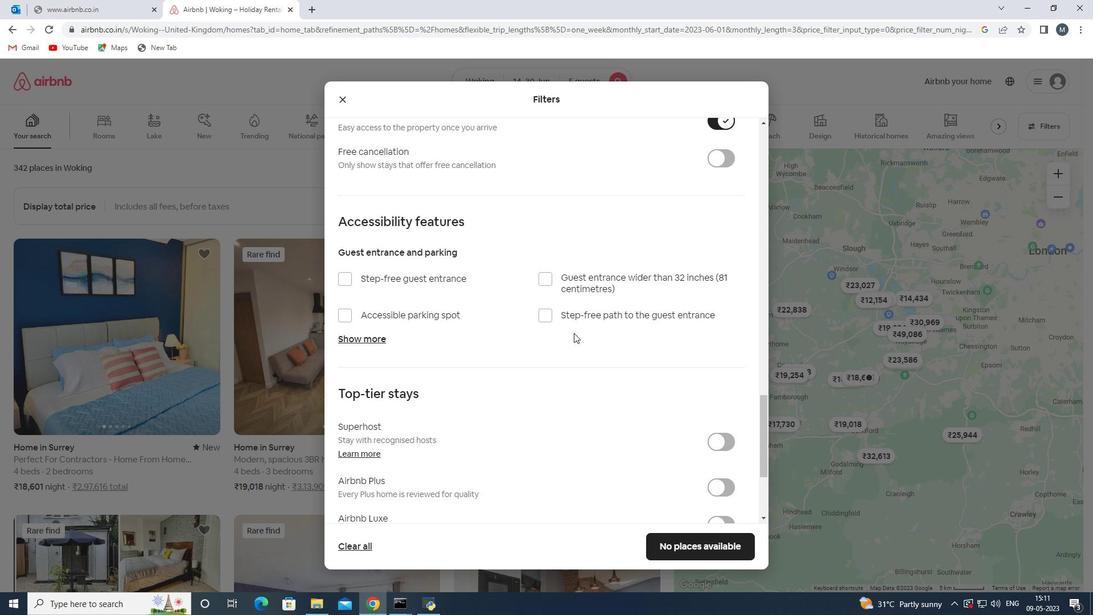 
Action: Mouse moved to (587, 345)
Screenshot: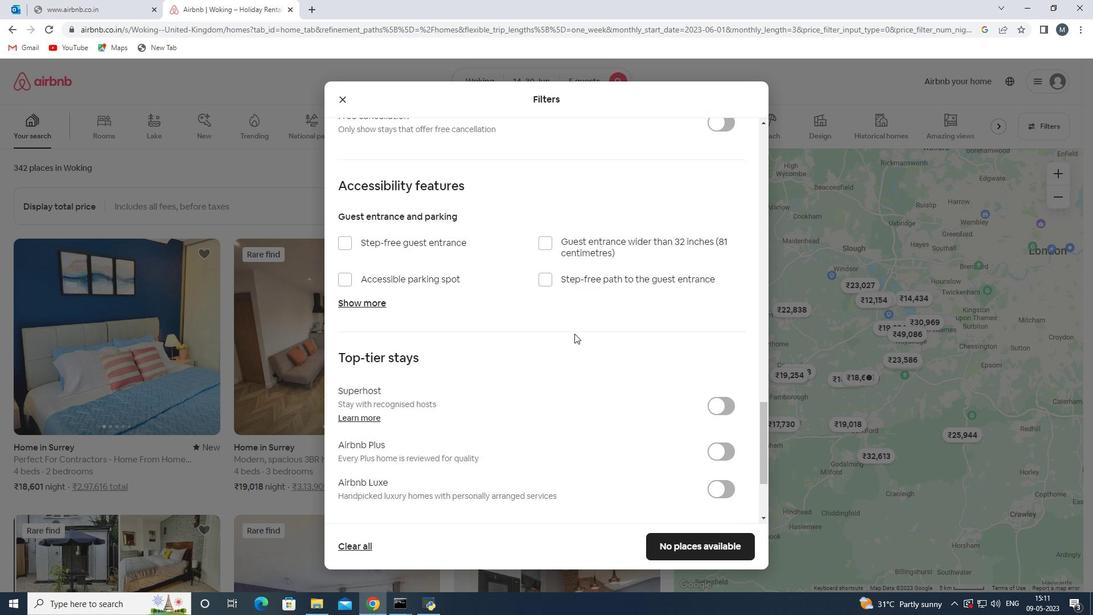 
Action: Mouse scrolled (587, 344) with delta (0, 0)
Screenshot: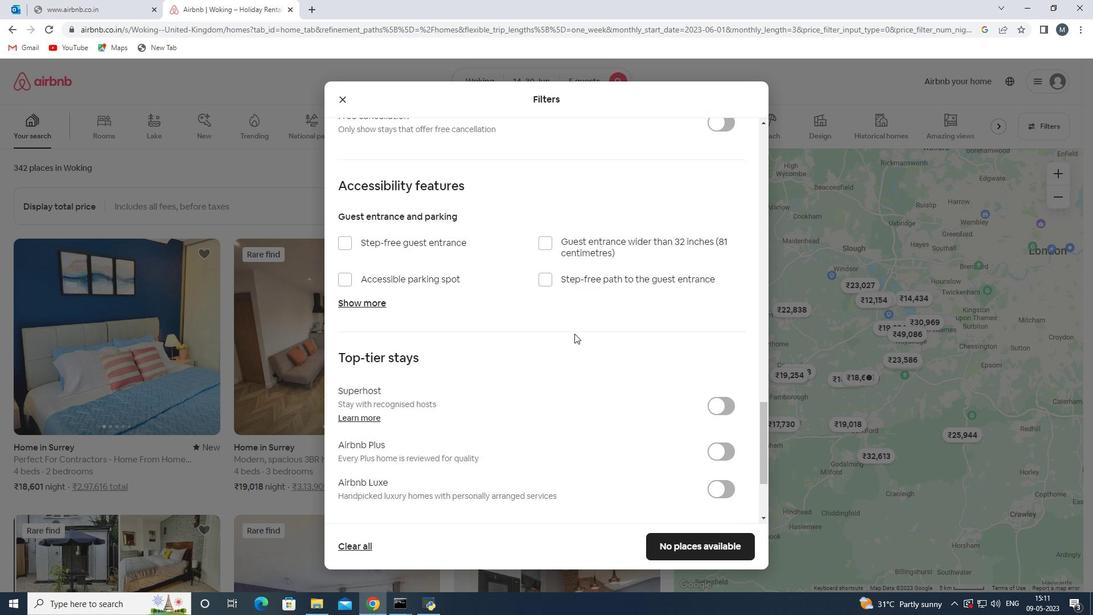 
Action: Mouse moved to (565, 380)
Screenshot: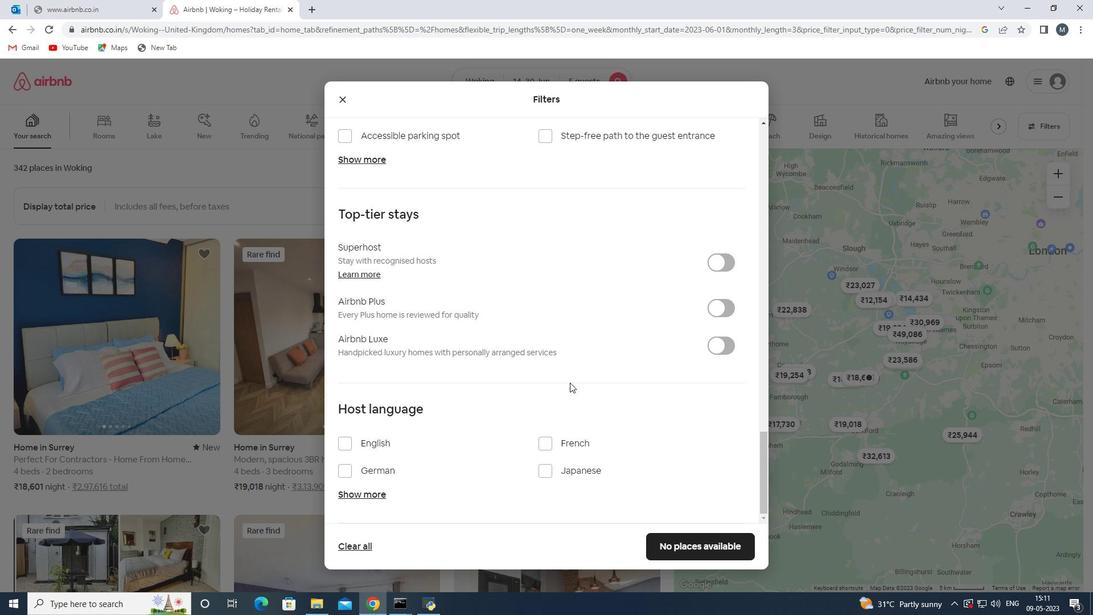 
Action: Mouse scrolled (565, 380) with delta (0, 0)
Screenshot: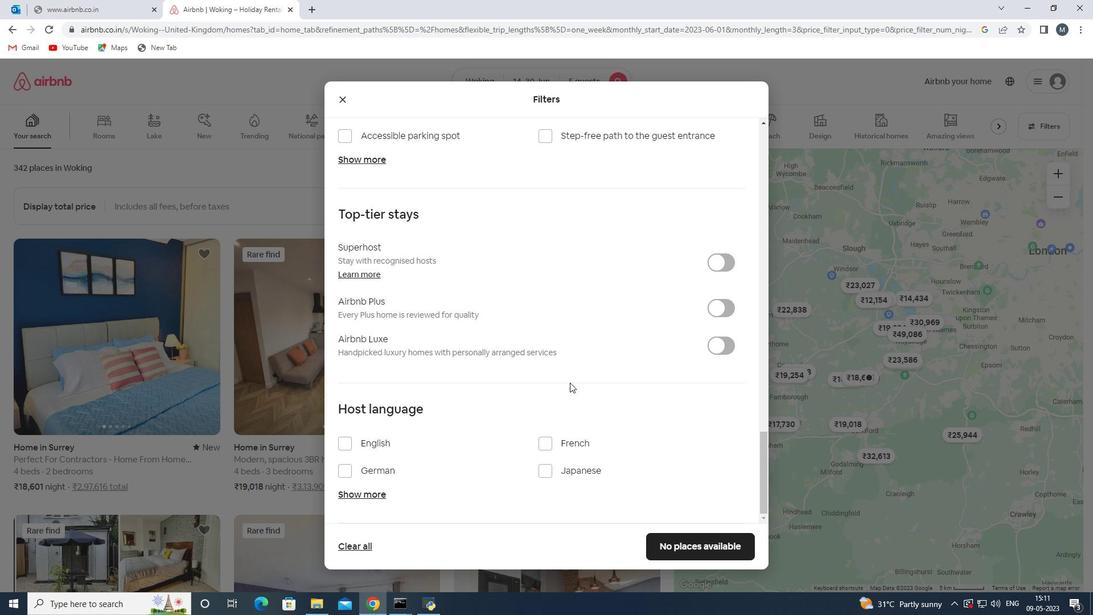 
Action: Mouse moved to (564, 380)
Screenshot: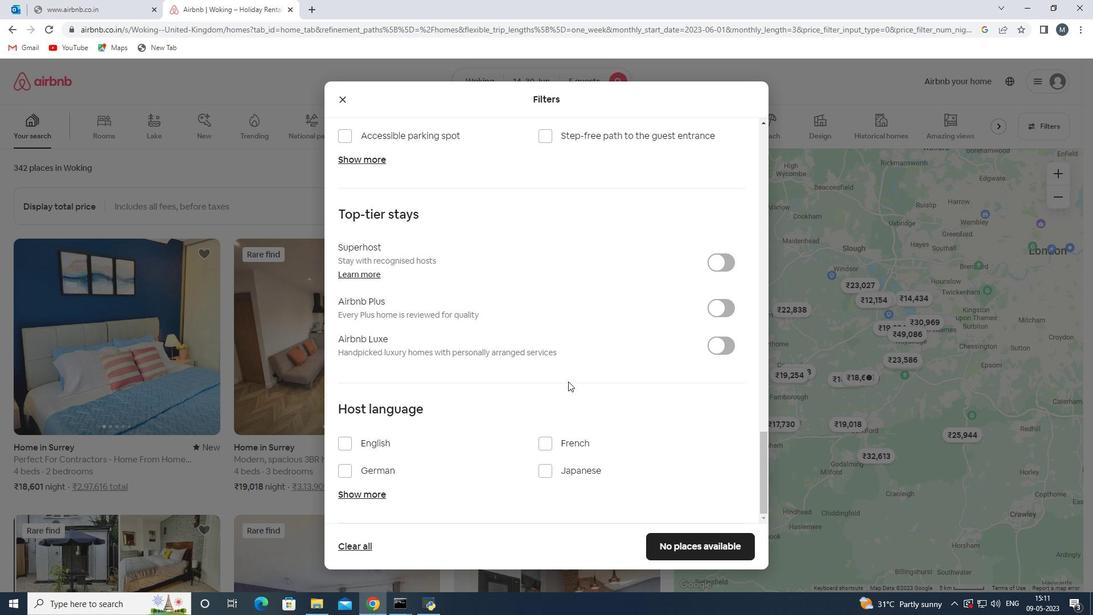 
Action: Mouse scrolled (564, 380) with delta (0, 0)
Screenshot: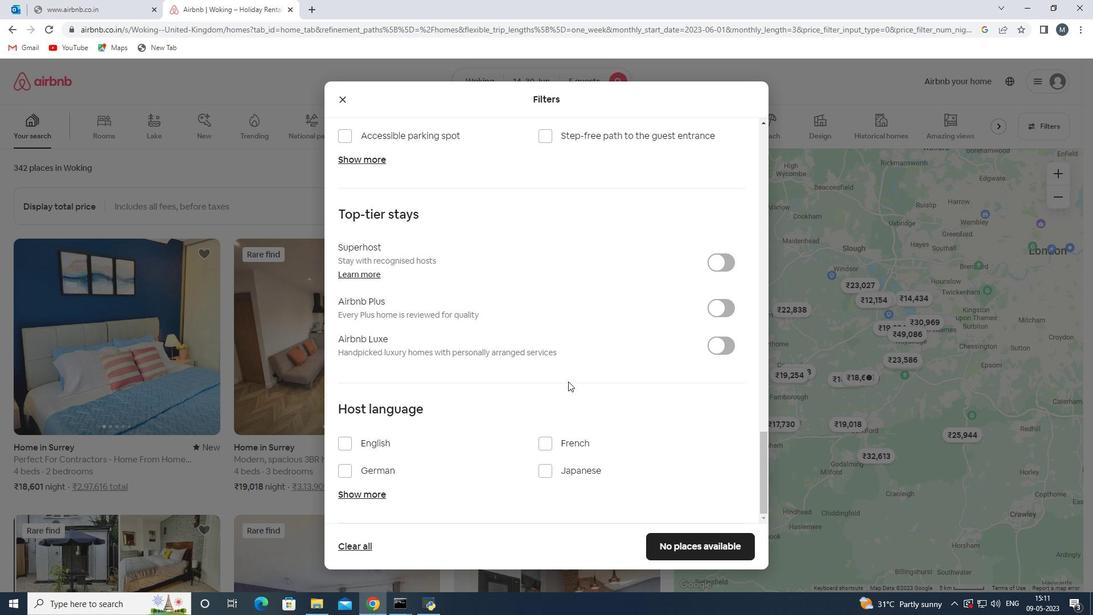 
Action: Mouse moved to (561, 382)
Screenshot: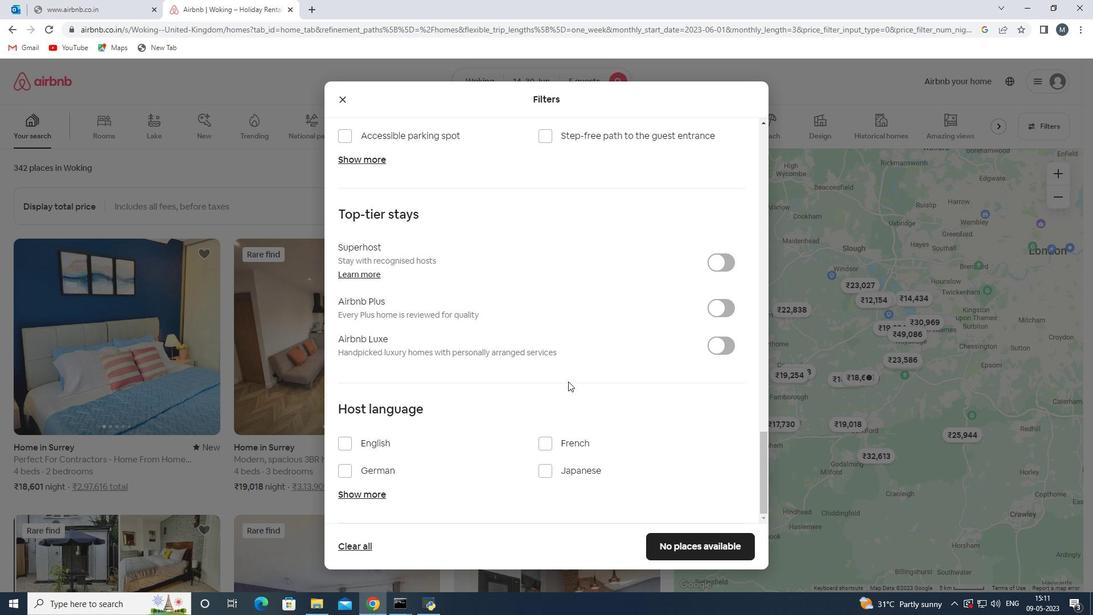 
Action: Mouse scrolled (561, 382) with delta (0, 0)
Screenshot: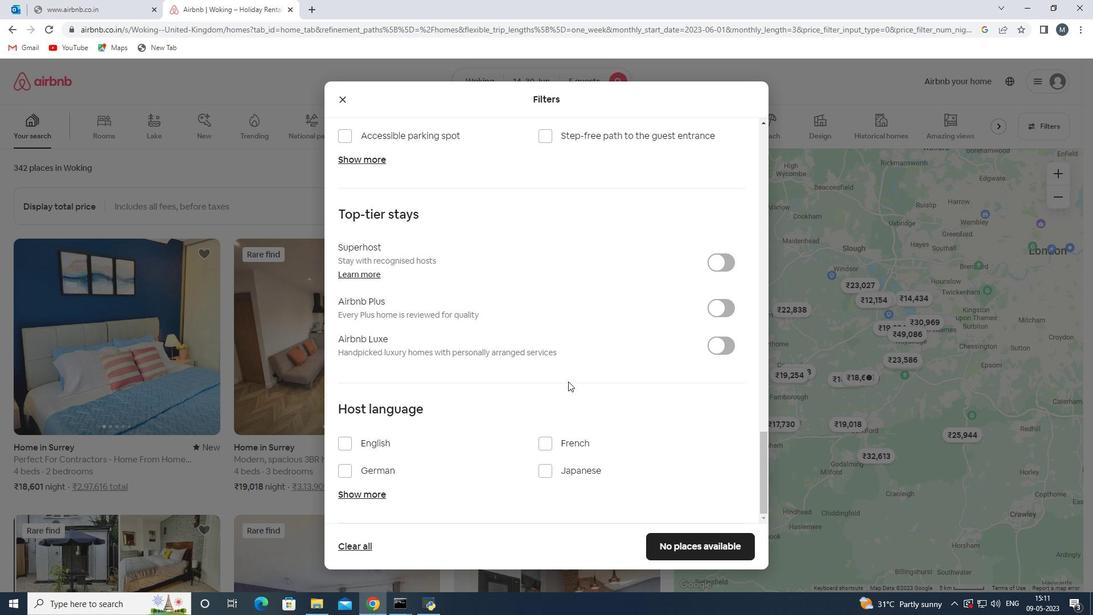 
Action: Mouse moved to (557, 384)
Screenshot: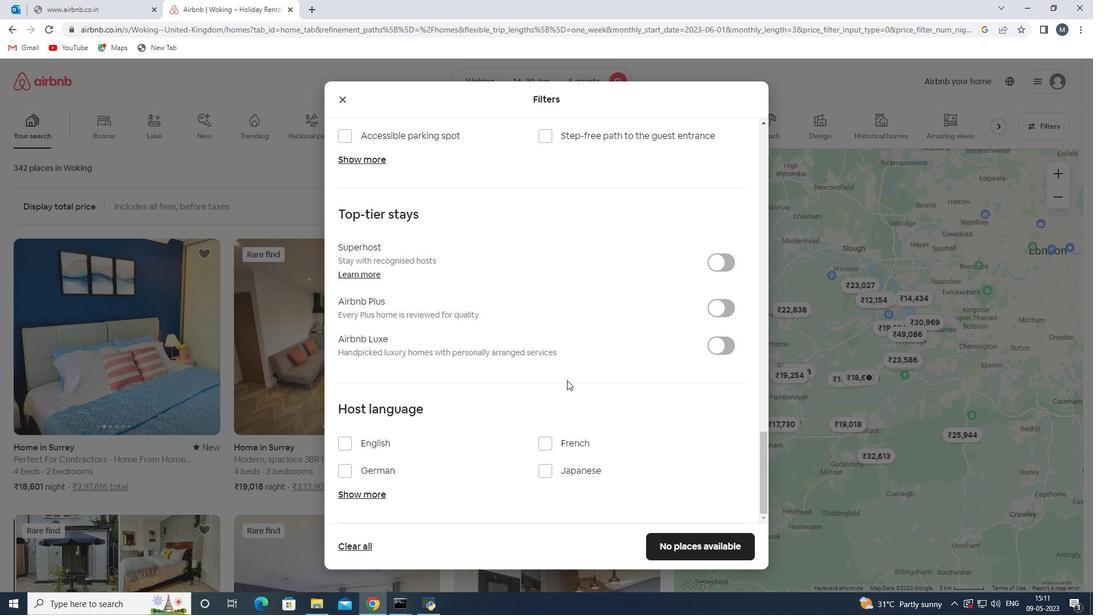
Action: Mouse scrolled (557, 383) with delta (0, 0)
Screenshot: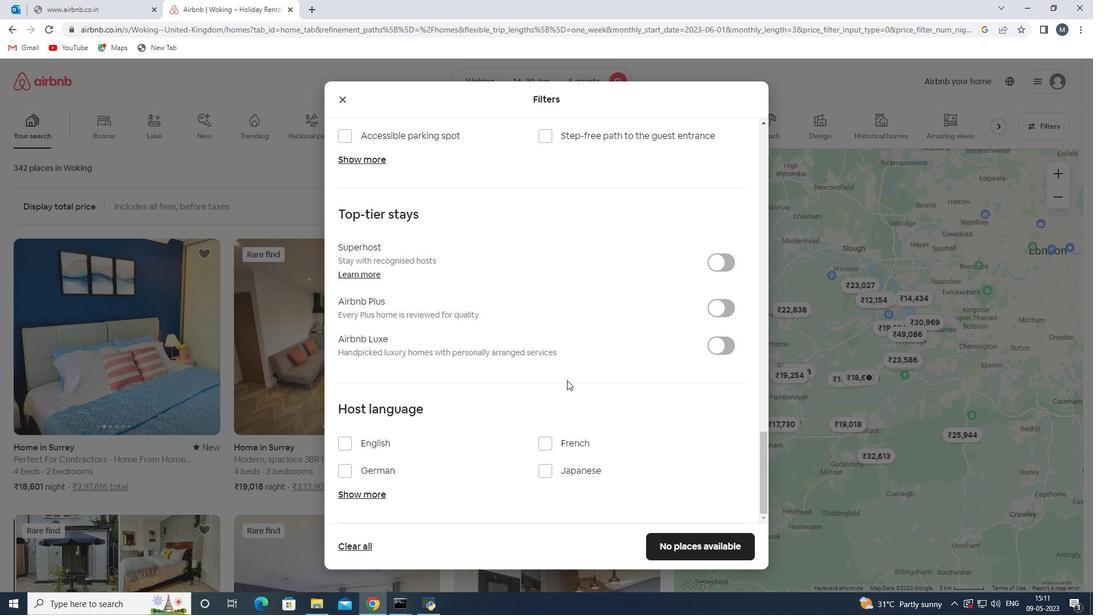 
Action: Mouse moved to (394, 425)
Screenshot: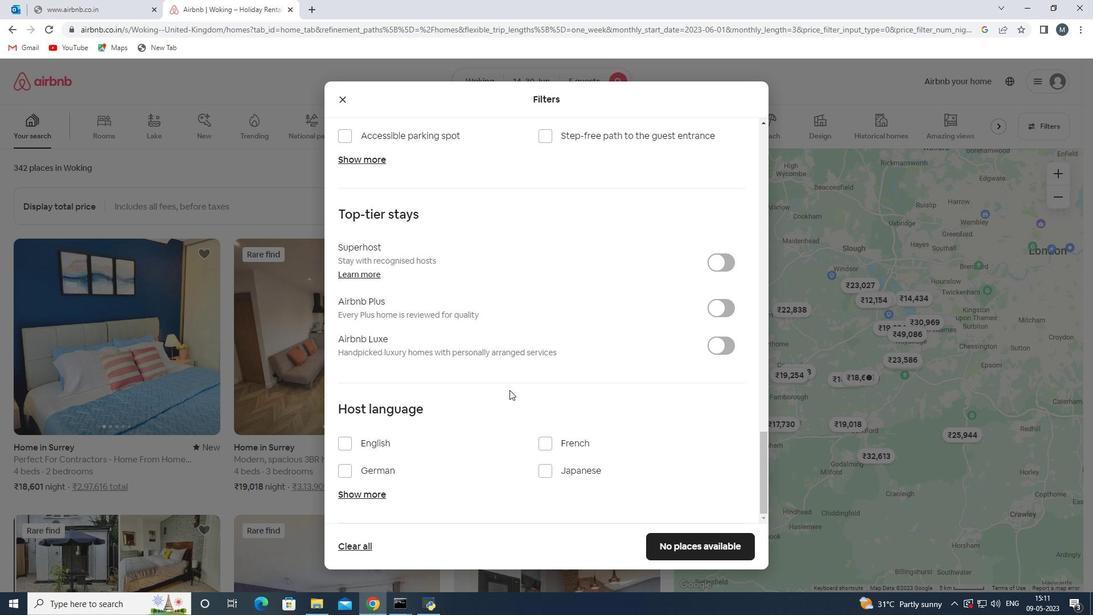 
Action: Mouse scrolled (404, 418) with delta (0, 0)
Screenshot: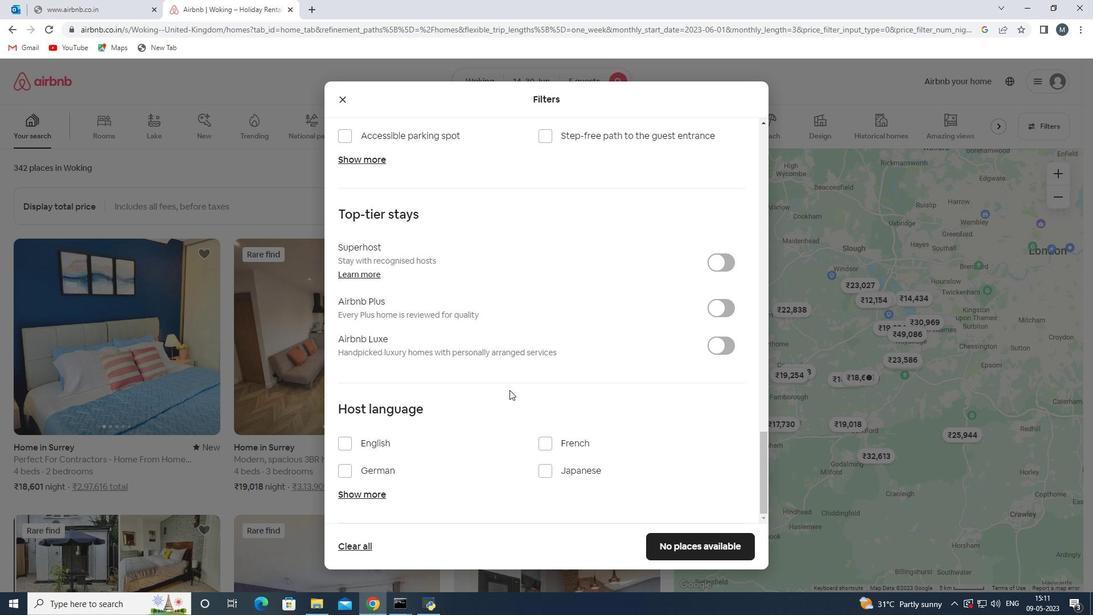 
Action: Mouse moved to (354, 451)
Screenshot: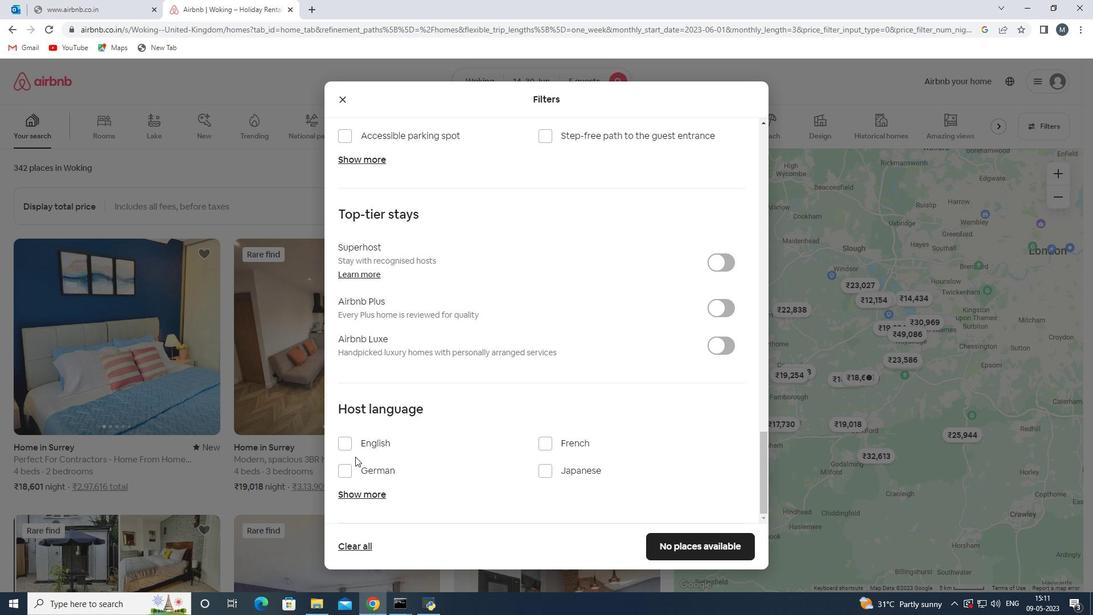 
Action: Mouse pressed left at (354, 451)
Screenshot: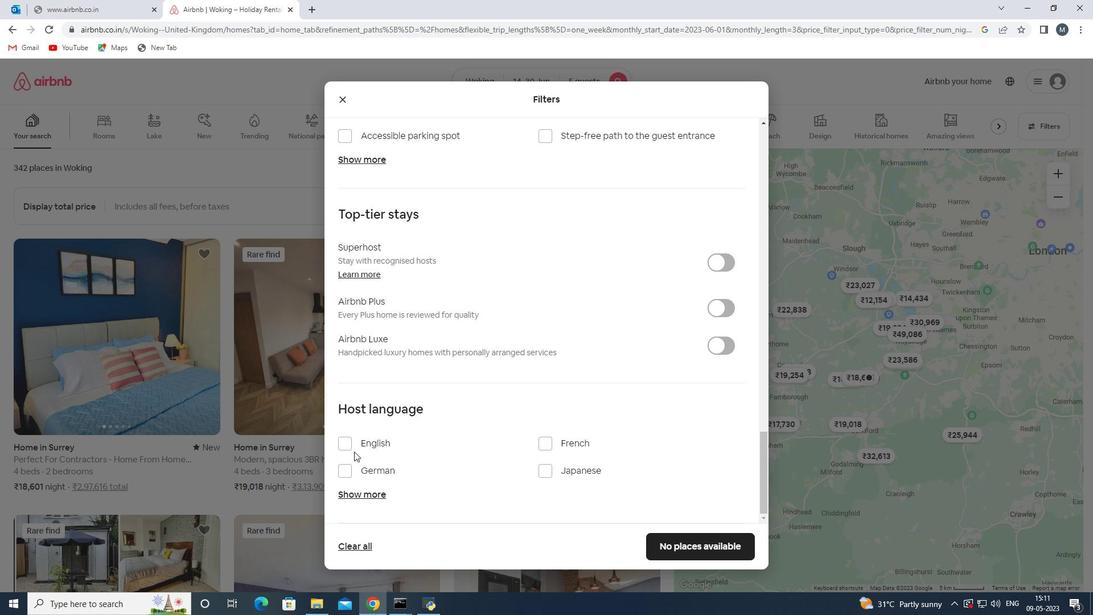 
Action: Mouse moved to (349, 441)
Screenshot: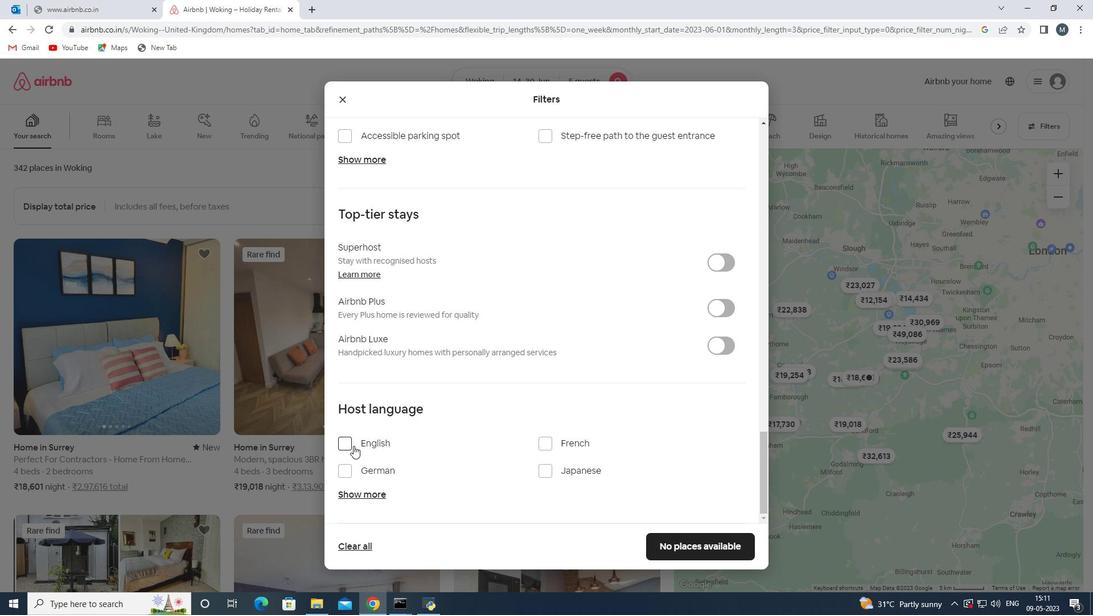 
Action: Mouse pressed left at (349, 441)
Screenshot: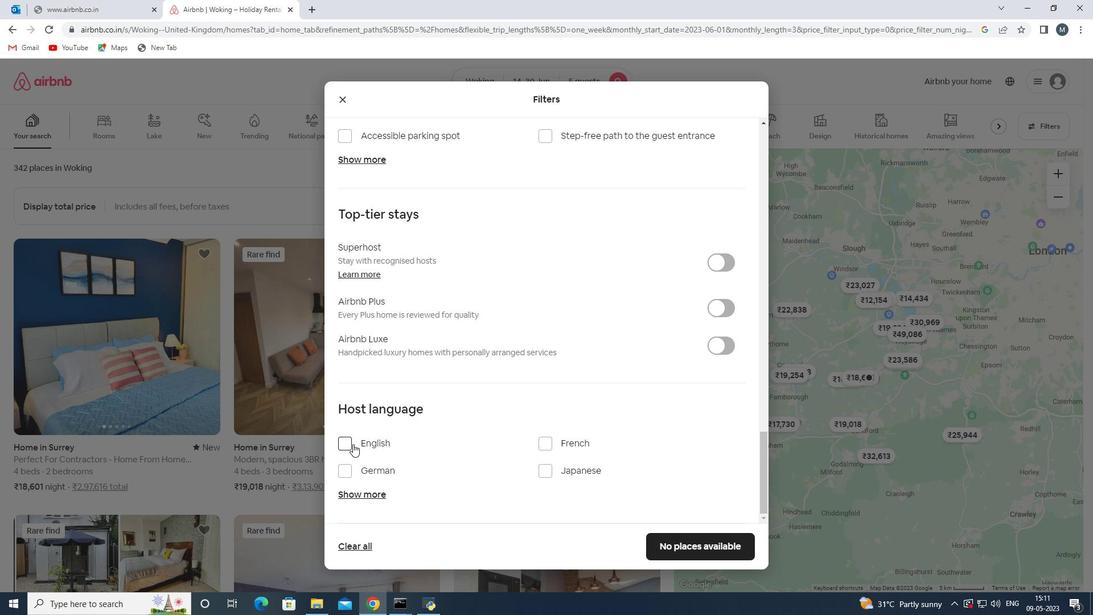 
Action: Mouse moved to (681, 541)
Screenshot: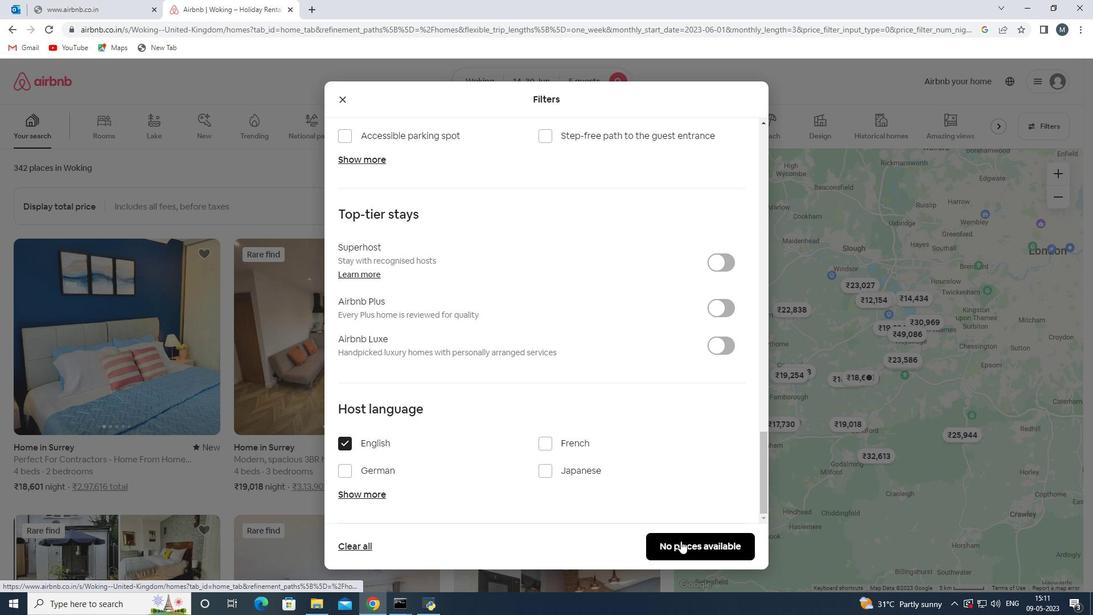 
Action: Mouse pressed left at (681, 541)
Screenshot: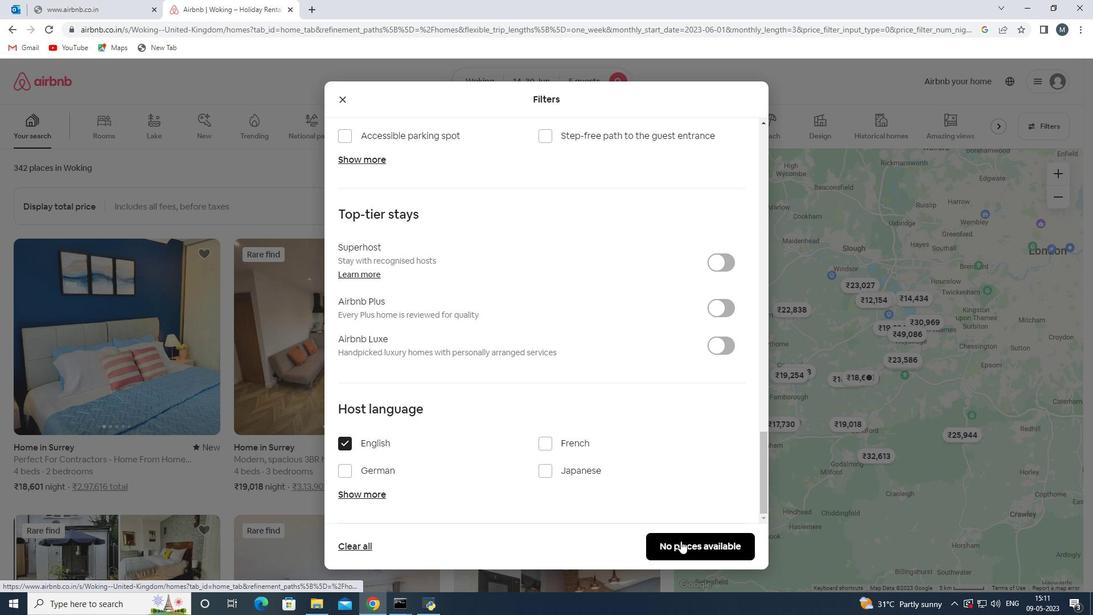 
Action: Mouse moved to (680, 536)
Screenshot: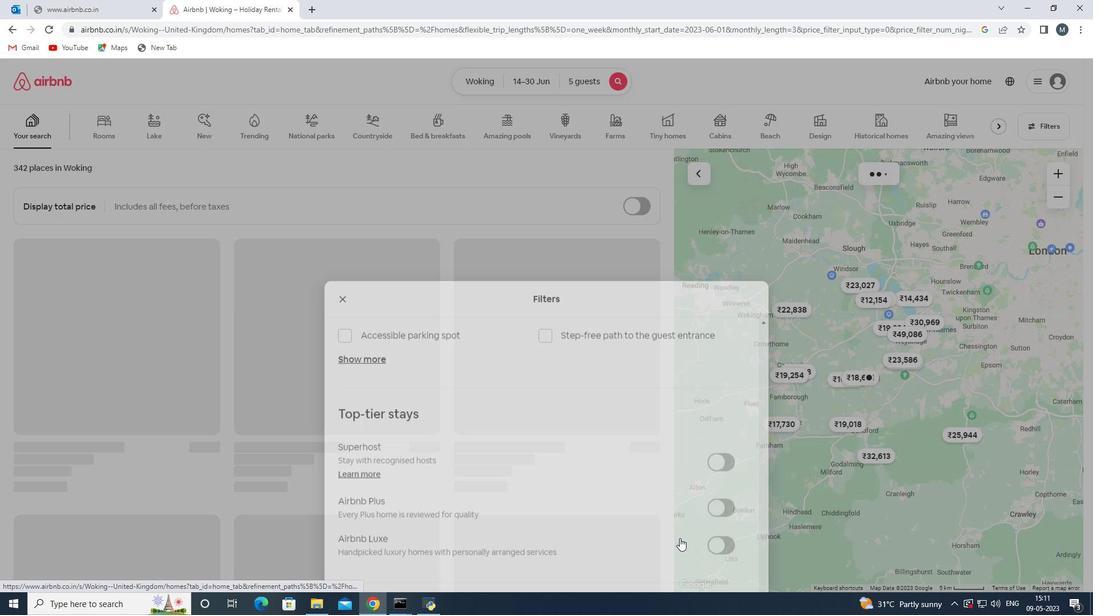 
